 Task: Apply login hours for custom Profiles.
Action: Mouse moved to (781, 72)
Screenshot: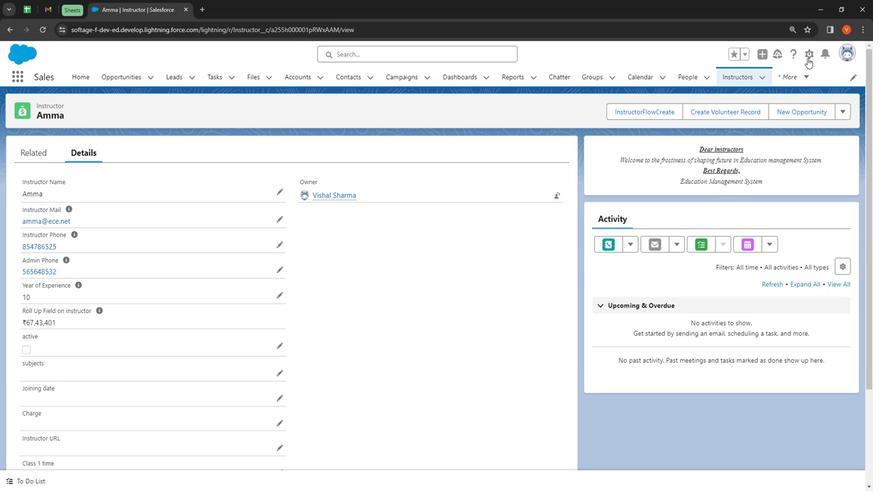 
Action: Mouse pressed left at (781, 72)
Screenshot: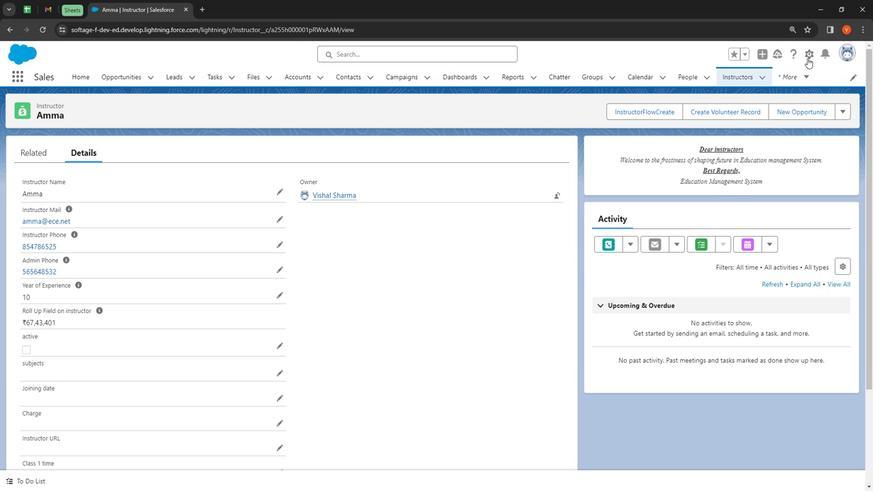 
Action: Mouse moved to (763, 101)
Screenshot: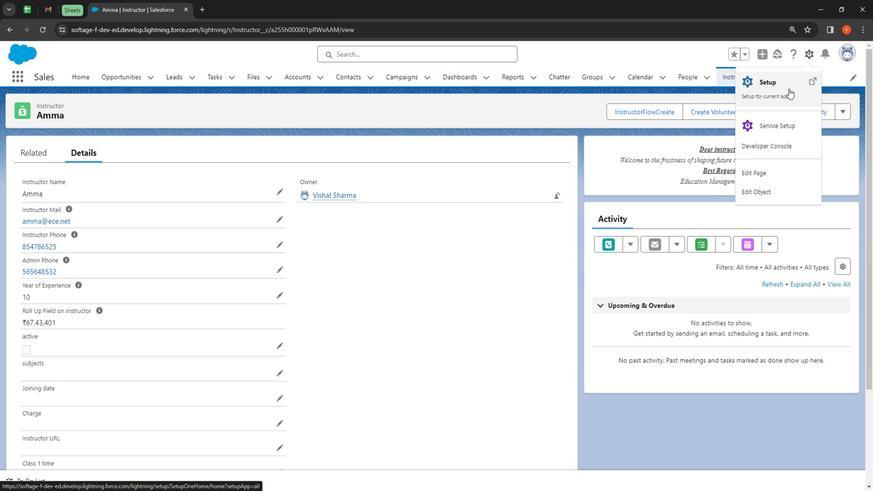 
Action: Mouse pressed left at (763, 101)
Screenshot: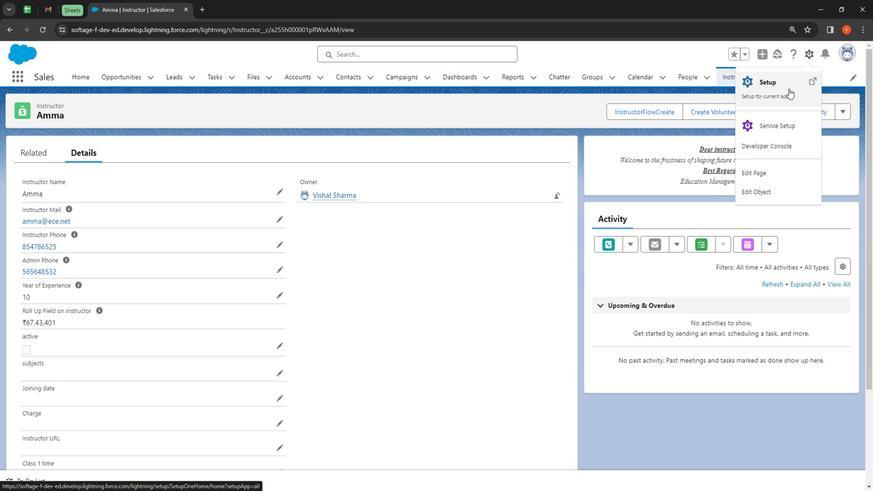 
Action: Mouse moved to (111, 289)
Screenshot: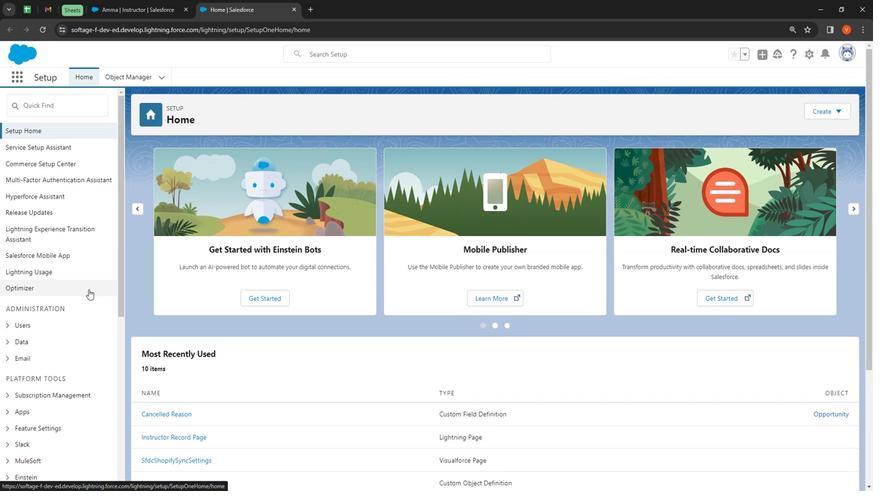 
Action: Mouse scrolled (111, 289) with delta (0, 0)
Screenshot: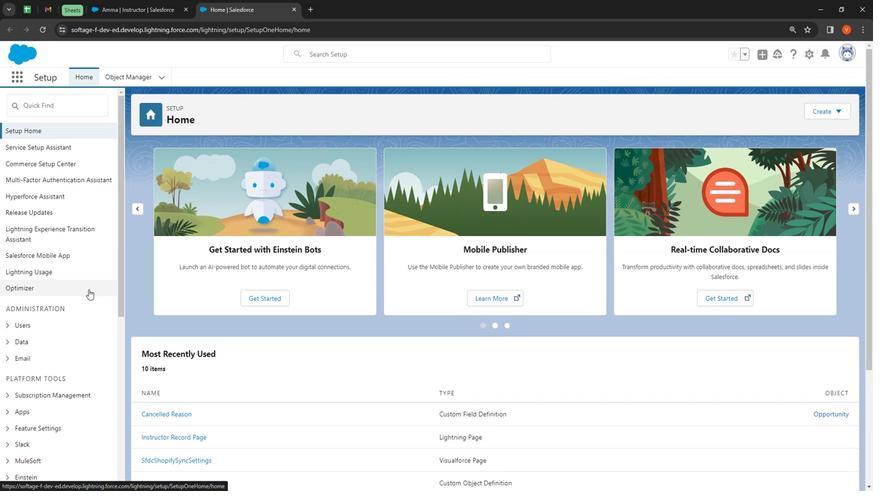 
Action: Mouse scrolled (111, 289) with delta (0, 0)
Screenshot: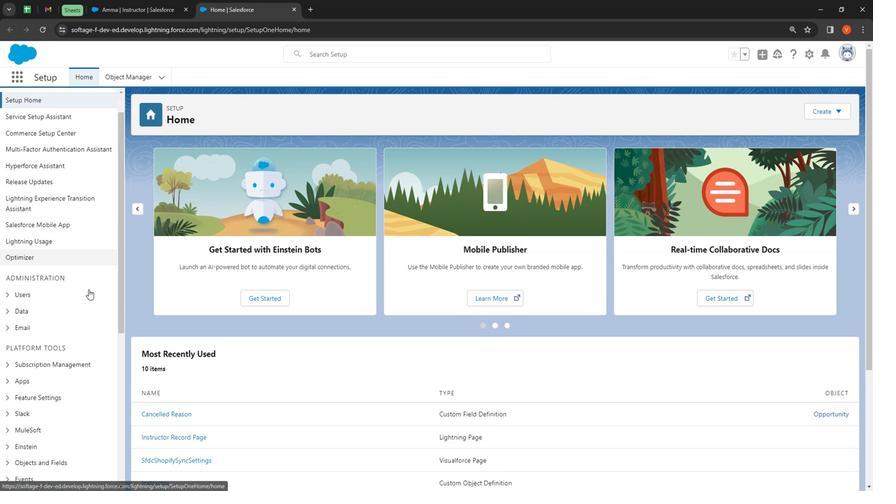 
Action: Mouse scrolled (111, 289) with delta (0, 0)
Screenshot: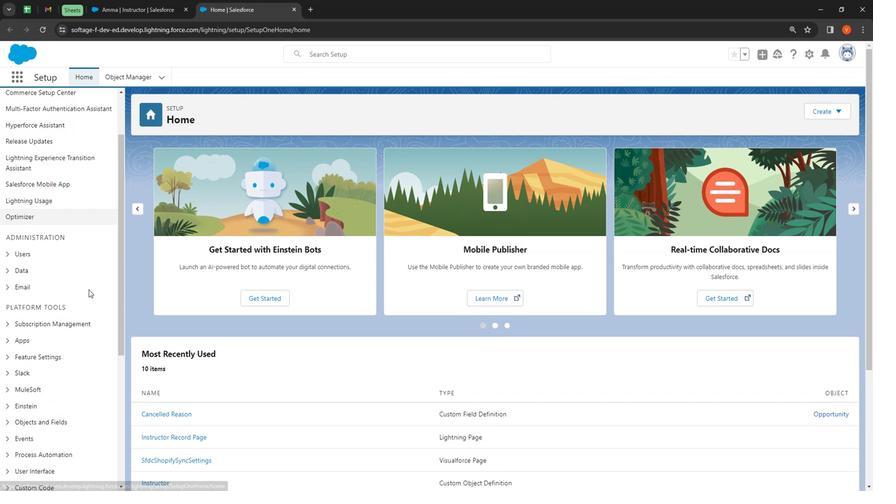 
Action: Mouse moved to (62, 335)
Screenshot: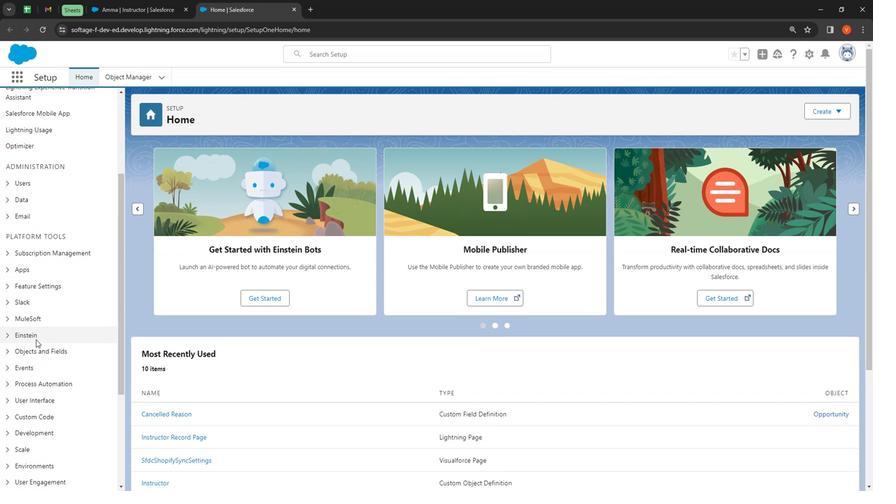 
Action: Mouse scrolled (62, 335) with delta (0, 0)
Screenshot: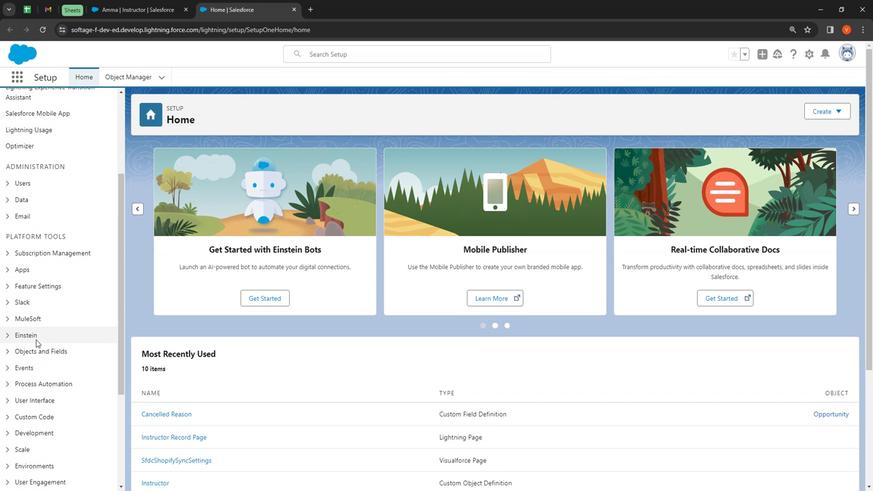 
Action: Mouse moved to (37, 144)
Screenshot: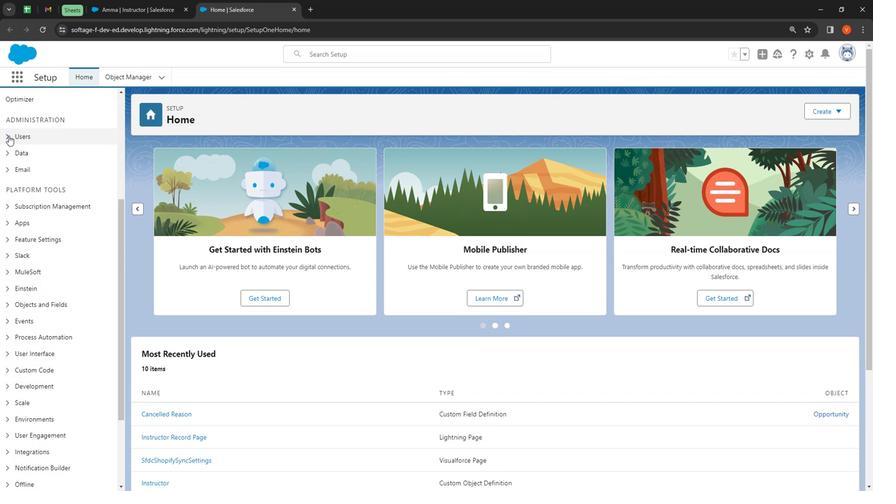 
Action: Mouse pressed left at (37, 144)
Screenshot: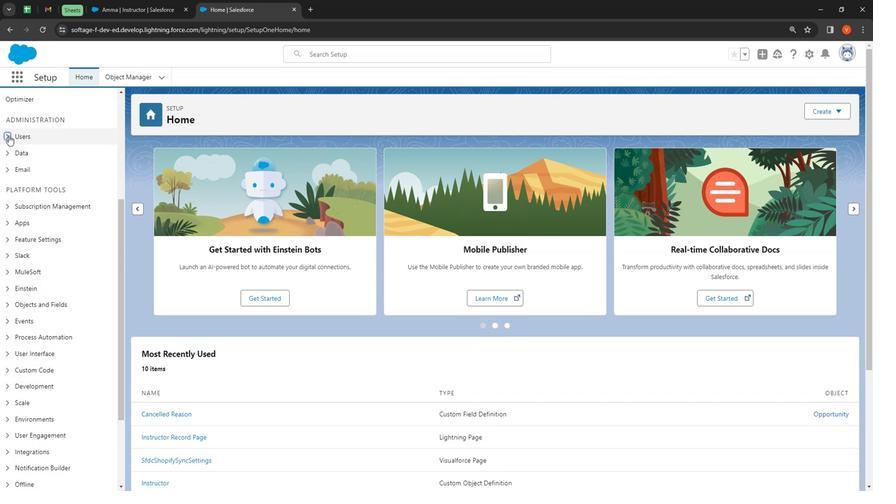 
Action: Mouse moved to (68, 189)
Screenshot: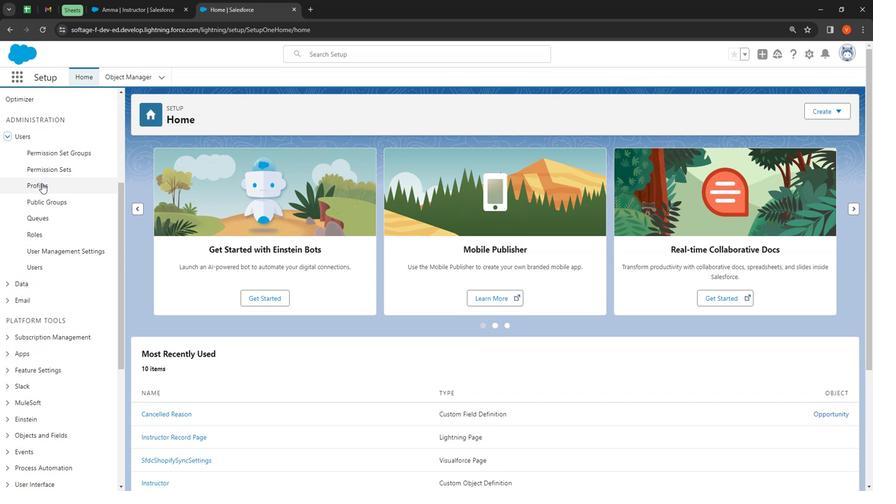 
Action: Mouse pressed left at (68, 189)
Screenshot: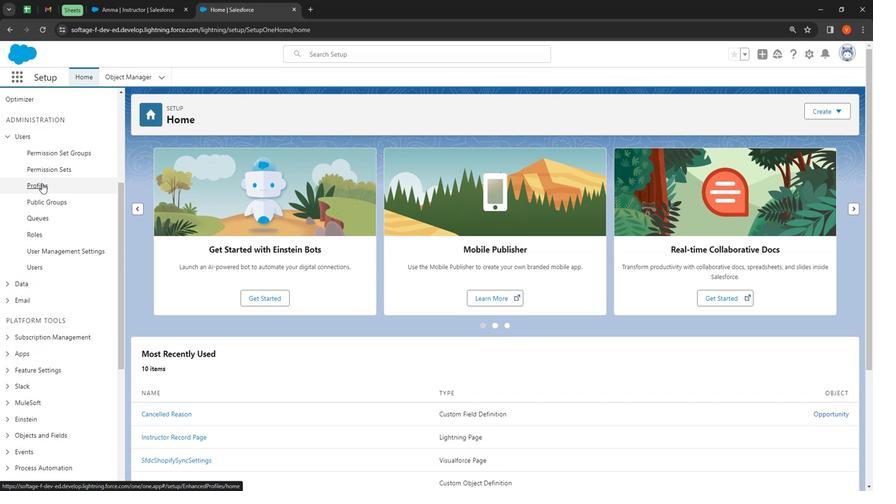 
Action: Mouse moved to (729, 202)
Screenshot: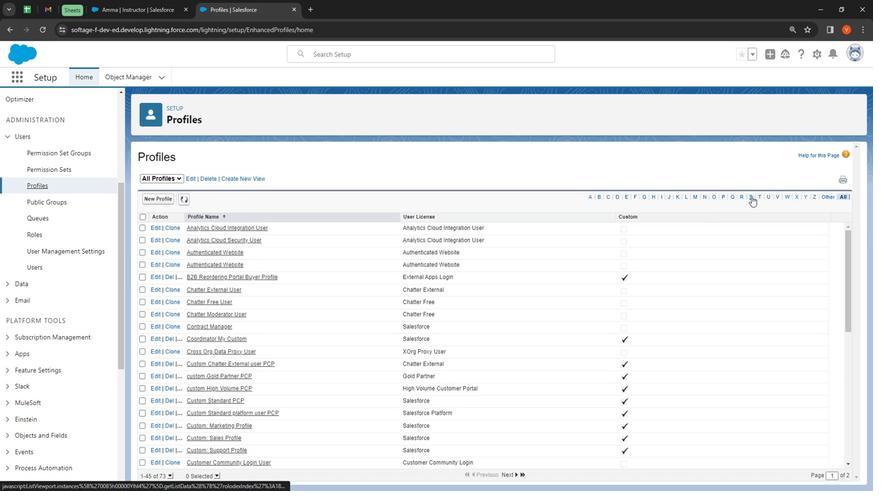 
Action: Mouse pressed left at (729, 202)
Screenshot: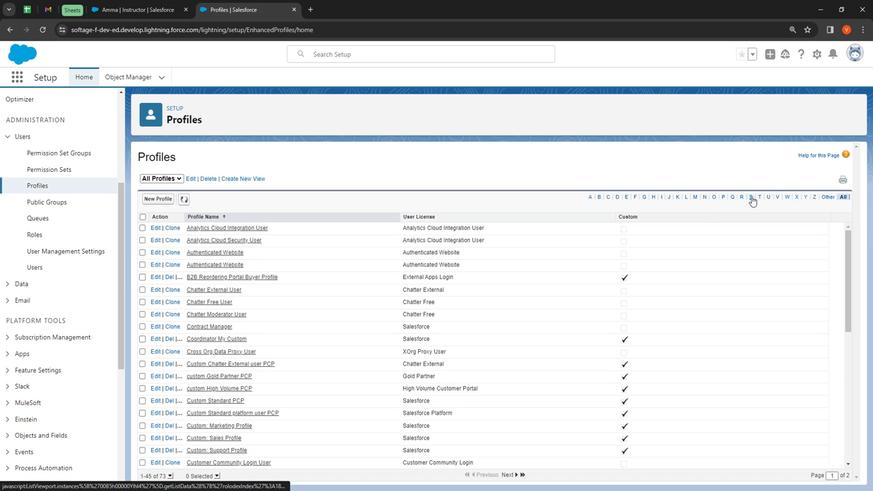 
Action: Mouse moved to (216, 311)
Screenshot: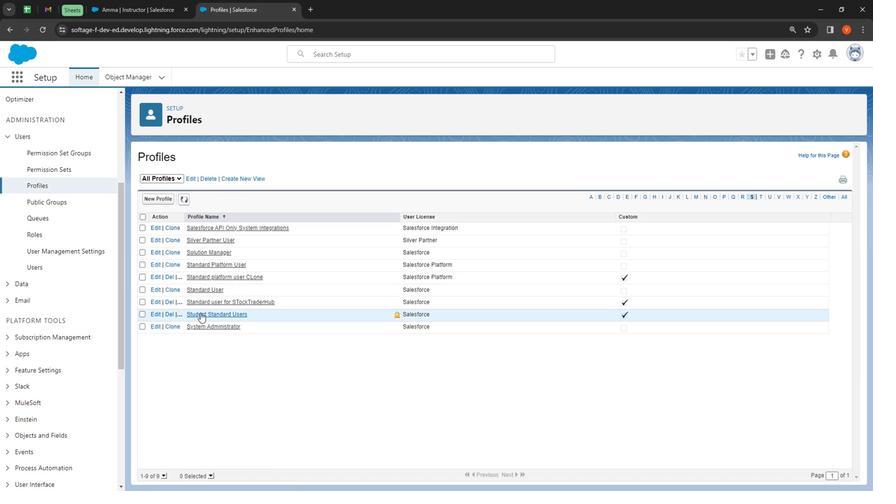 
Action: Mouse pressed left at (216, 311)
Screenshot: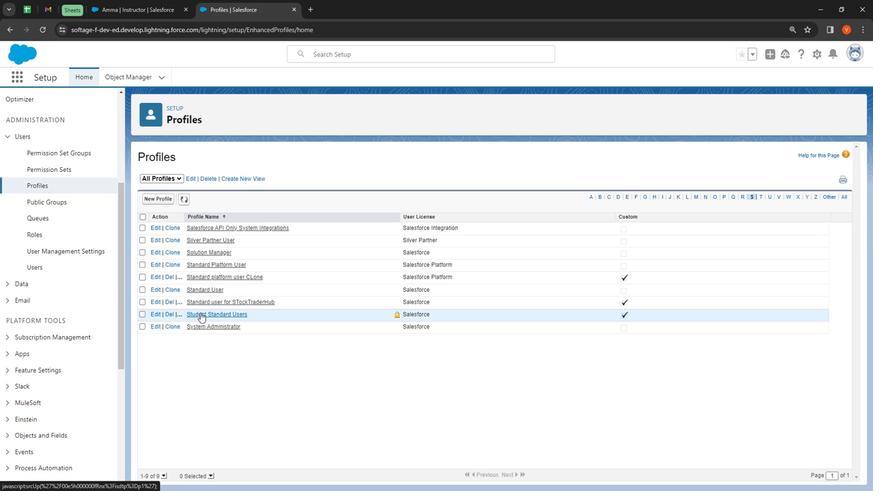 
Action: Mouse moved to (451, 287)
Screenshot: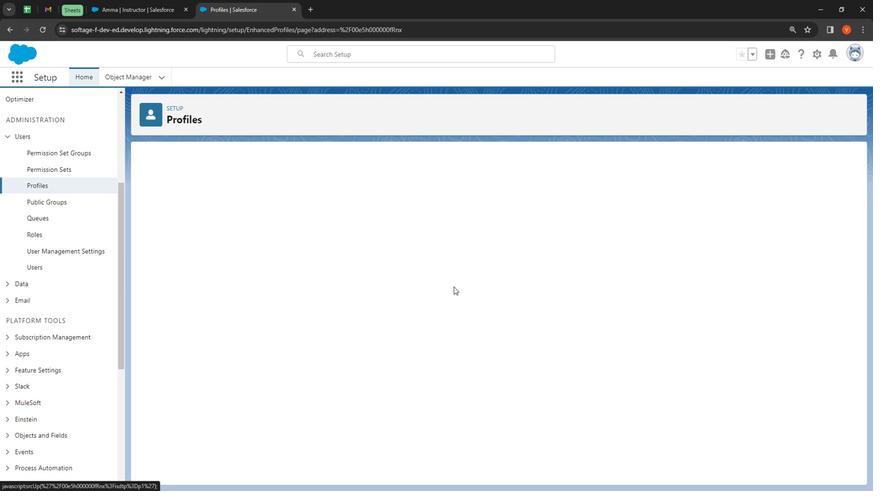 
Action: Mouse scrolled (451, 286) with delta (0, 0)
Screenshot: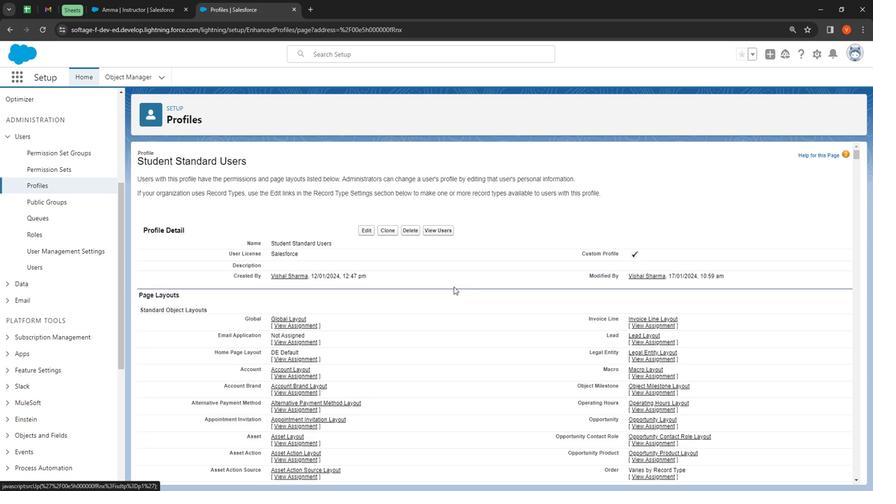 
Action: Mouse scrolled (451, 286) with delta (0, 0)
Screenshot: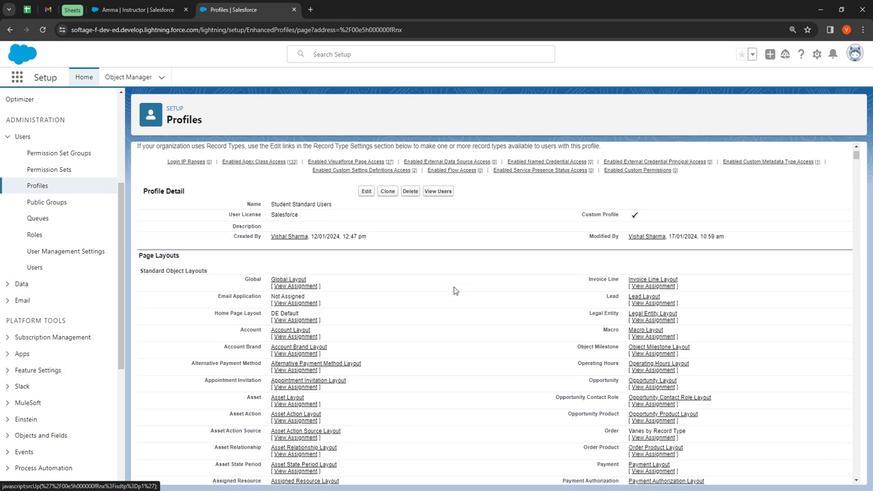 
Action: Mouse moved to (380, 246)
Screenshot: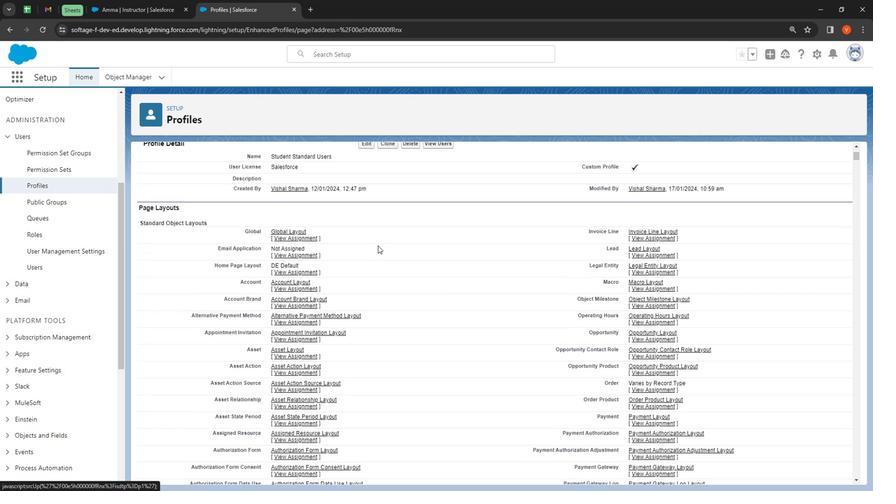 
Action: Mouse scrolled (380, 246) with delta (0, 0)
Screenshot: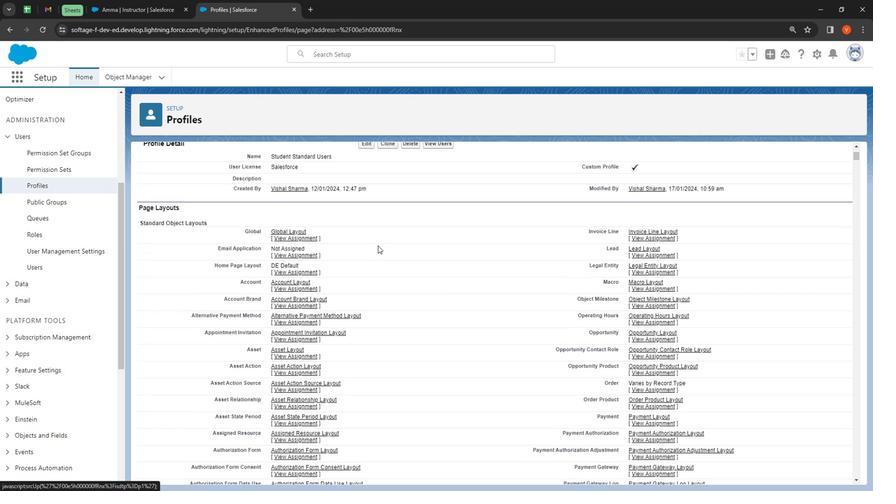 
Action: Mouse moved to (380, 248)
Screenshot: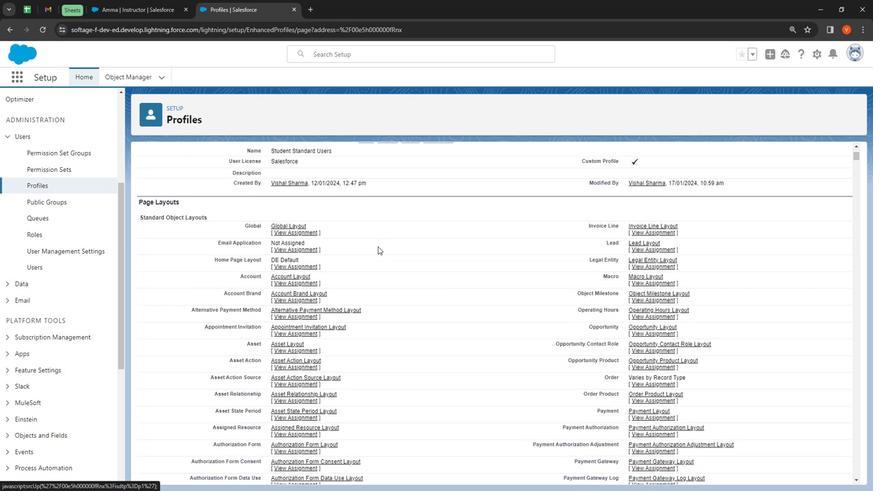 
Action: Mouse scrolled (380, 247) with delta (0, 0)
Screenshot: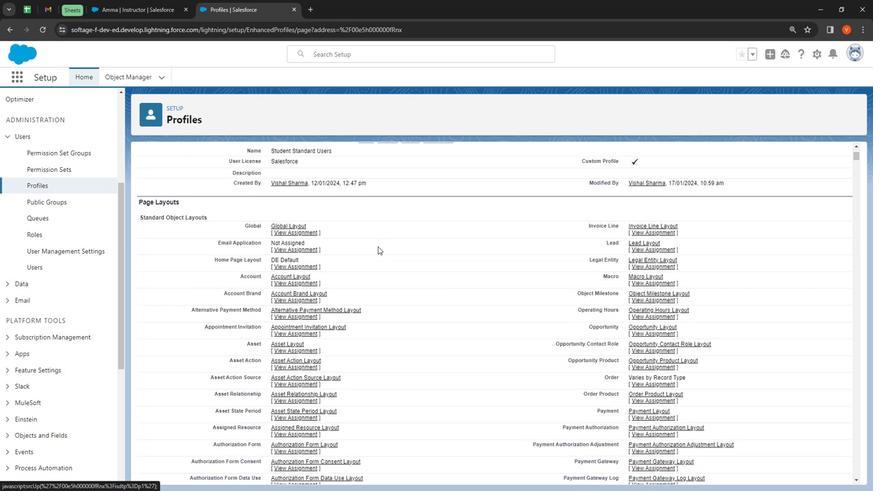 
Action: Mouse moved to (380, 249)
Screenshot: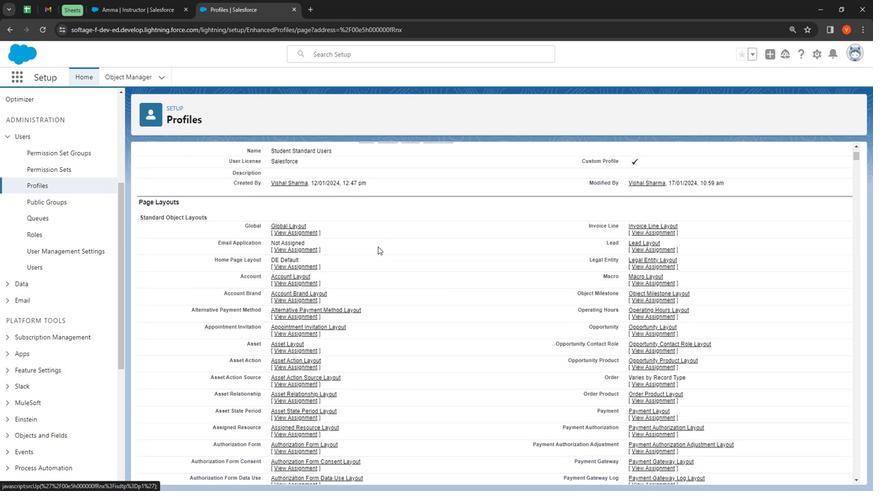 
Action: Mouse scrolled (380, 249) with delta (0, 0)
Screenshot: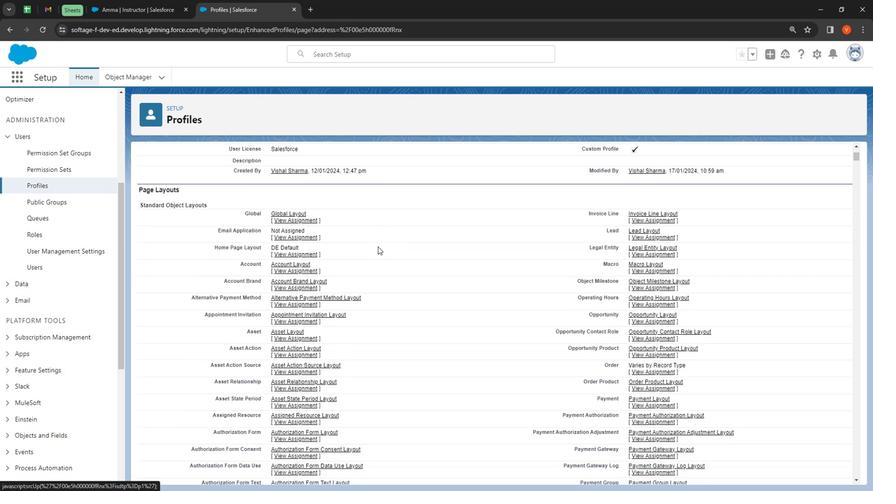 
Action: Mouse moved to (380, 250)
Screenshot: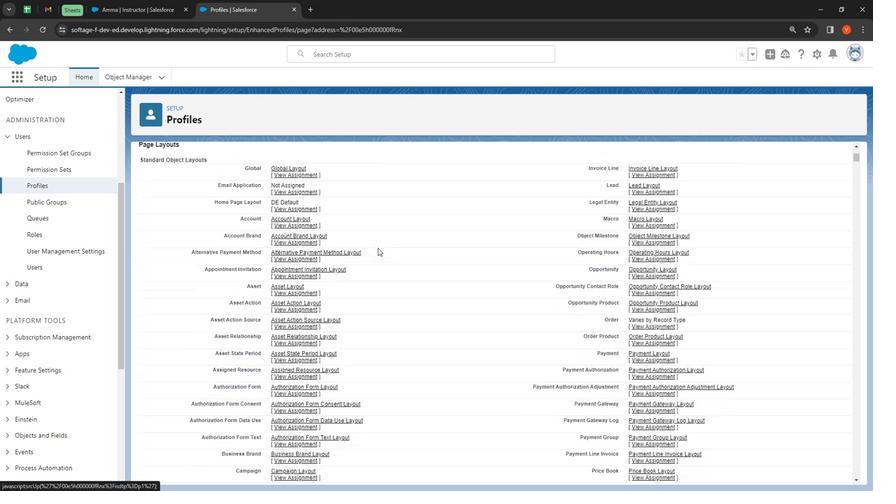 
Action: Mouse scrolled (380, 250) with delta (0, 0)
Screenshot: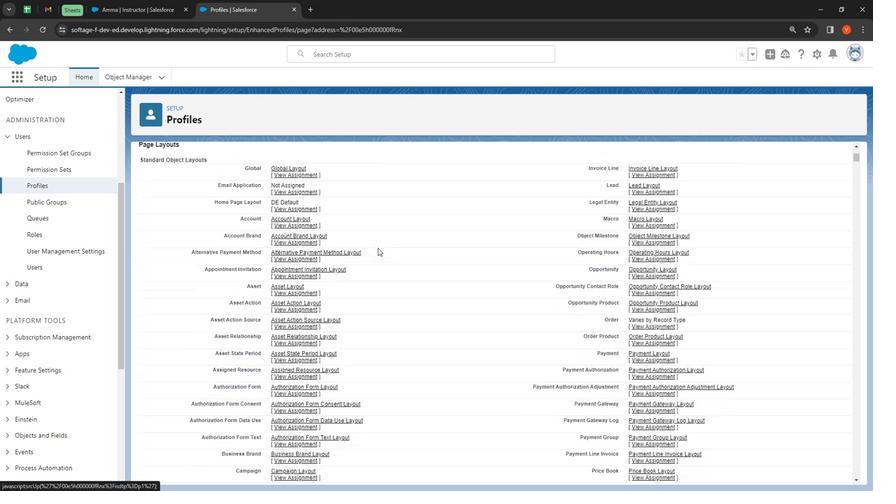 
Action: Mouse moved to (380, 251)
Screenshot: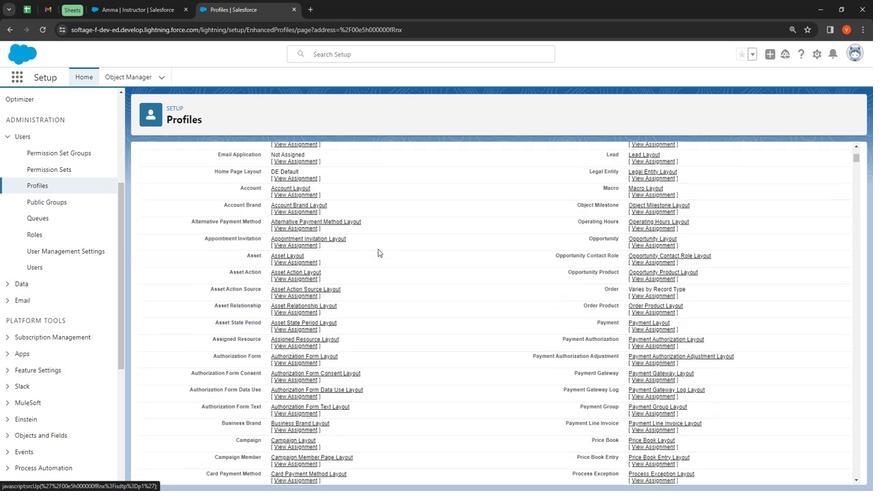 
Action: Mouse scrolled (380, 251) with delta (0, 0)
Screenshot: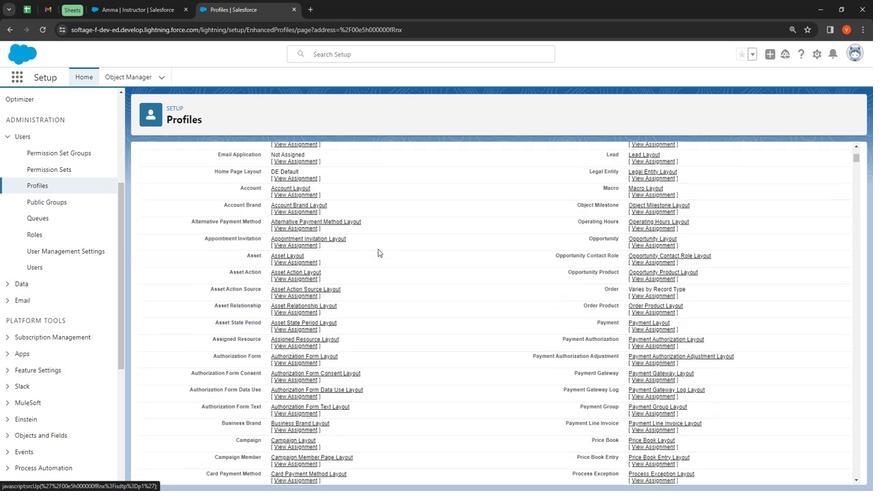 
Action: Mouse moved to (387, 258)
Screenshot: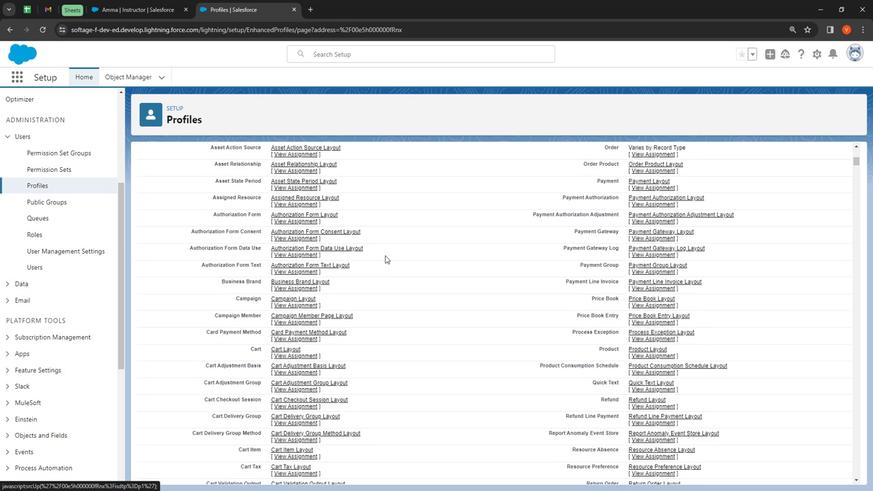 
Action: Mouse scrolled (387, 257) with delta (0, 0)
Screenshot: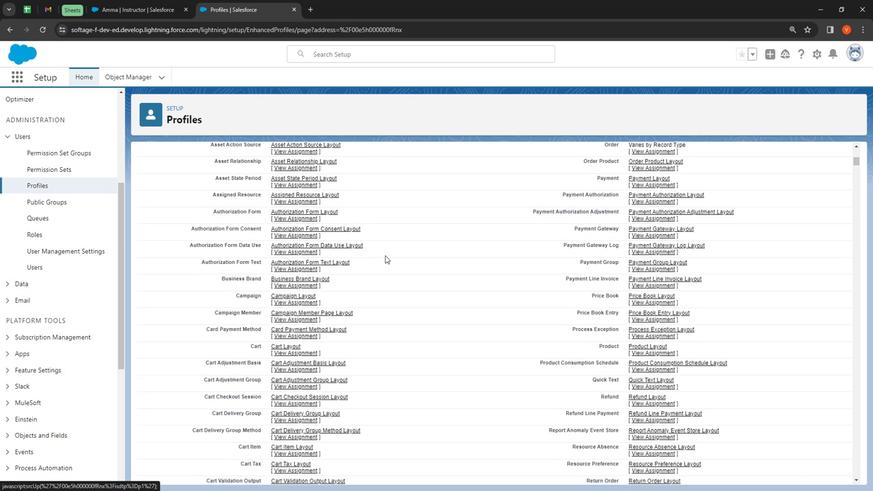 
Action: Mouse scrolled (387, 257) with delta (0, 0)
Screenshot: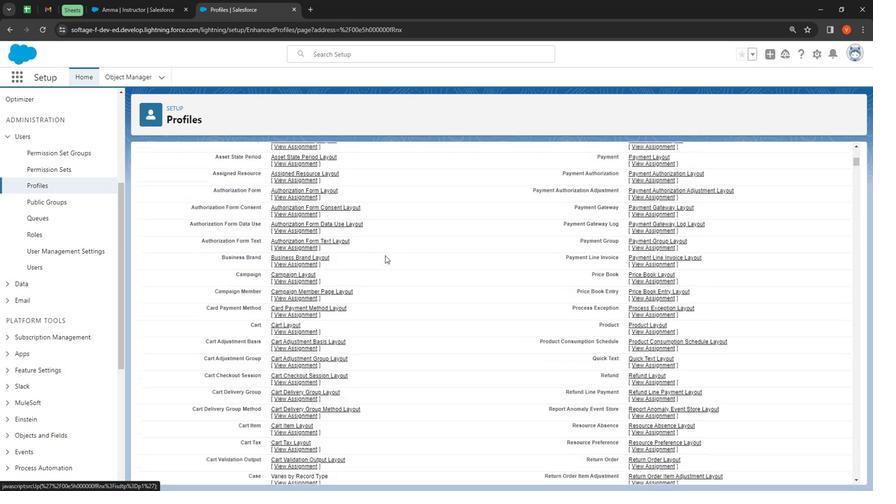 
Action: Mouse scrolled (387, 257) with delta (0, 0)
Screenshot: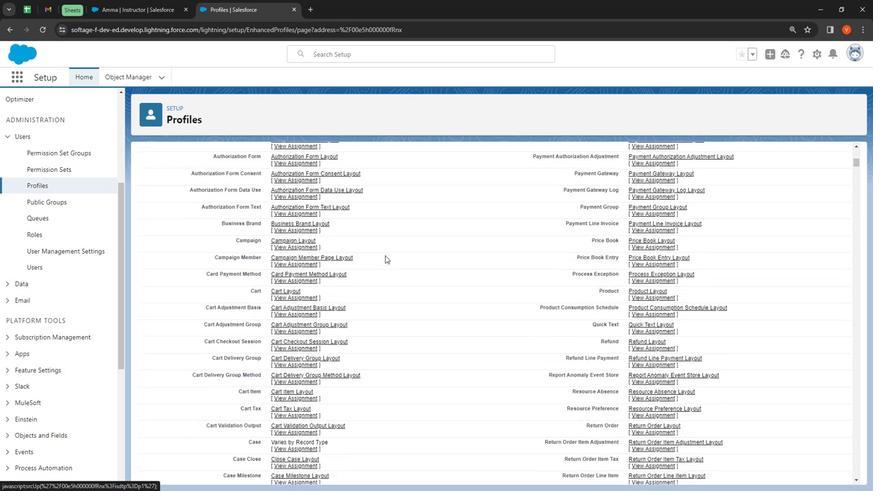 
Action: Mouse scrolled (387, 257) with delta (0, 0)
Screenshot: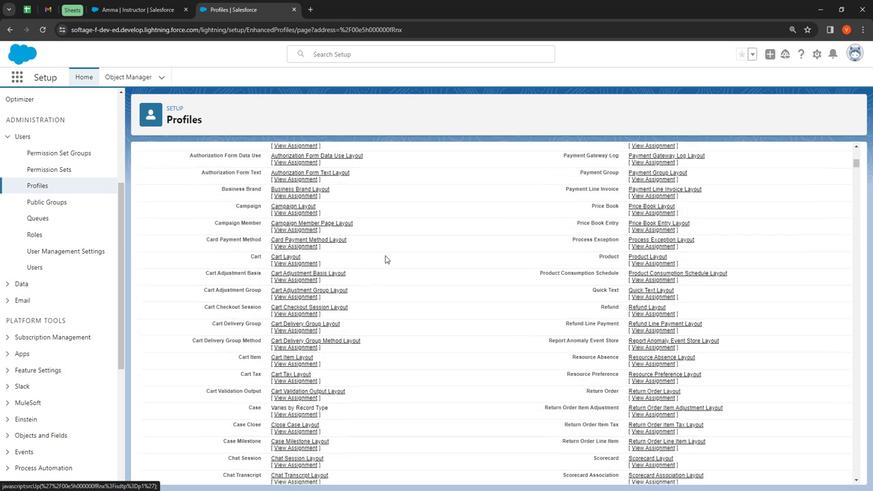 
Action: Mouse scrolled (387, 257) with delta (0, 0)
Screenshot: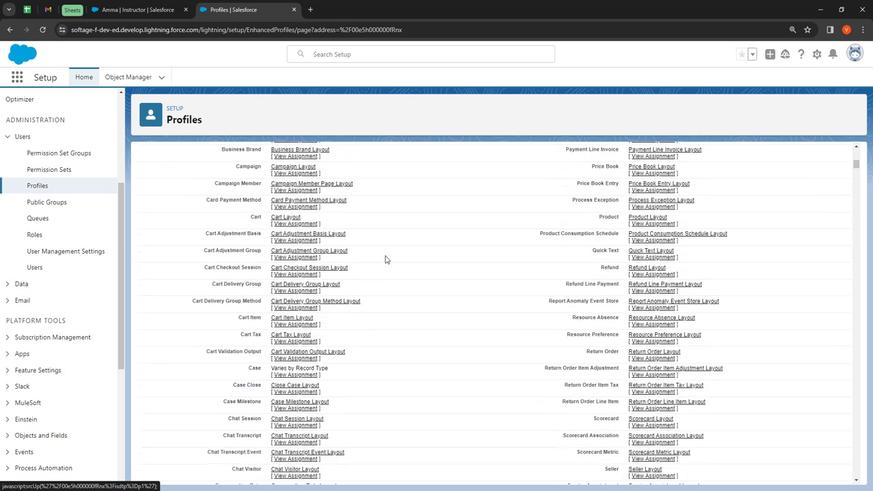 
Action: Mouse scrolled (387, 257) with delta (0, 0)
Screenshot: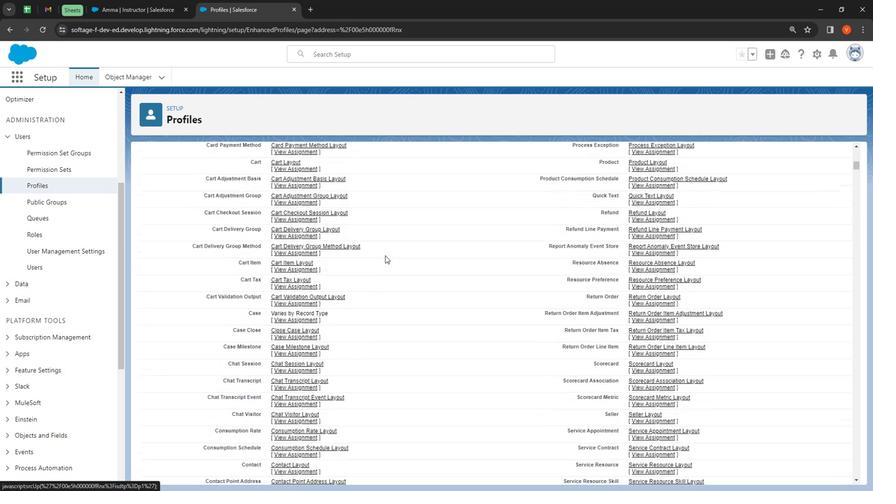 
Action: Mouse scrolled (387, 257) with delta (0, 0)
Screenshot: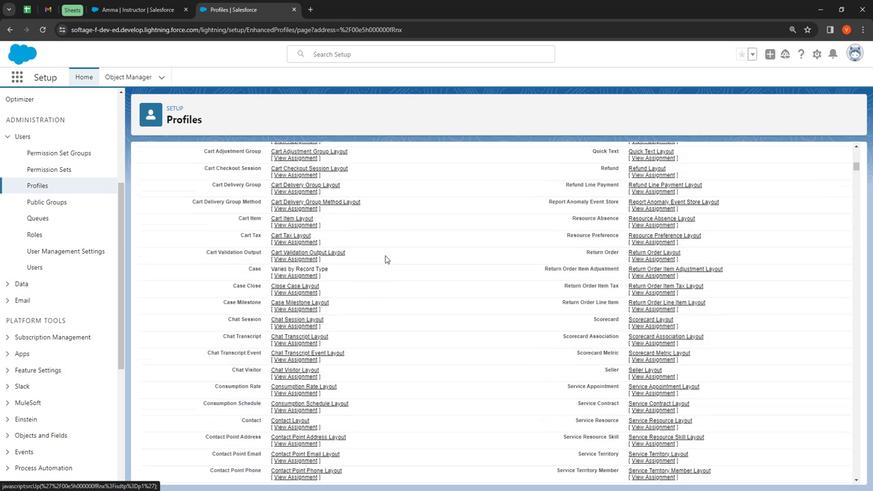 
Action: Mouse scrolled (387, 257) with delta (0, 0)
Screenshot: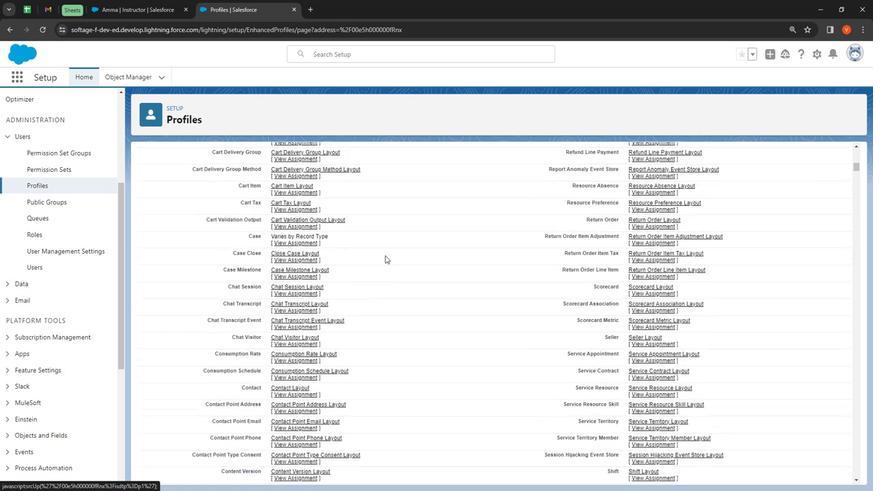 
Action: Mouse moved to (388, 258)
Screenshot: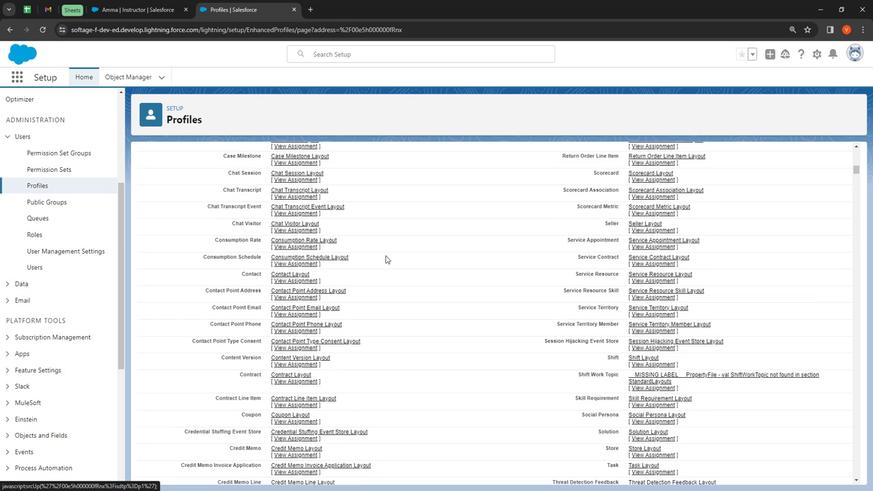 
Action: Mouse scrolled (388, 257) with delta (0, 0)
Screenshot: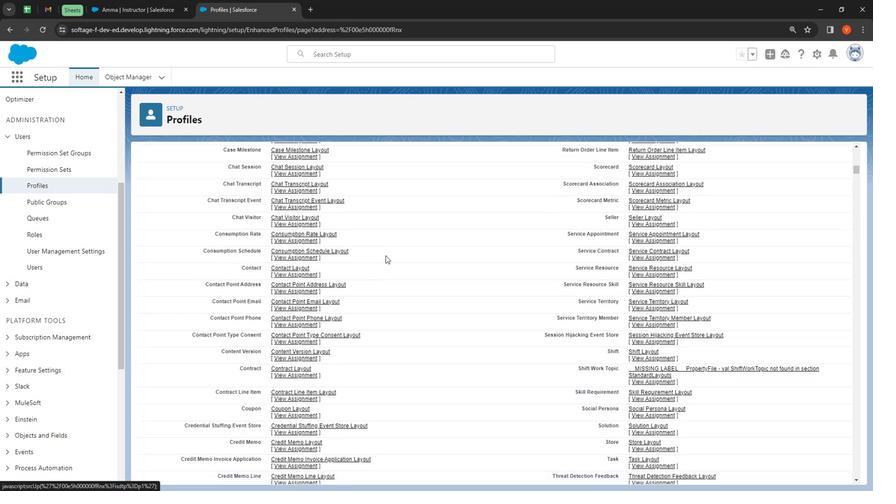 
Action: Mouse scrolled (388, 257) with delta (0, 0)
Screenshot: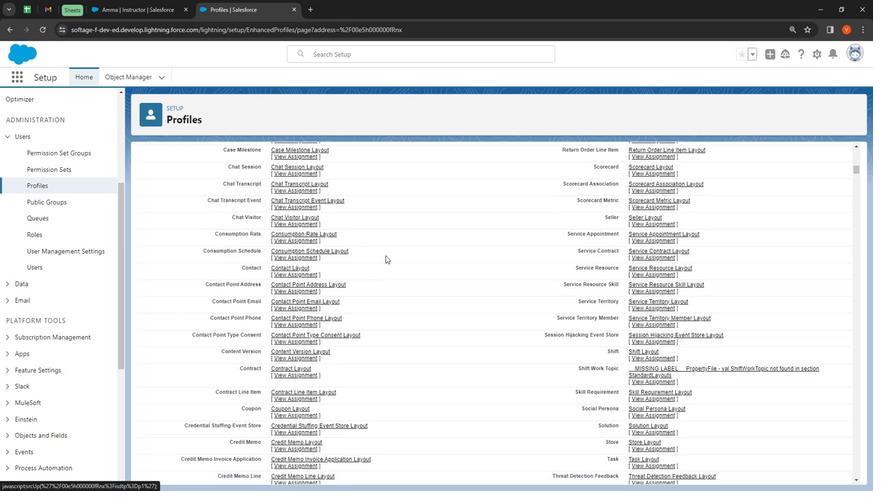 
Action: Mouse scrolled (388, 257) with delta (0, 0)
Screenshot: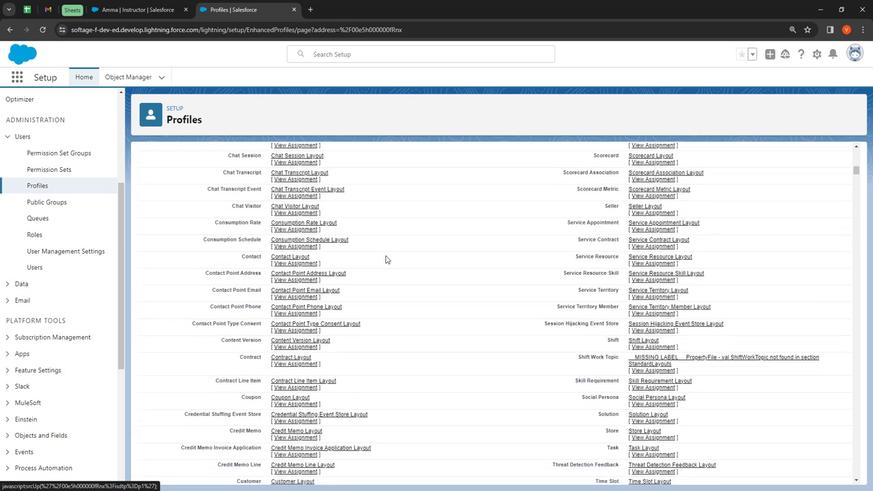 
Action: Mouse scrolled (388, 257) with delta (0, 0)
Screenshot: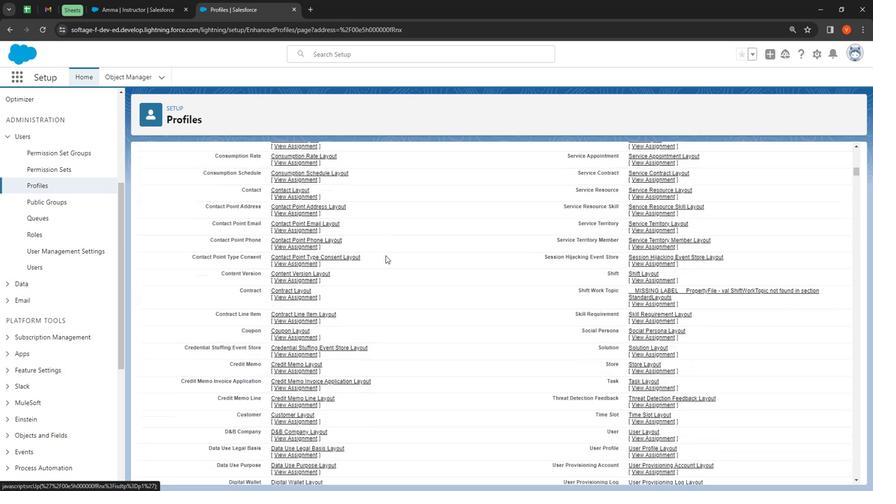 
Action: Mouse scrolled (388, 257) with delta (0, 0)
Screenshot: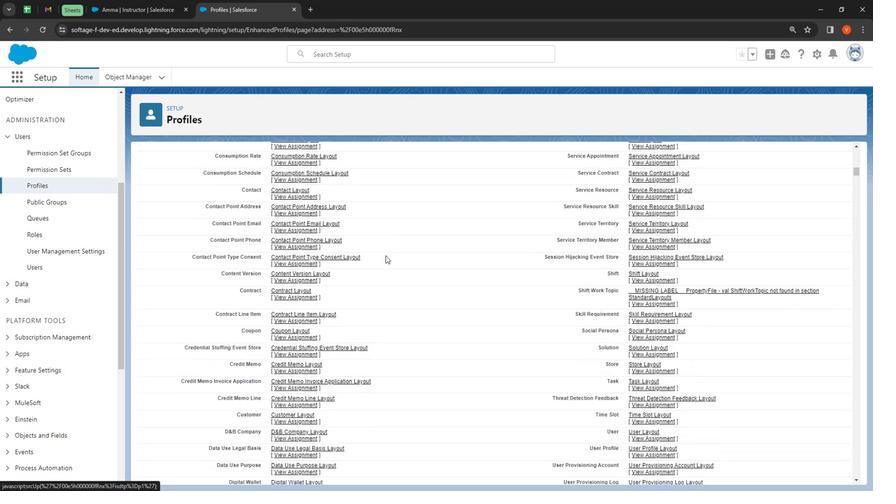 
Action: Mouse moved to (388, 258)
Screenshot: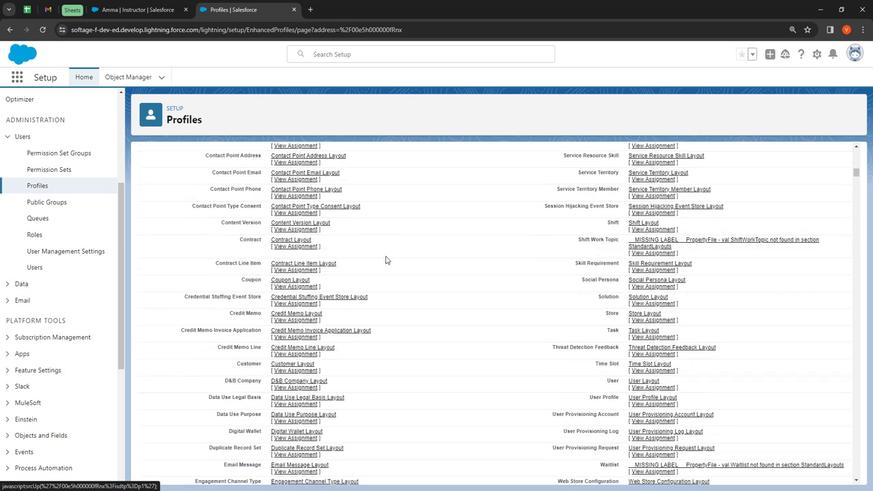 
Action: Mouse scrolled (388, 258) with delta (0, 0)
Screenshot: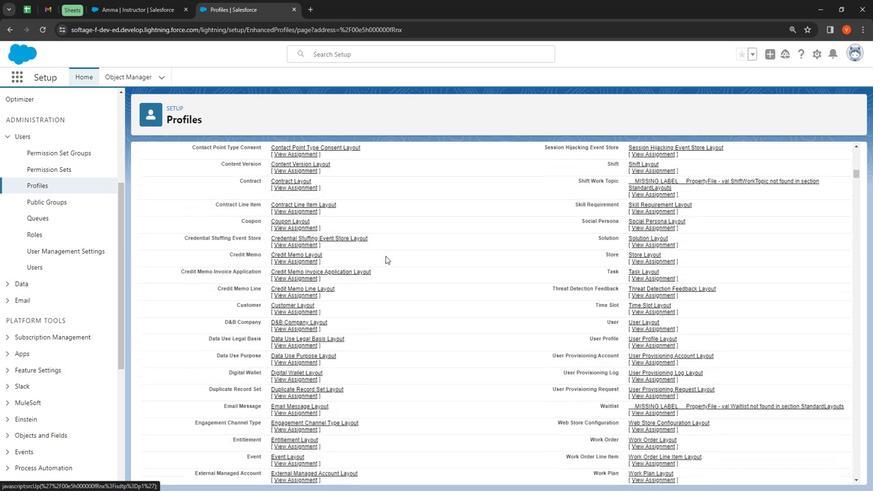 
Action: Mouse scrolled (388, 258) with delta (0, 0)
Screenshot: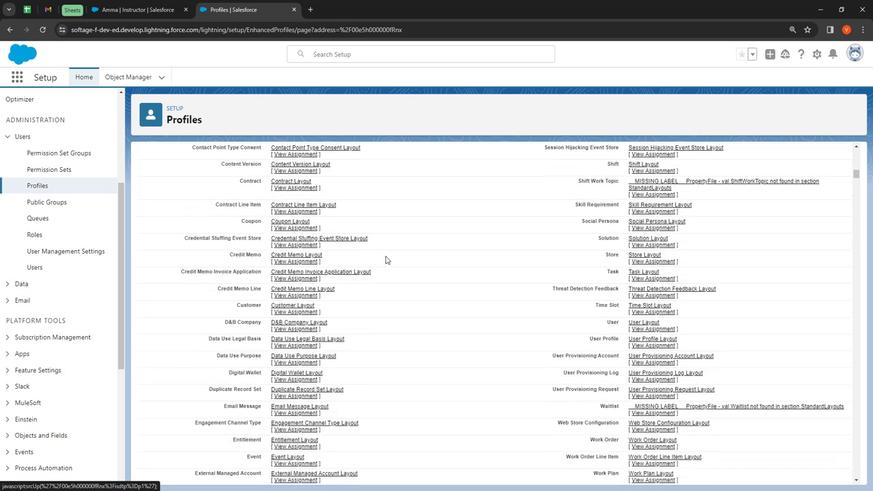 
Action: Mouse moved to (388, 258)
Screenshot: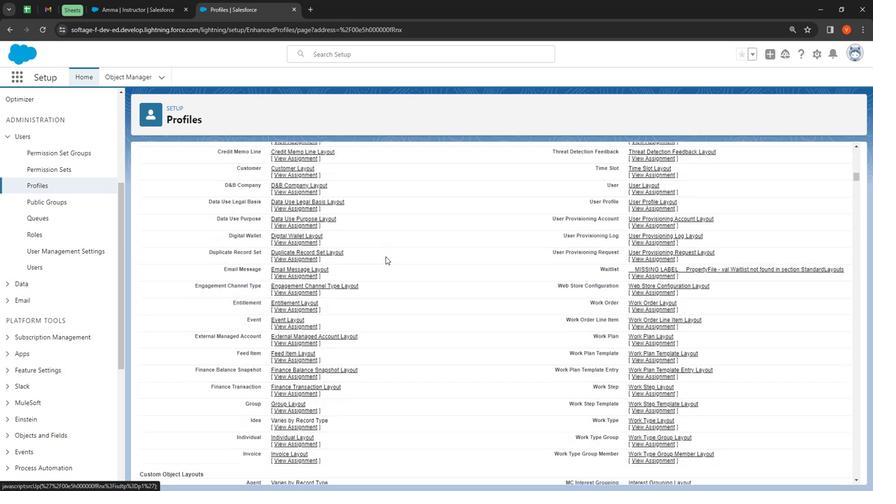 
Action: Mouse scrolled (388, 259) with delta (0, 0)
Screenshot: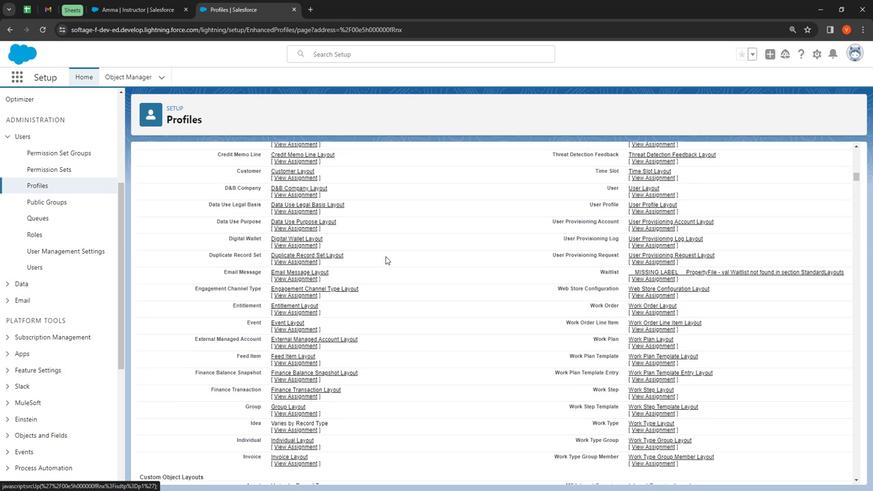 
Action: Mouse scrolled (388, 259) with delta (0, 0)
Screenshot: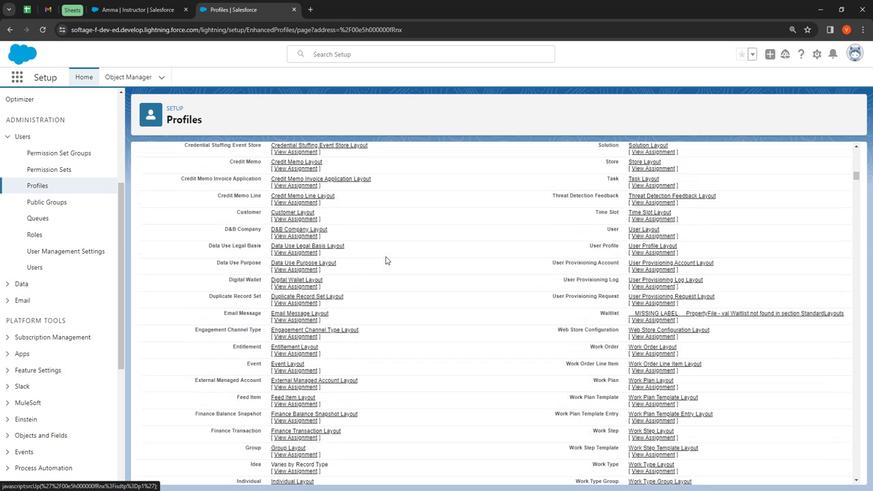 
Action: Mouse scrolled (388, 259) with delta (0, 0)
Screenshot: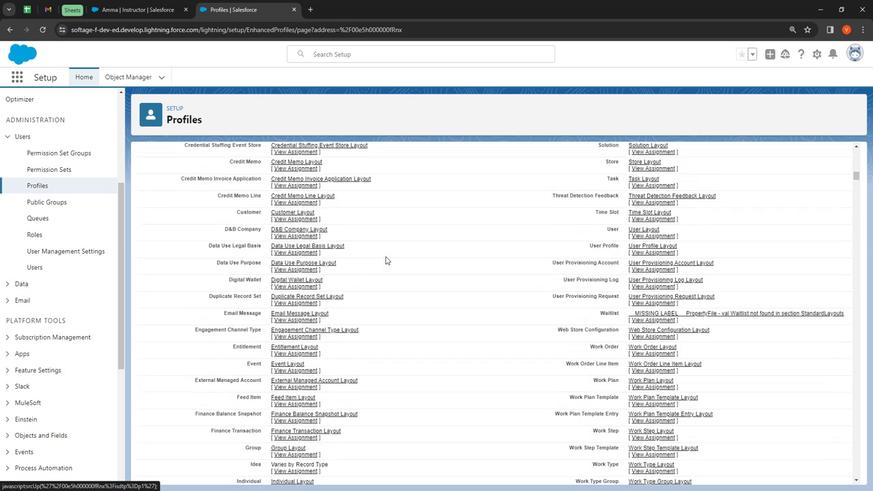 
Action: Mouse scrolled (388, 259) with delta (0, 0)
Screenshot: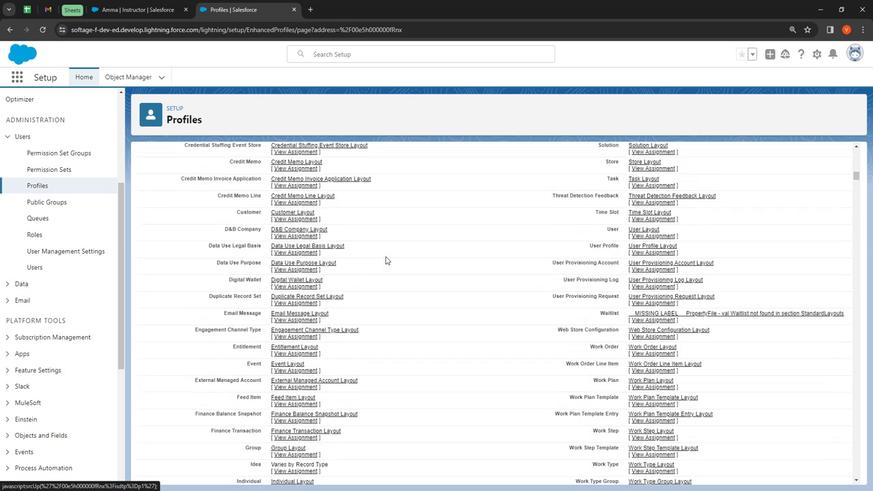 
Action: Mouse scrolled (388, 259) with delta (0, 0)
Screenshot: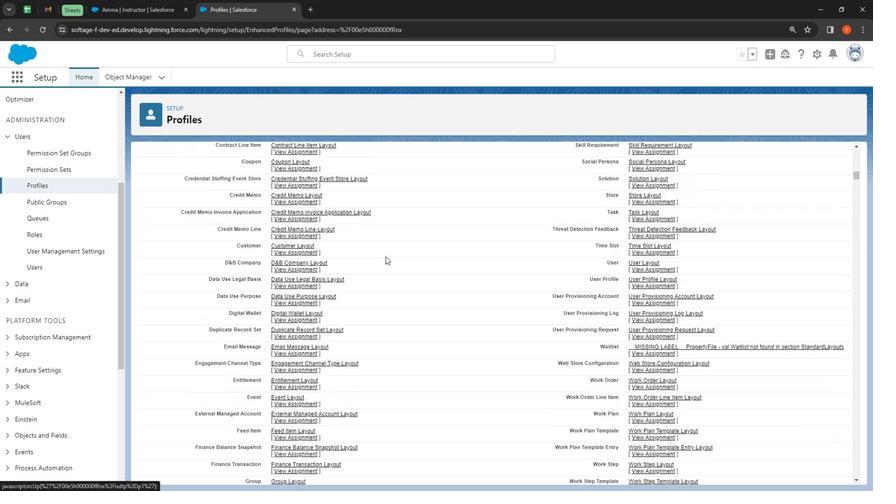 
Action: Mouse scrolled (388, 259) with delta (0, 0)
Screenshot: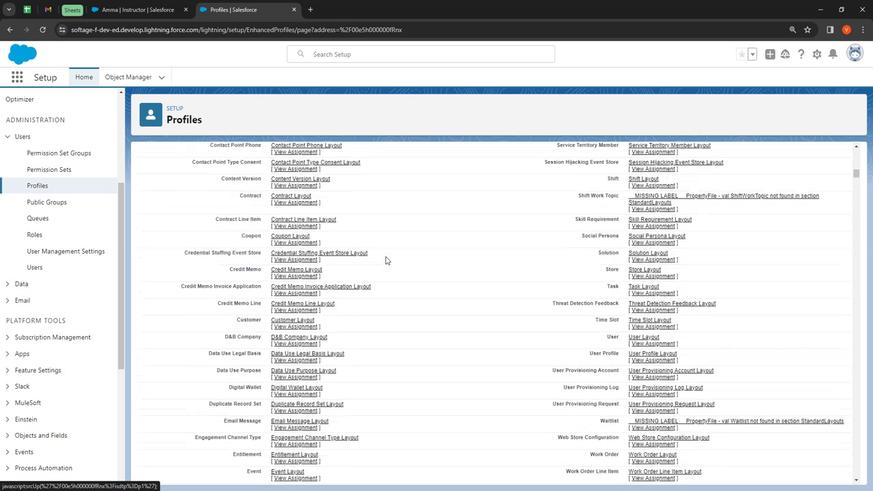 
Action: Mouse scrolled (388, 259) with delta (0, 0)
Screenshot: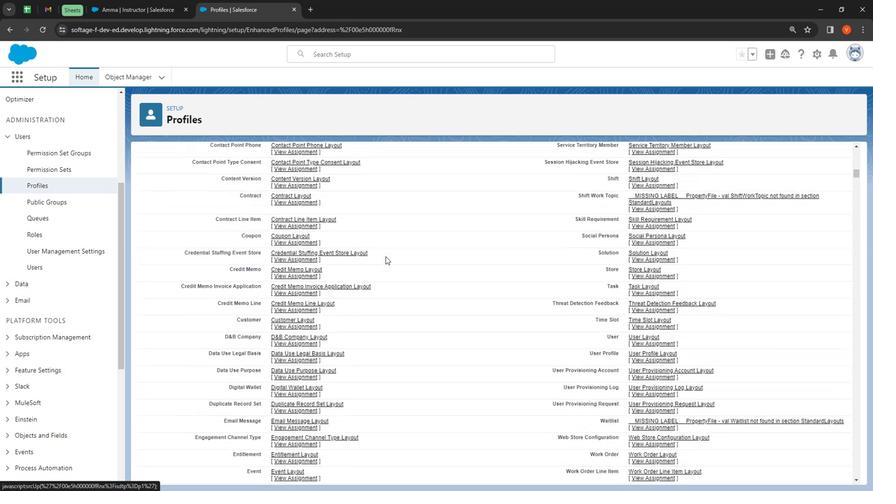 
Action: Mouse scrolled (388, 259) with delta (0, 0)
Screenshot: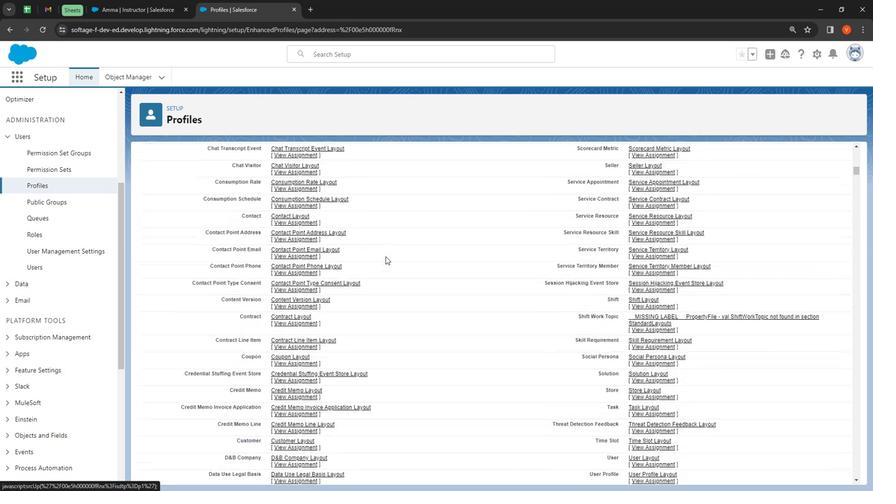 
Action: Mouse moved to (389, 260)
Screenshot: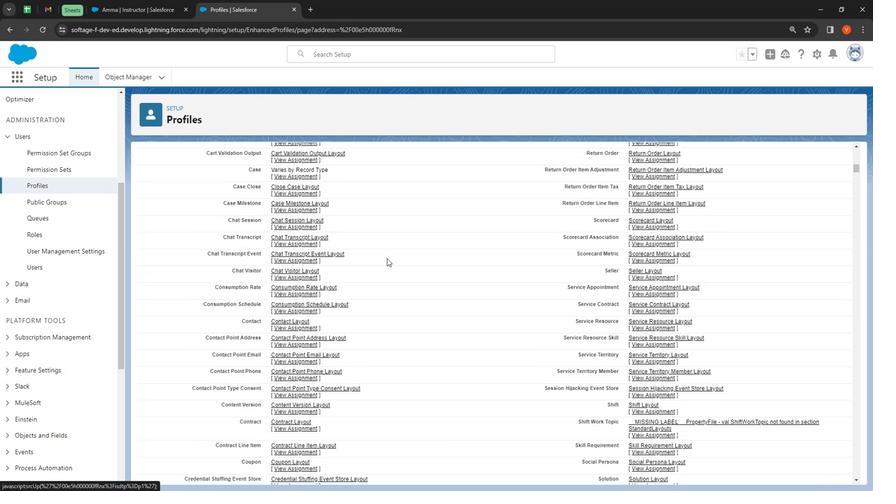 
Action: Mouse scrolled (389, 260) with delta (0, 0)
Screenshot: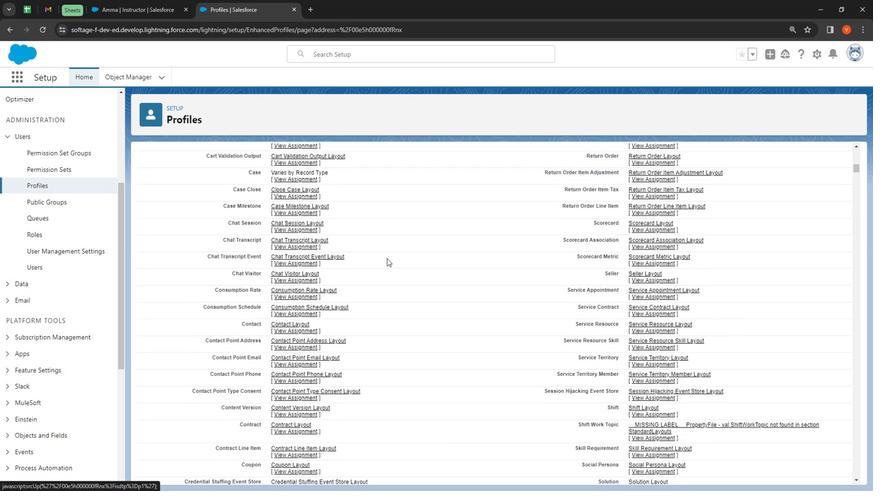 
Action: Mouse scrolled (389, 260) with delta (0, 0)
Screenshot: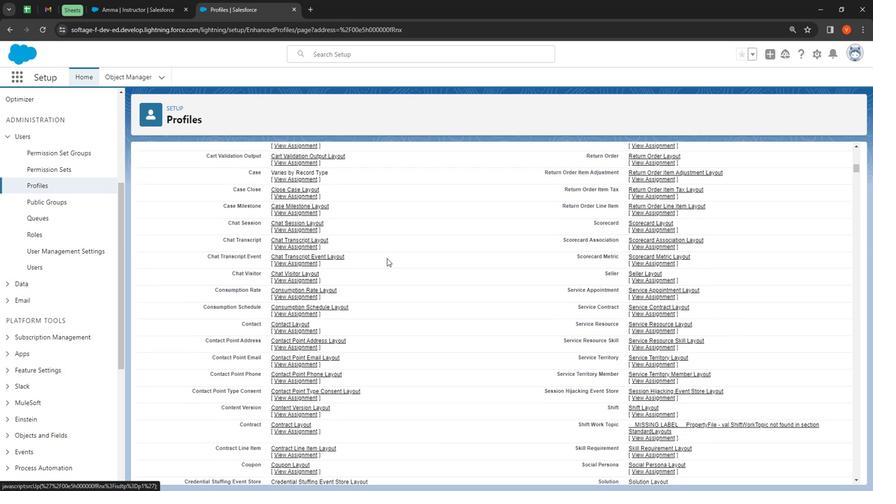 
Action: Mouse scrolled (389, 260) with delta (0, 0)
Screenshot: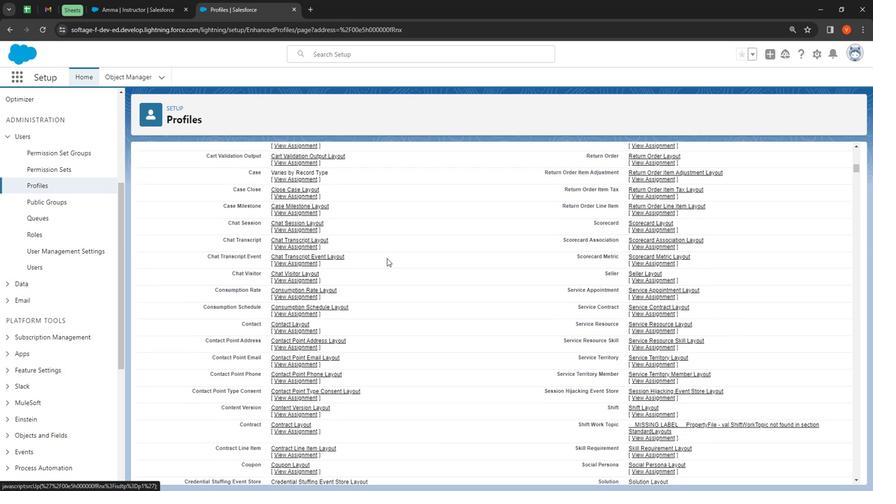 
Action: Mouse scrolled (389, 260) with delta (0, 0)
Screenshot: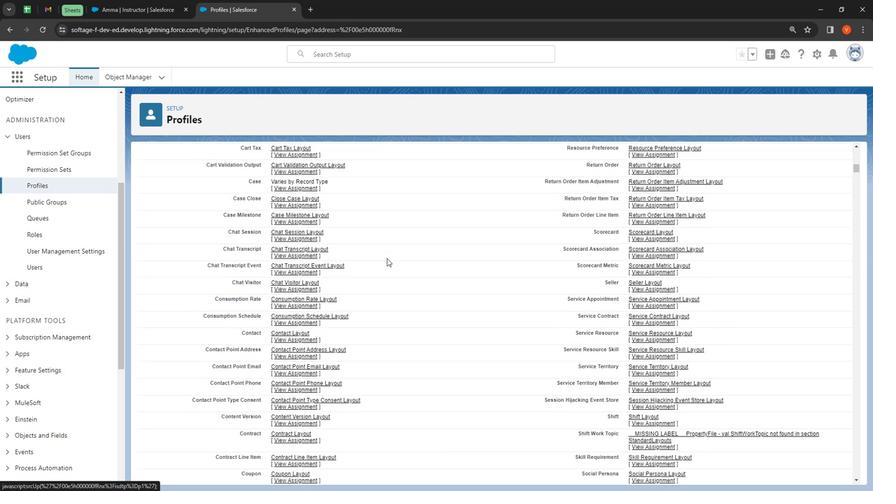 
Action: Mouse scrolled (389, 260) with delta (0, 0)
Screenshot: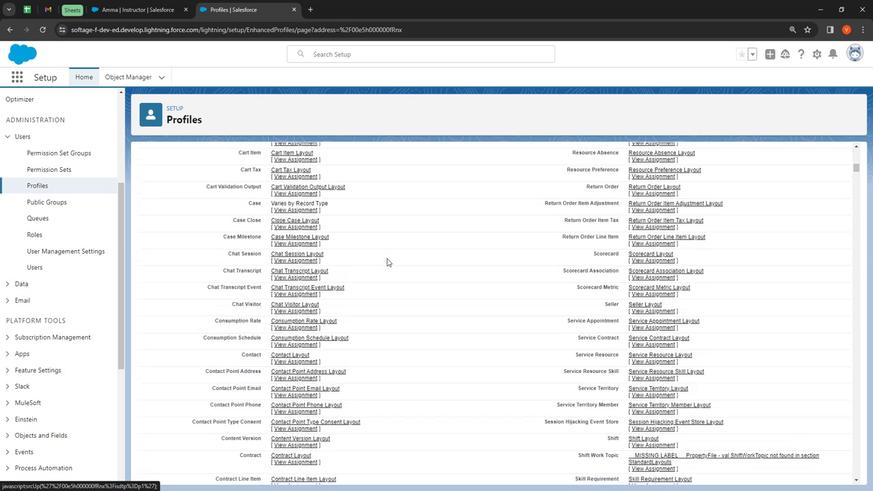 
Action: Mouse scrolled (389, 260) with delta (0, 0)
Screenshot: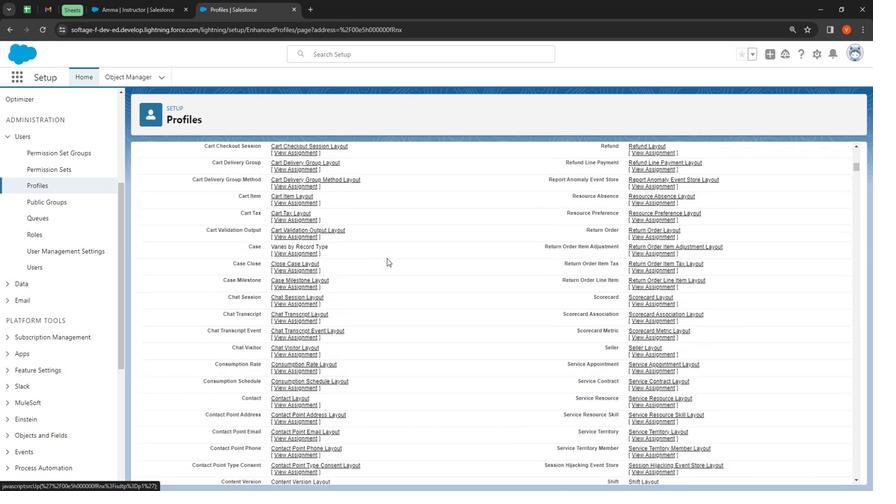 
Action: Mouse scrolled (389, 260) with delta (0, 0)
Screenshot: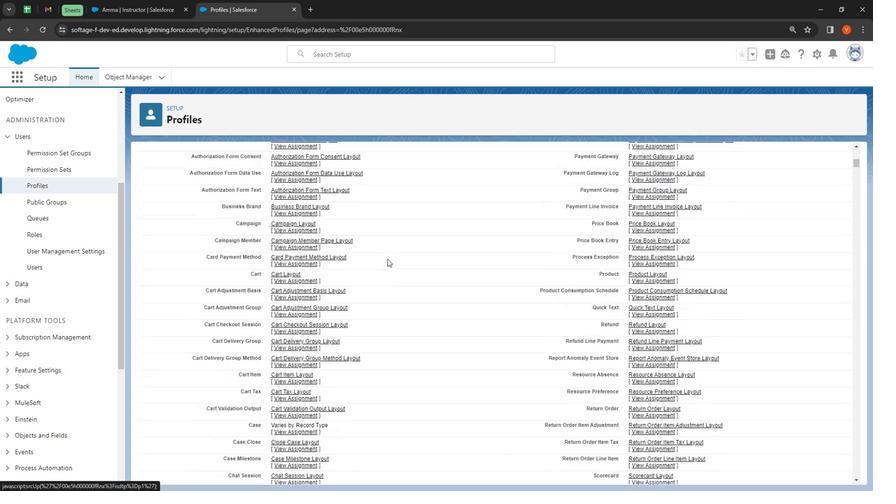 
Action: Mouse moved to (389, 260)
Screenshot: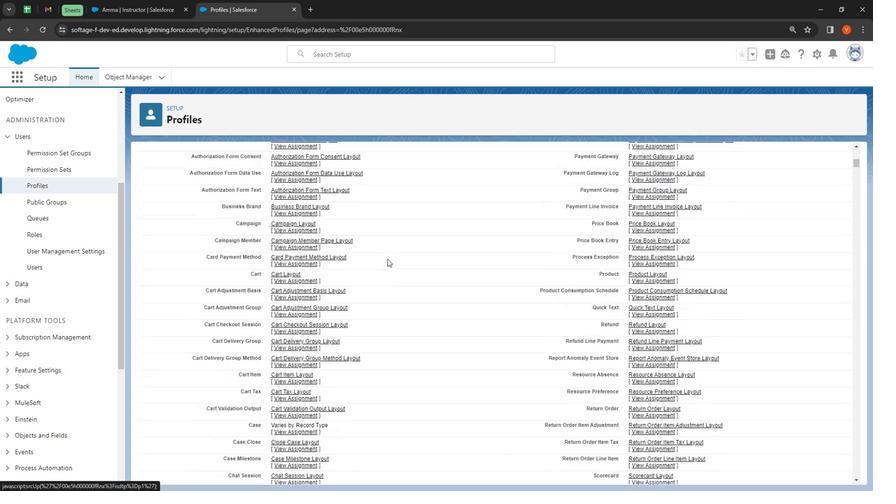 
Action: Mouse scrolled (389, 261) with delta (0, 0)
Screenshot: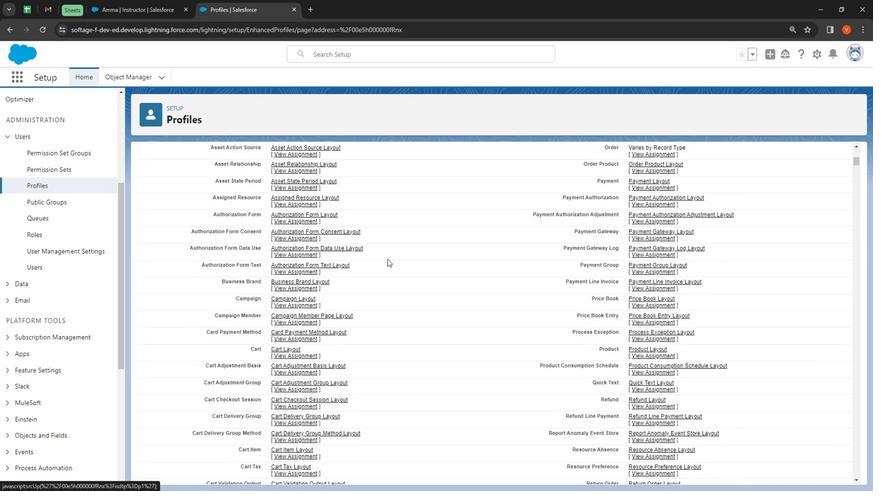
Action: Mouse scrolled (389, 261) with delta (0, 0)
Screenshot: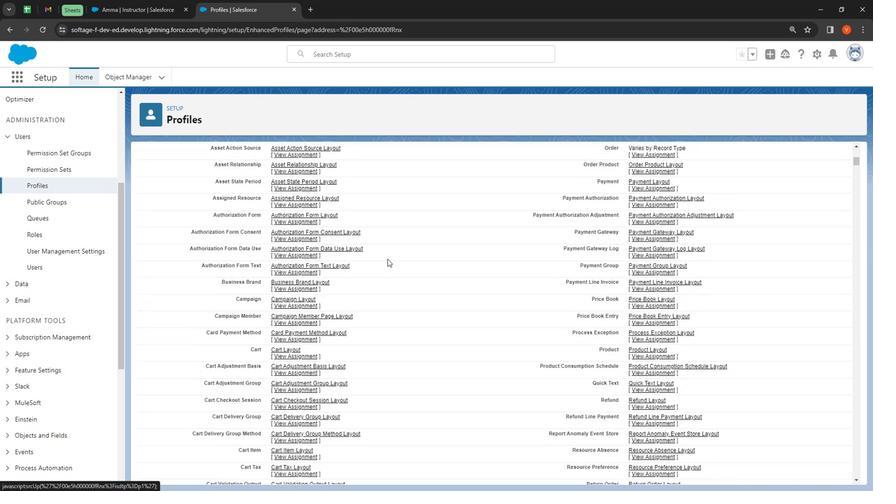 
Action: Mouse scrolled (389, 261) with delta (0, 0)
Screenshot: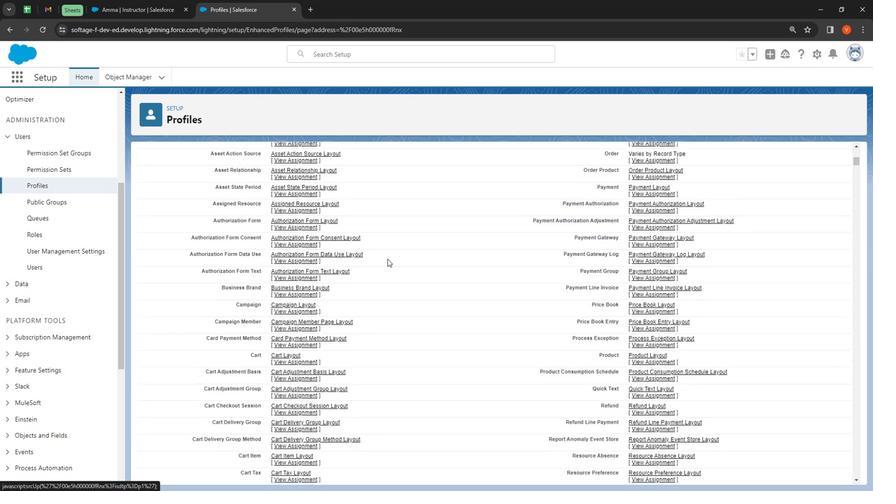 
Action: Mouse scrolled (389, 261) with delta (0, 0)
Screenshot: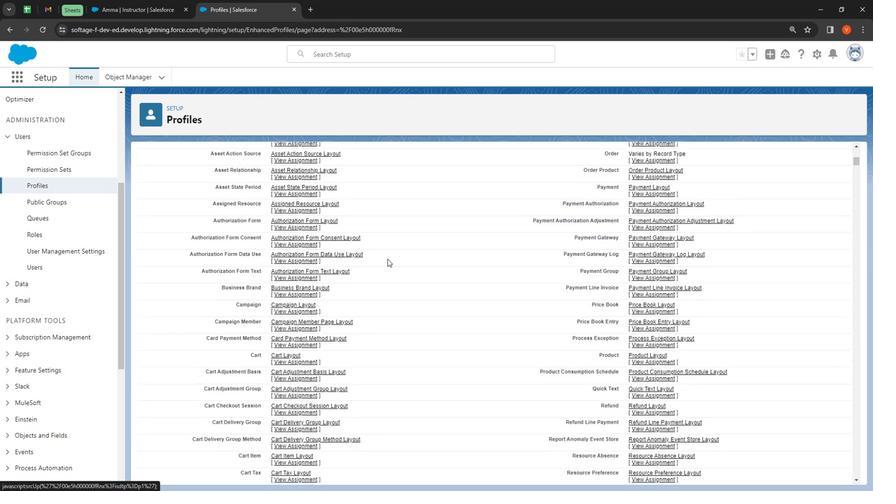 
Action: Mouse scrolled (389, 261) with delta (0, 0)
Screenshot: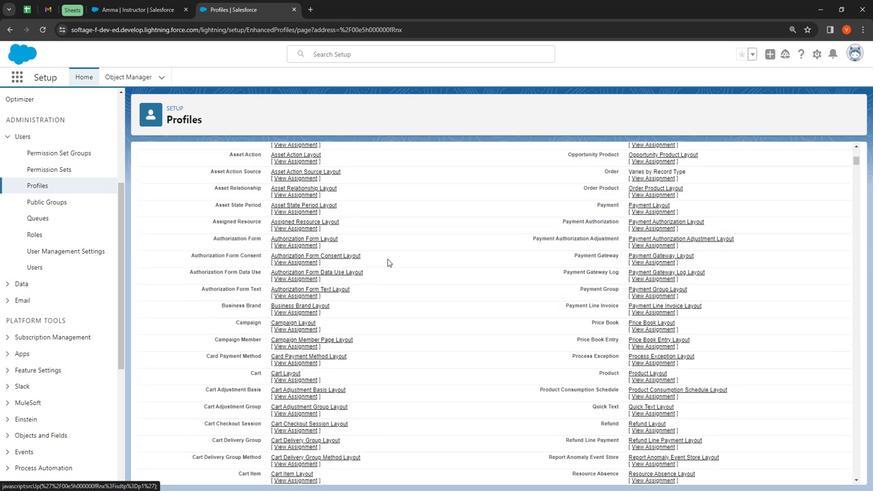 
Action: Mouse scrolled (389, 261) with delta (0, 0)
Screenshot: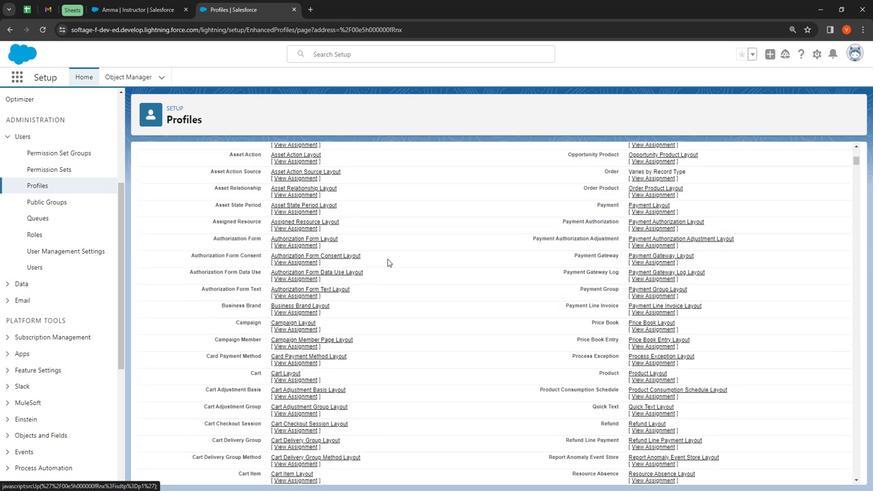 
Action: Mouse moved to (390, 260)
Screenshot: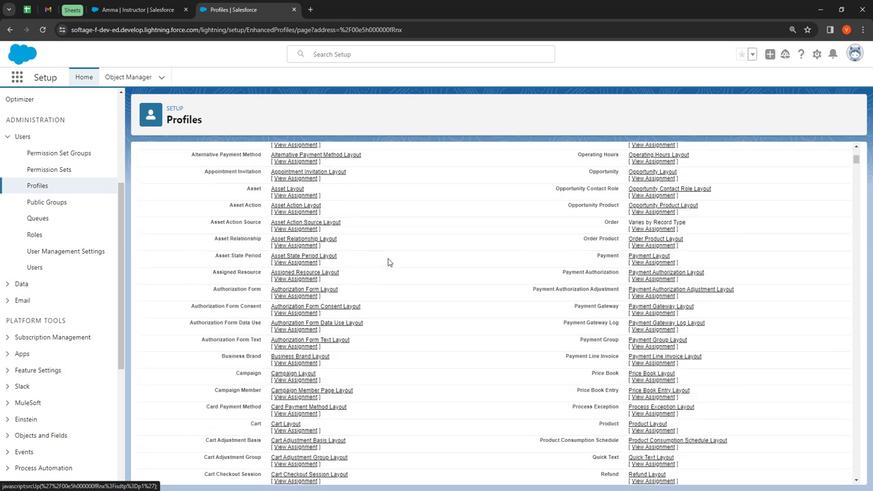
Action: Mouse scrolled (390, 260) with delta (0, 0)
Screenshot: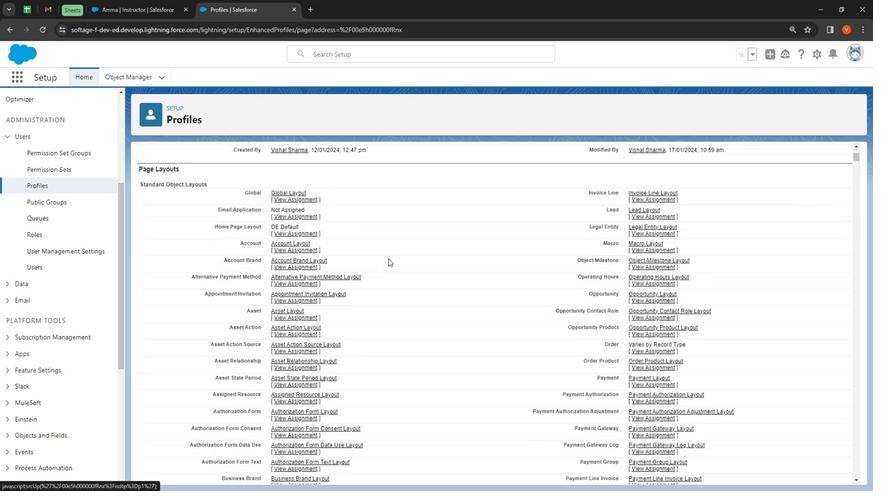 
Action: Mouse moved to (391, 259)
Screenshot: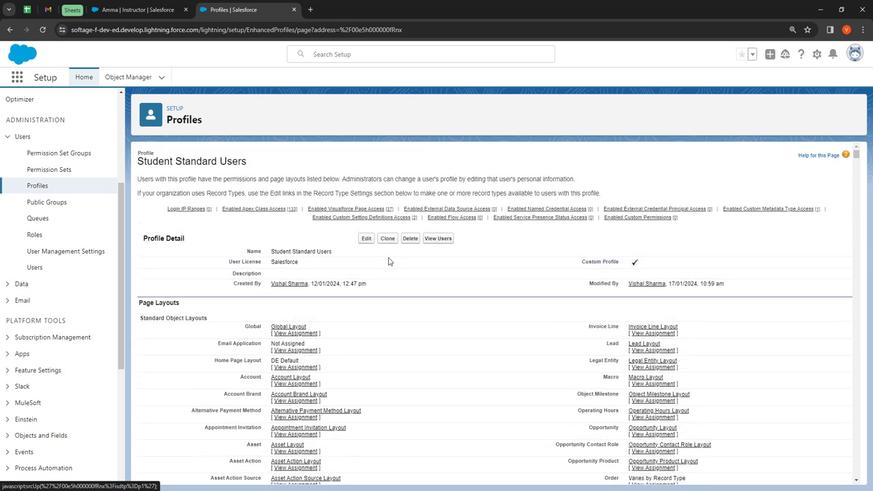 
Action: Mouse scrolled (391, 260) with delta (0, 0)
Screenshot: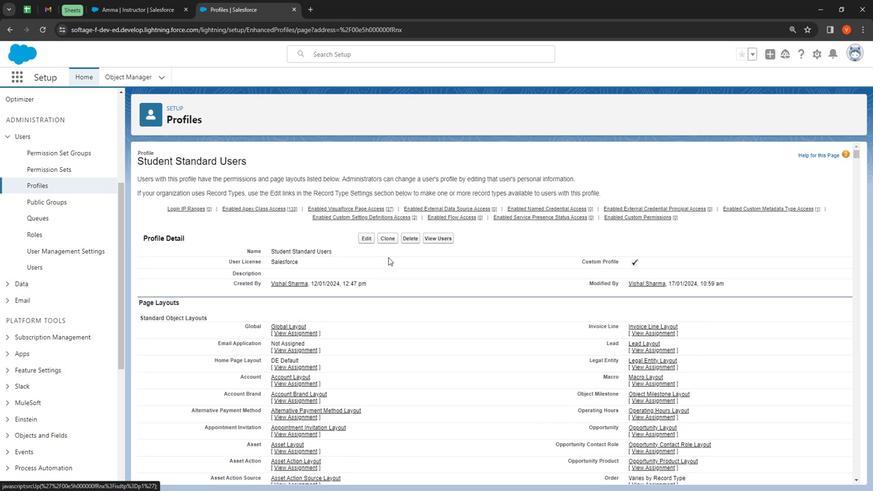 
Action: Mouse scrolled (391, 260) with delta (0, 0)
Screenshot: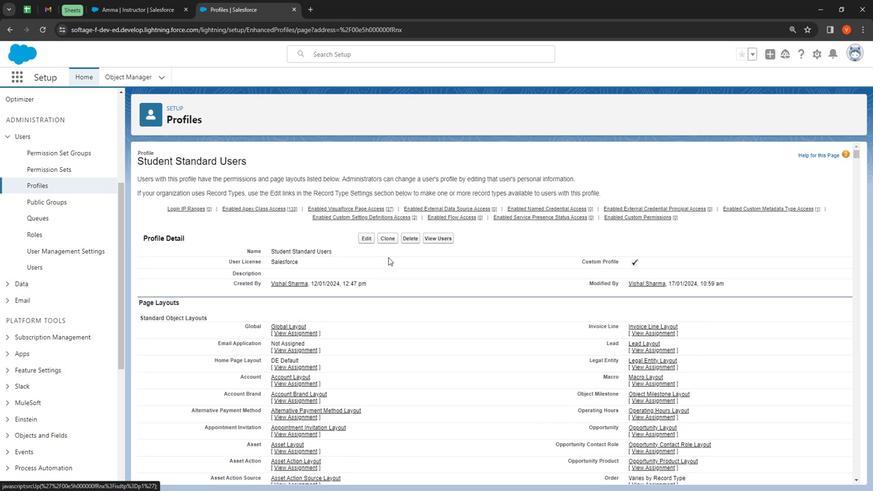 
Action: Mouse scrolled (391, 260) with delta (0, 0)
Screenshot: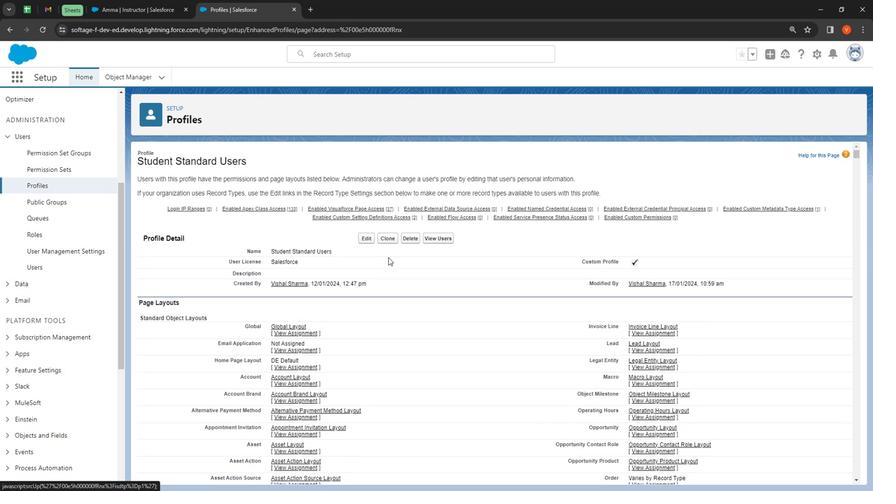 
Action: Mouse moved to (368, 245)
Screenshot: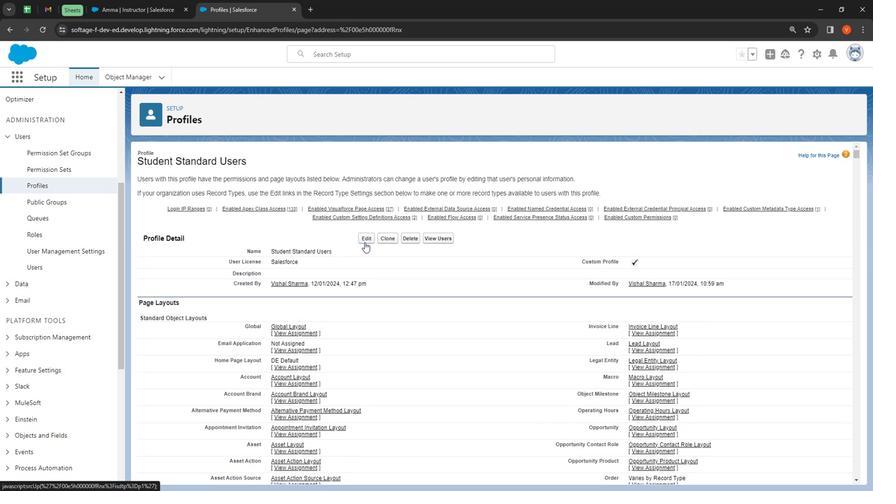 
Action: Mouse pressed left at (368, 245)
Screenshot: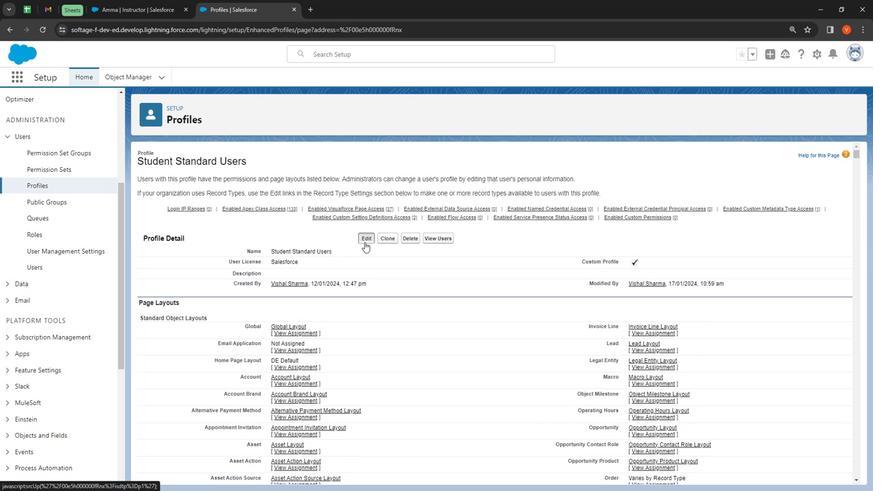 
Action: Mouse moved to (67, 190)
Screenshot: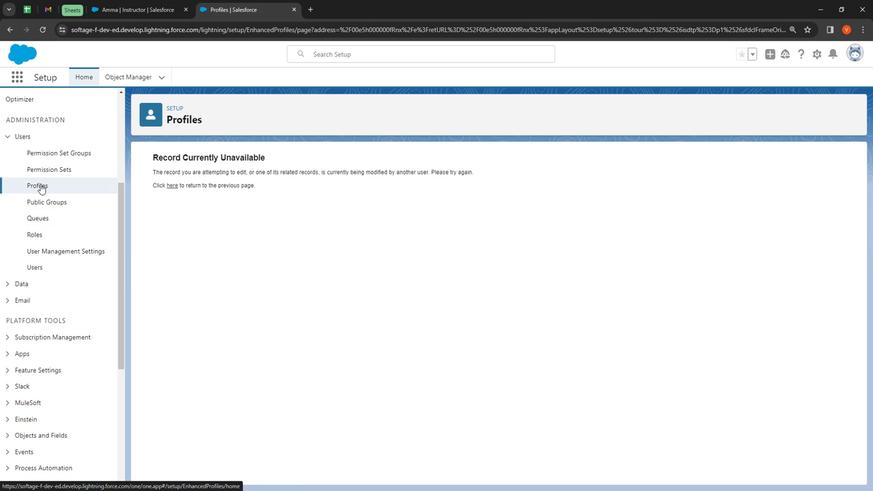 
Action: Mouse pressed left at (67, 190)
Screenshot: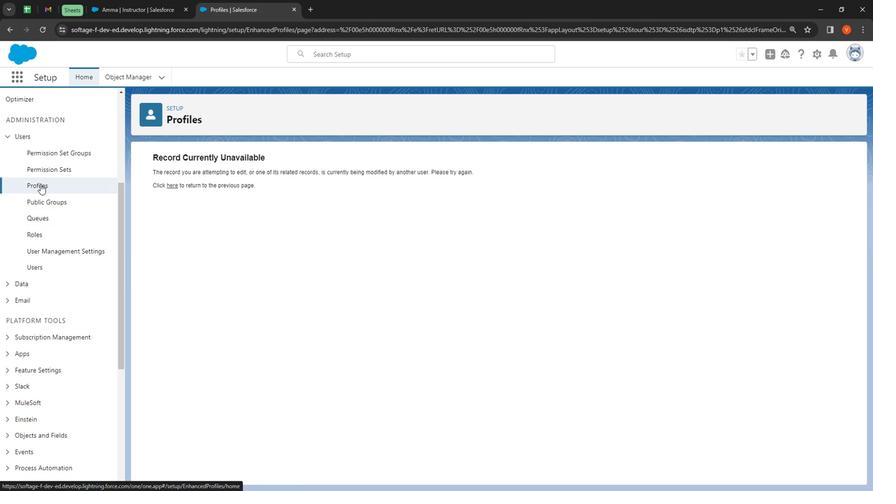 
Action: Mouse moved to (727, 203)
Screenshot: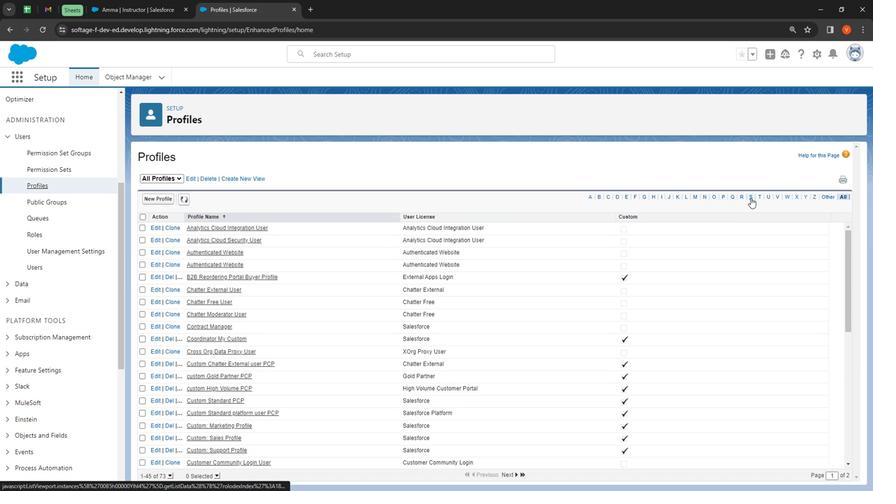 
Action: Mouse pressed left at (727, 203)
Screenshot: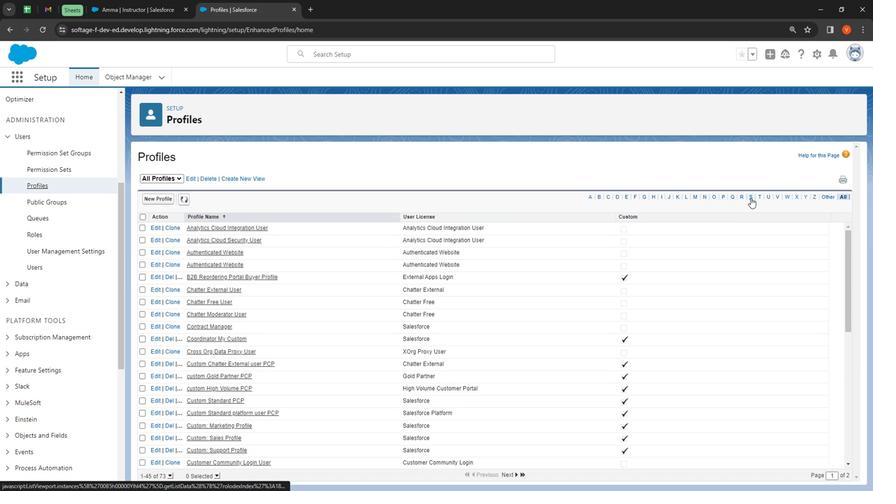 
Action: Mouse moved to (176, 312)
Screenshot: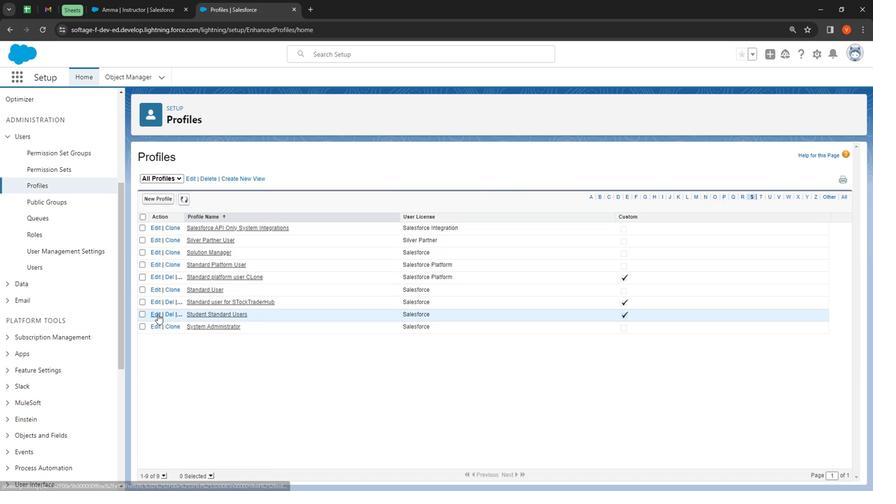 
Action: Mouse pressed left at (176, 312)
Screenshot: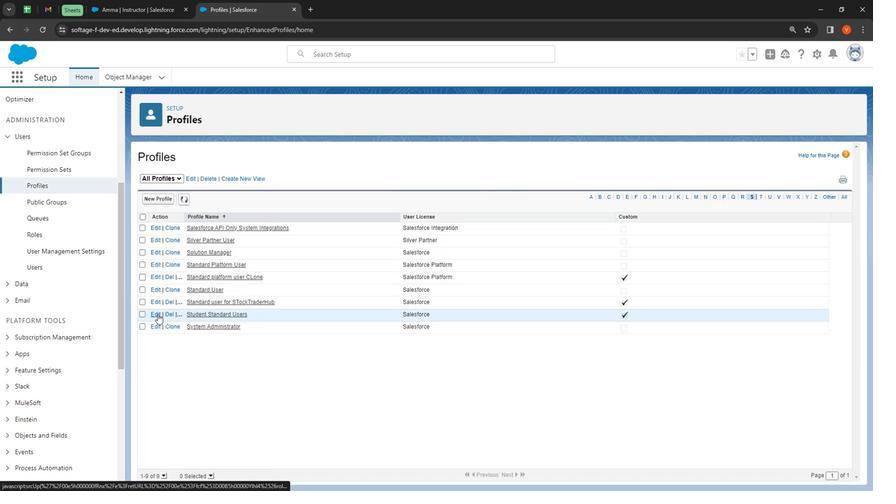 
Action: Mouse moved to (58, 189)
Screenshot: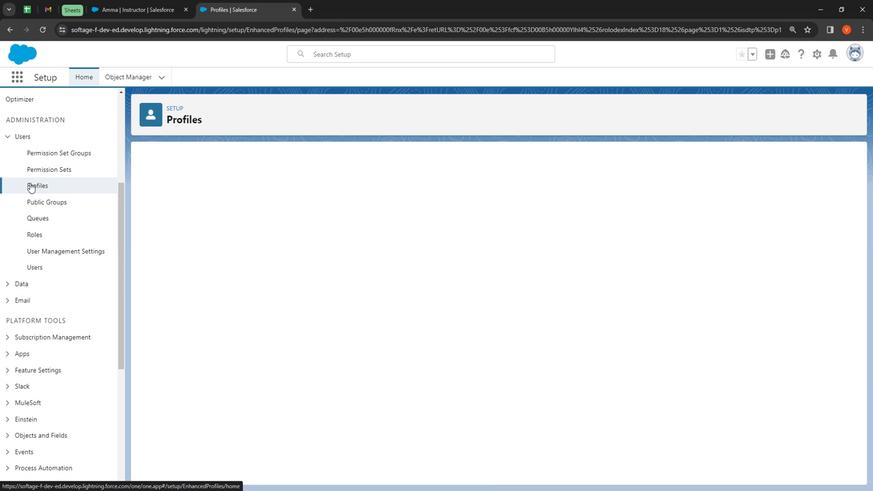
Action: Mouse pressed left at (58, 189)
Screenshot: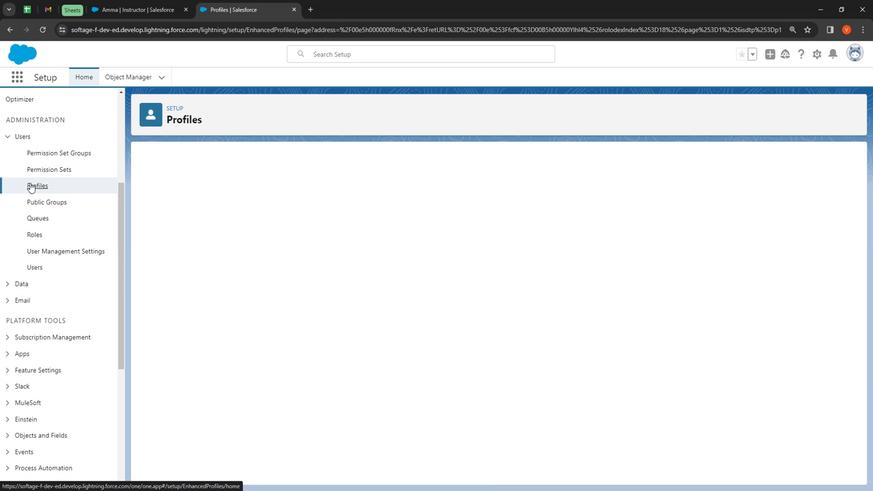 
Action: Mouse moved to (729, 202)
Screenshot: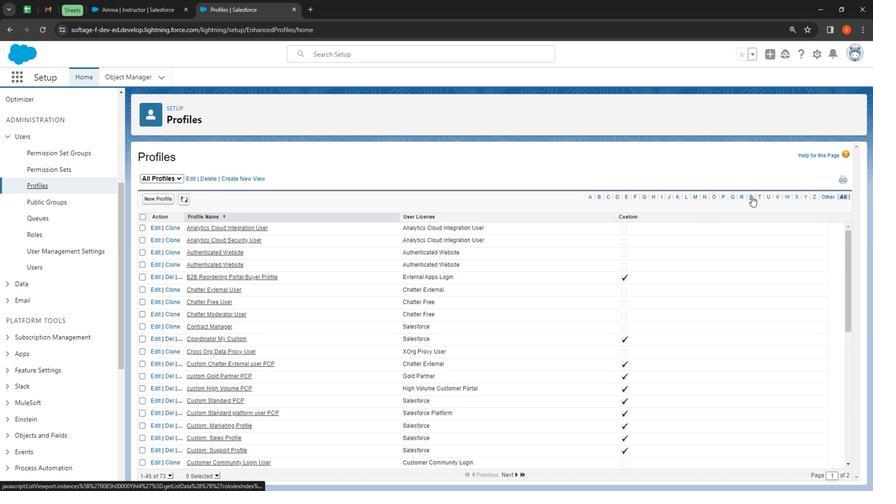 
Action: Mouse pressed left at (729, 202)
Screenshot: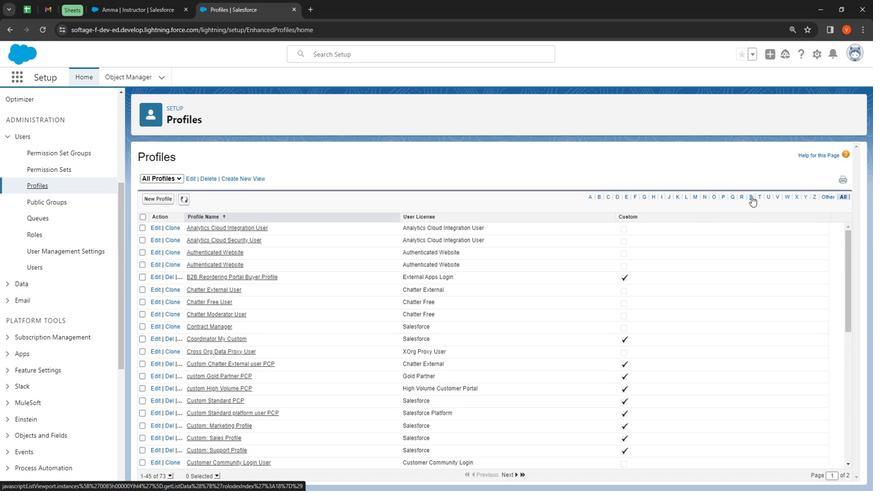 
Action: Mouse moved to (647, 200)
Screenshot: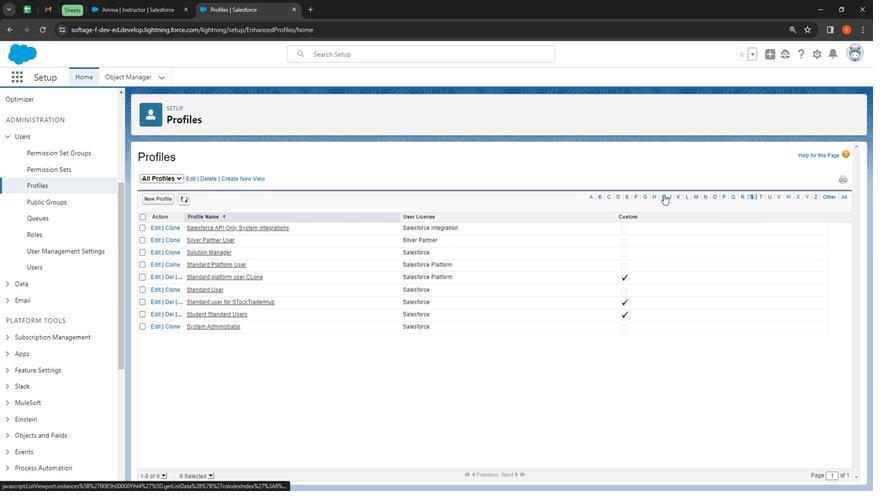 
Action: Mouse pressed left at (647, 200)
Screenshot: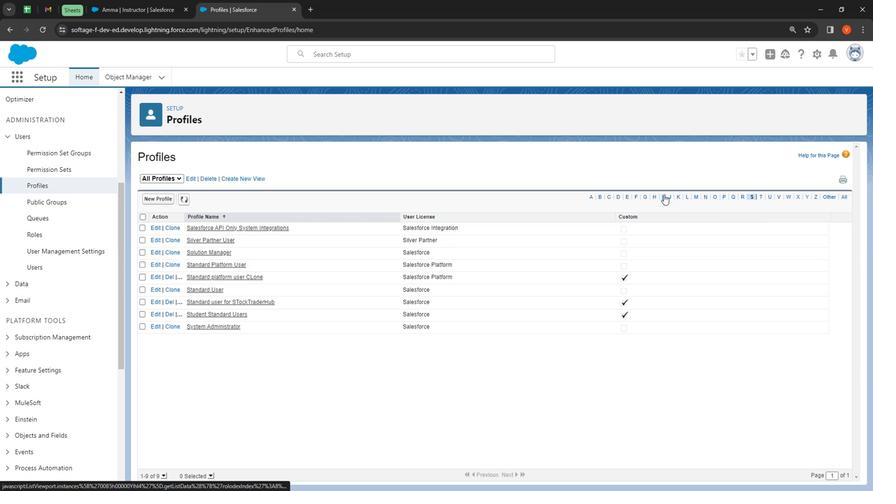 
Action: Mouse moved to (213, 243)
Screenshot: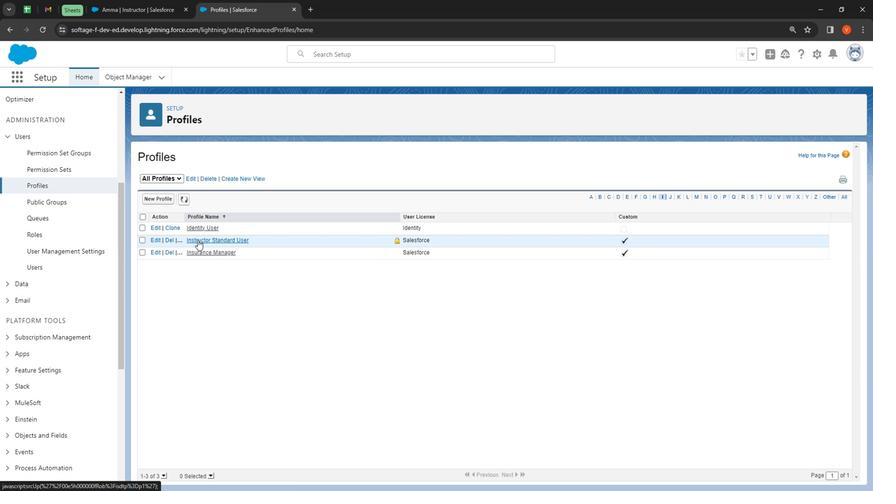 
Action: Mouse pressed left at (213, 243)
Screenshot: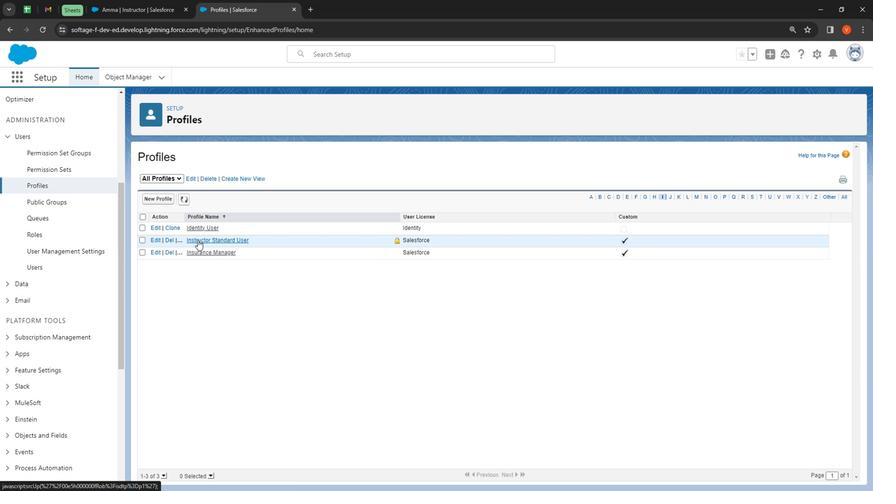 
Action: Mouse moved to (373, 239)
Screenshot: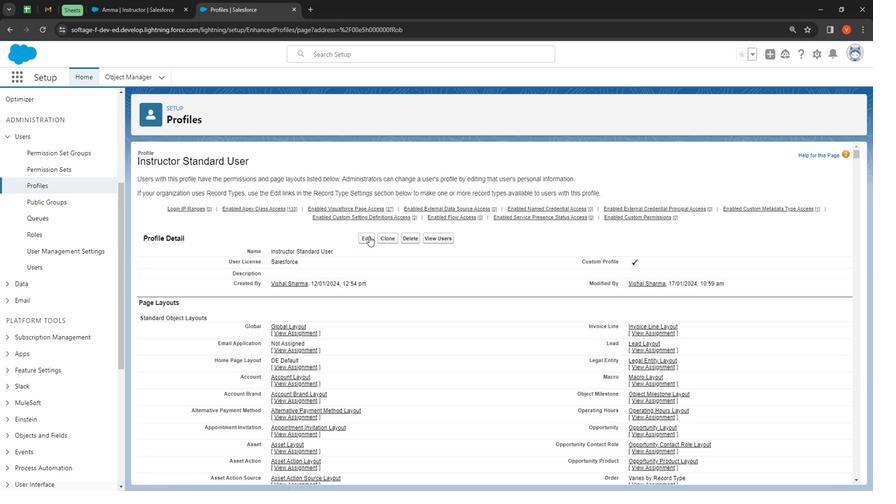 
Action: Mouse pressed left at (373, 239)
Screenshot: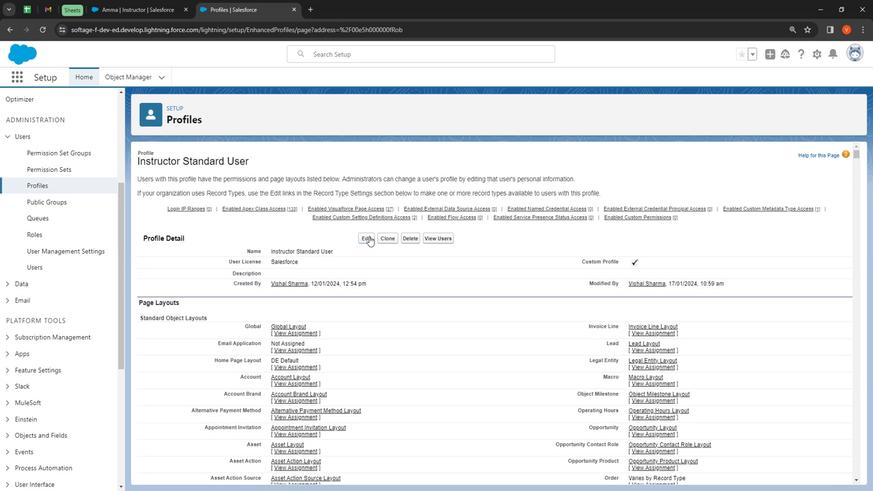 
Action: Mouse moved to (189, 194)
Screenshot: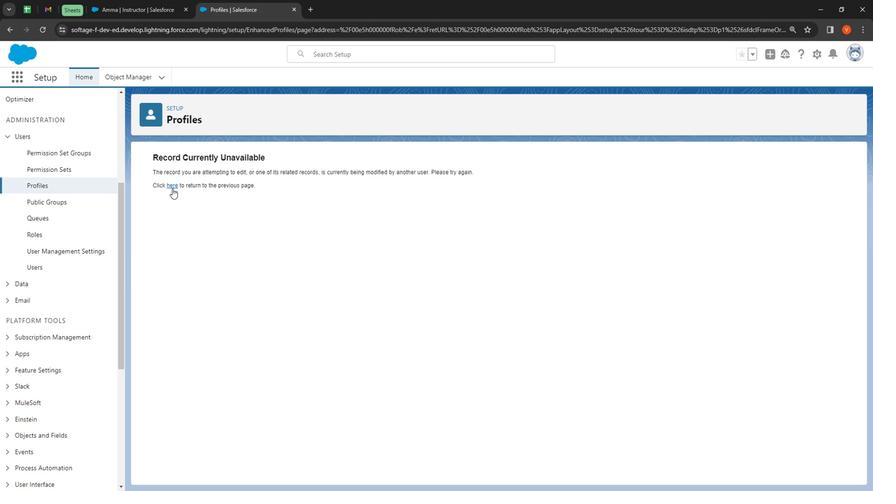 
Action: Mouse pressed left at (189, 194)
Screenshot: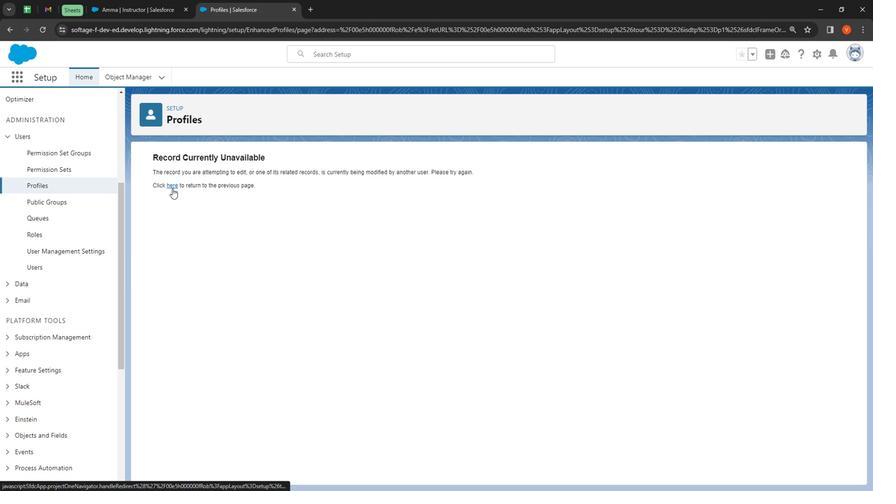 
Action: Mouse moved to (65, 193)
Screenshot: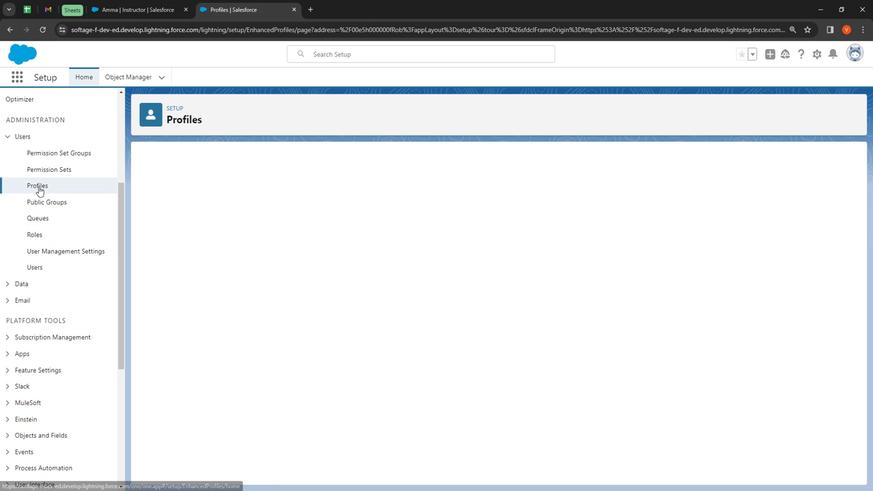 
Action: Mouse pressed left at (65, 193)
Screenshot: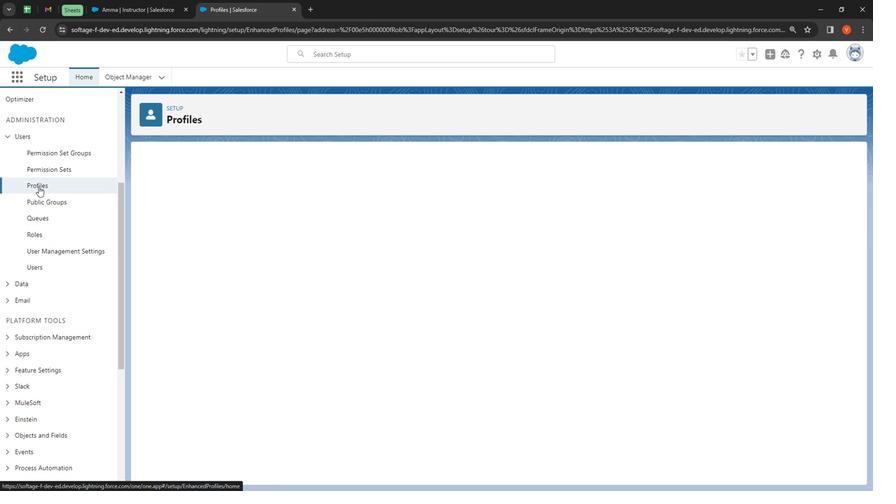 
Action: Mouse moved to (727, 204)
Screenshot: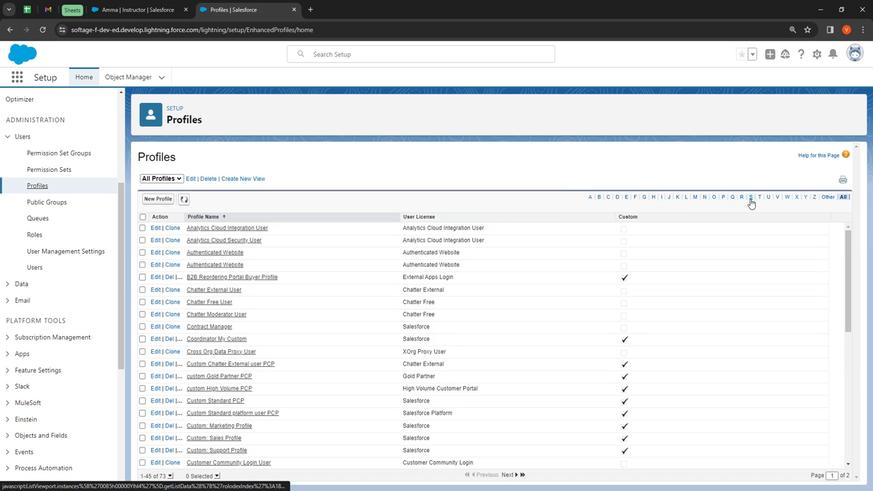 
Action: Mouse pressed left at (727, 204)
Screenshot: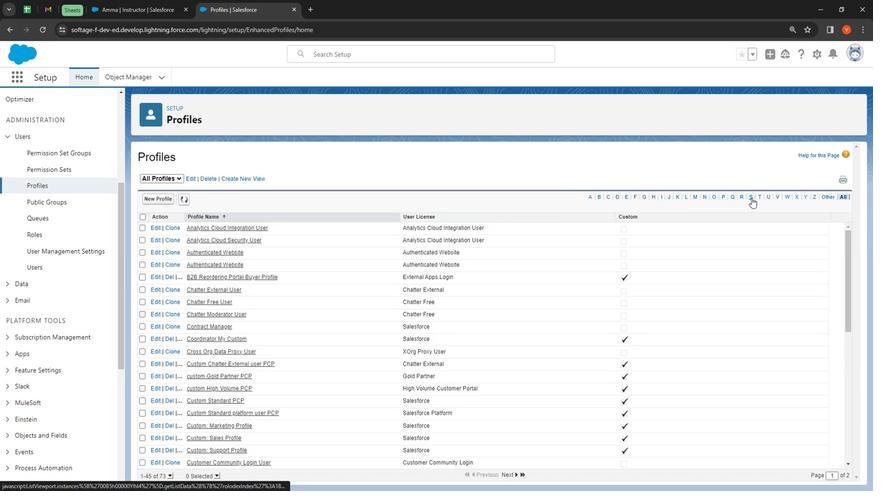 
Action: Mouse moved to (729, 203)
Screenshot: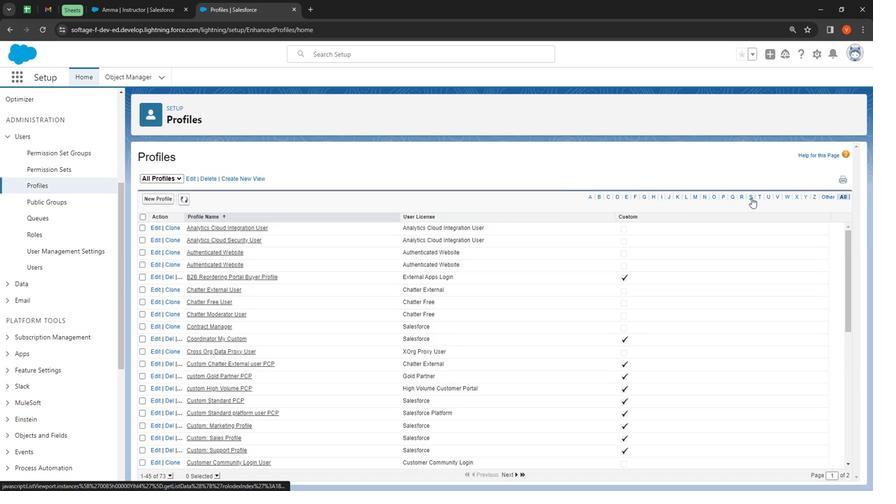 
Action: Mouse pressed left at (729, 203)
Screenshot: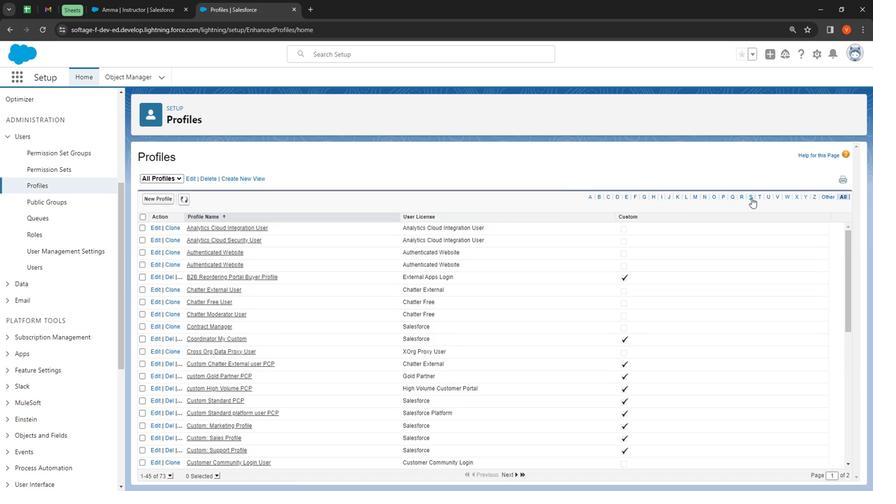 
Action: Mouse moved to (247, 300)
Screenshot: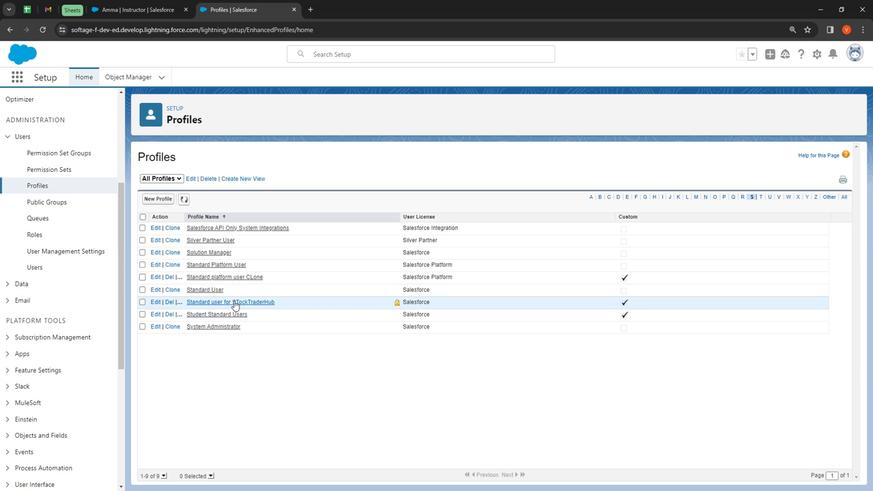 
Action: Mouse pressed left at (247, 300)
Screenshot: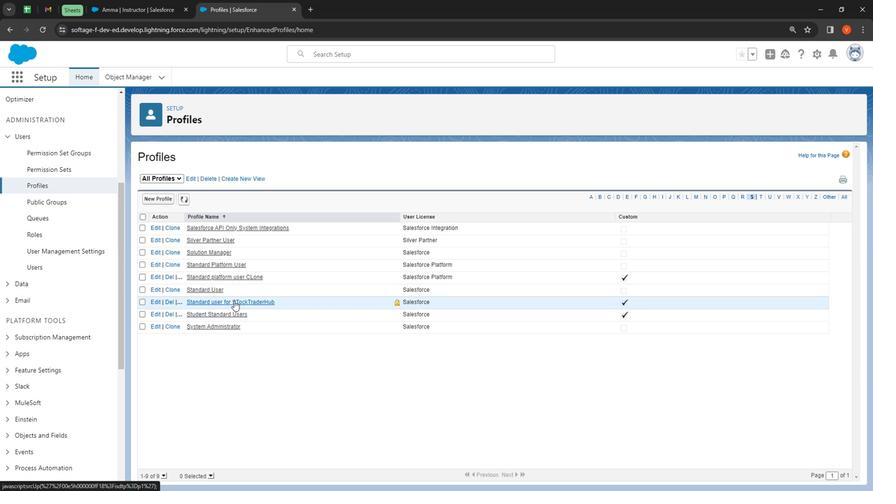 
Action: Mouse moved to (431, 349)
Screenshot: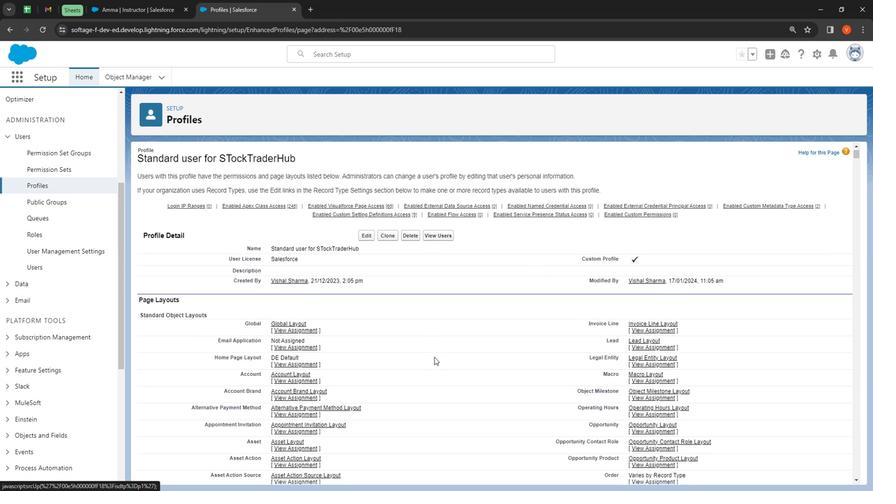 
Action: Mouse scrolled (431, 348) with delta (0, 0)
Screenshot: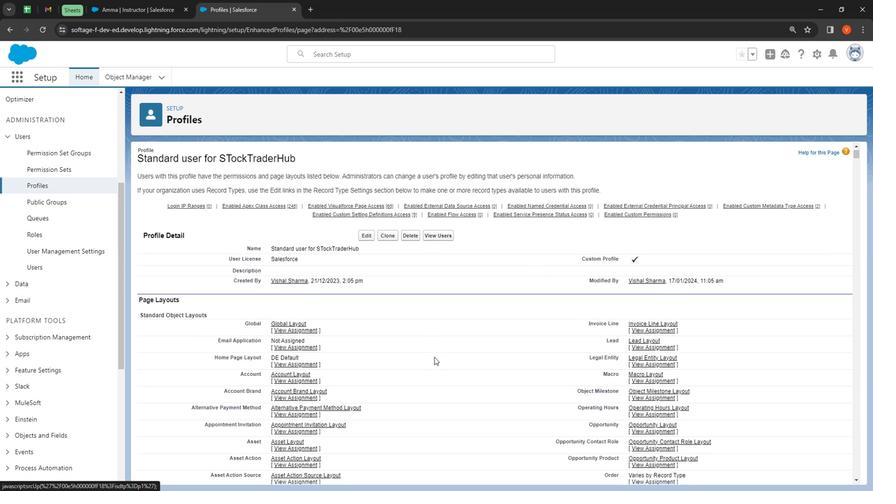 
Action: Mouse moved to (432, 352)
Screenshot: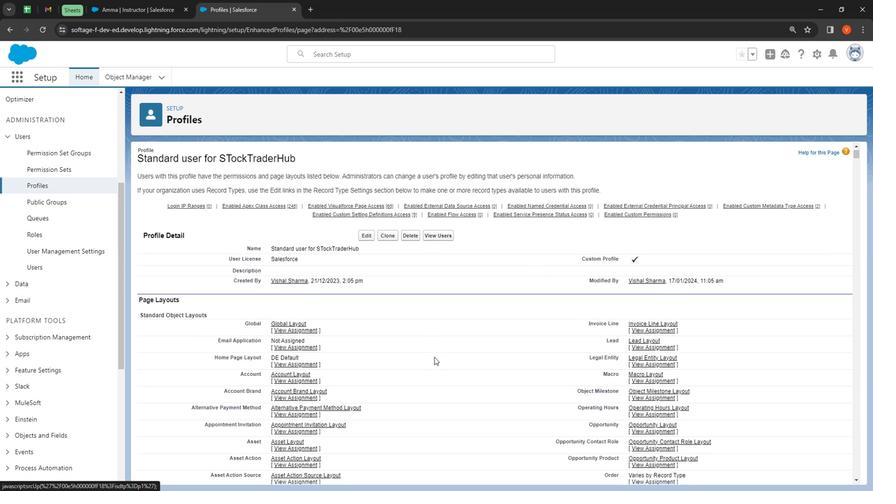 
Action: Mouse scrolled (432, 352) with delta (0, 0)
Screenshot: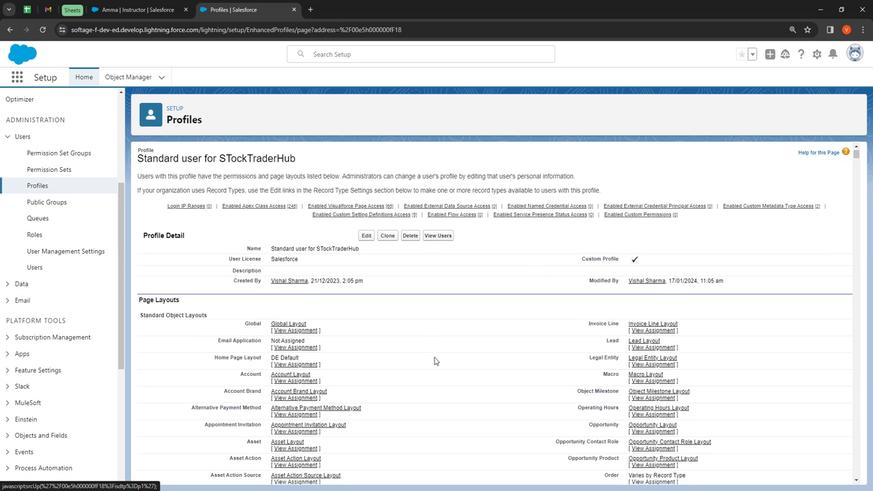 
Action: Mouse moved to (433, 353)
Screenshot: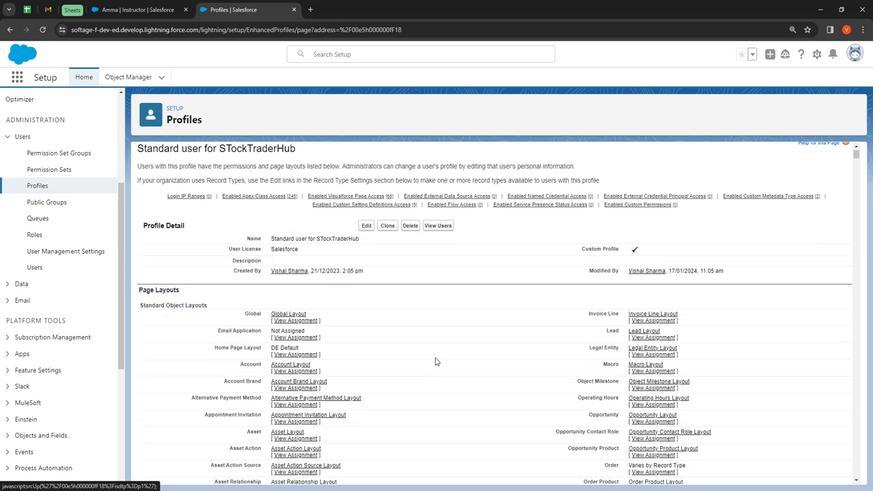 
Action: Mouse scrolled (433, 352) with delta (0, 0)
Screenshot: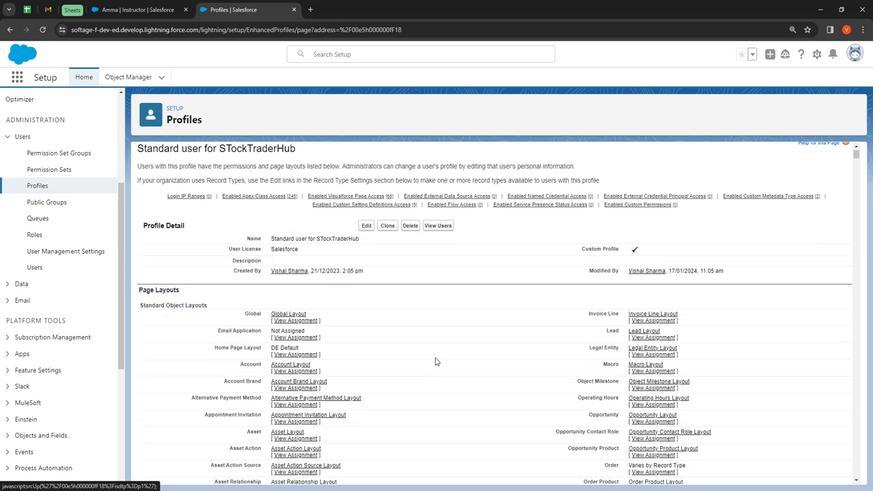 
Action: Mouse moved to (434, 353)
Screenshot: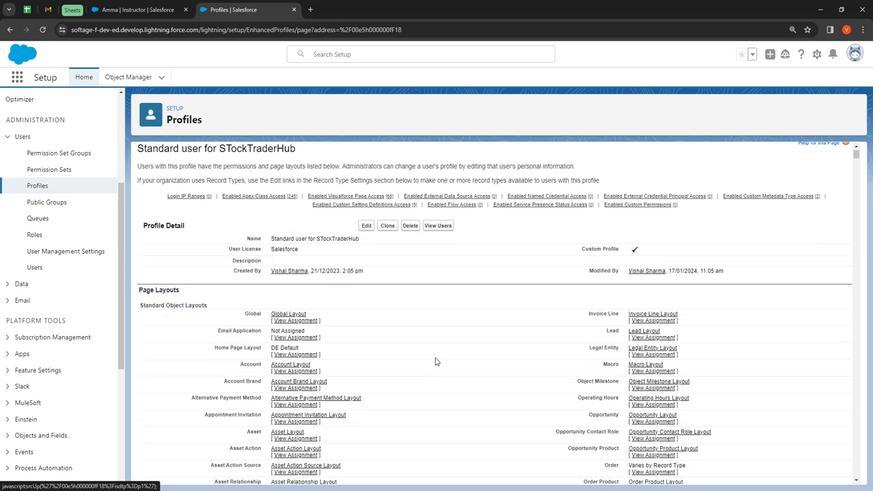 
Action: Mouse scrolled (434, 352) with delta (0, 0)
Screenshot: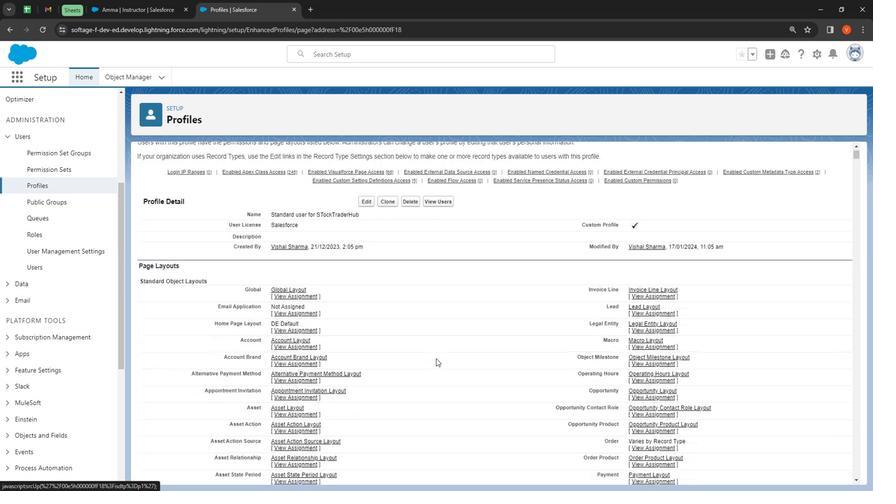 
Action: Mouse moved to (435, 354)
Screenshot: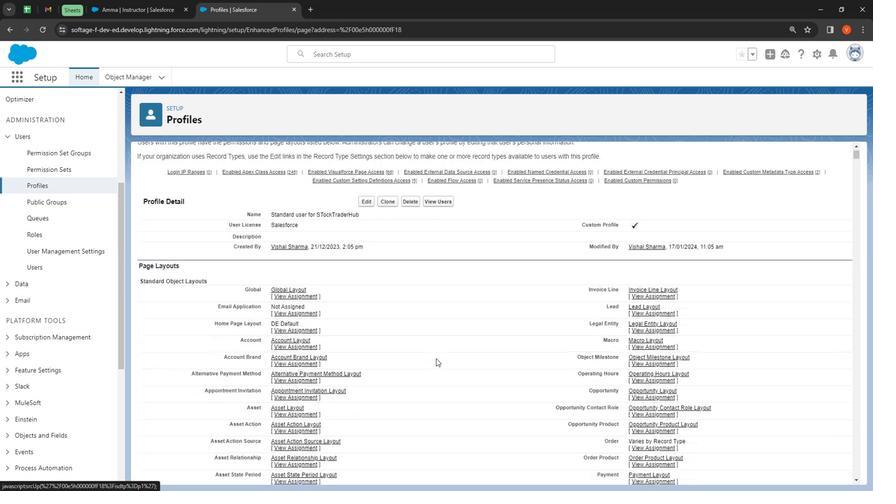 
Action: Mouse scrolled (435, 354) with delta (0, 0)
Screenshot: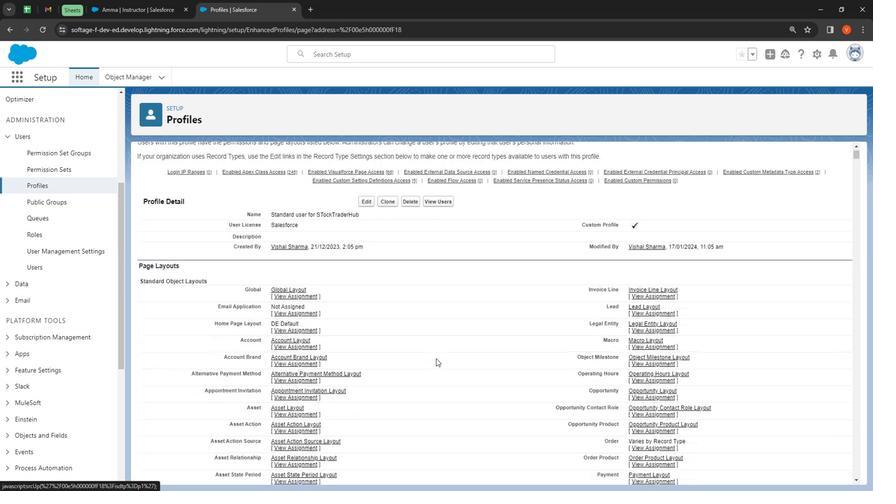 
Action: Mouse moved to (436, 358)
Screenshot: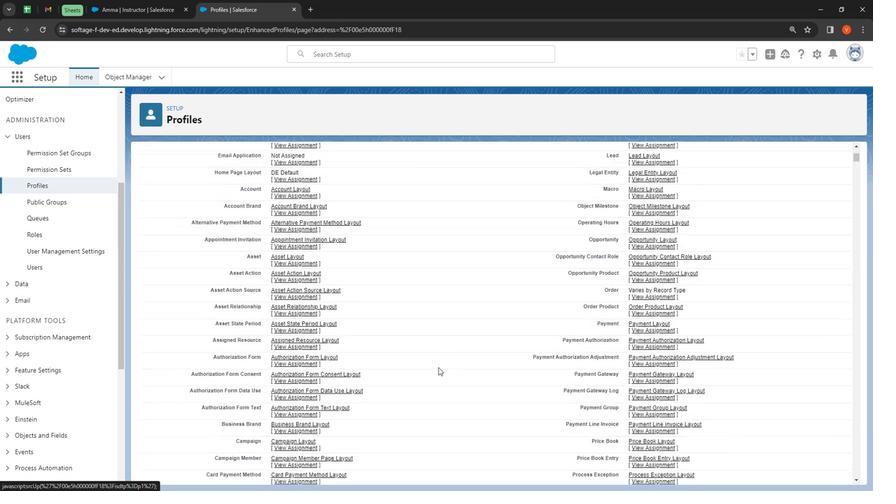 
Action: Mouse scrolled (436, 357) with delta (0, 0)
Screenshot: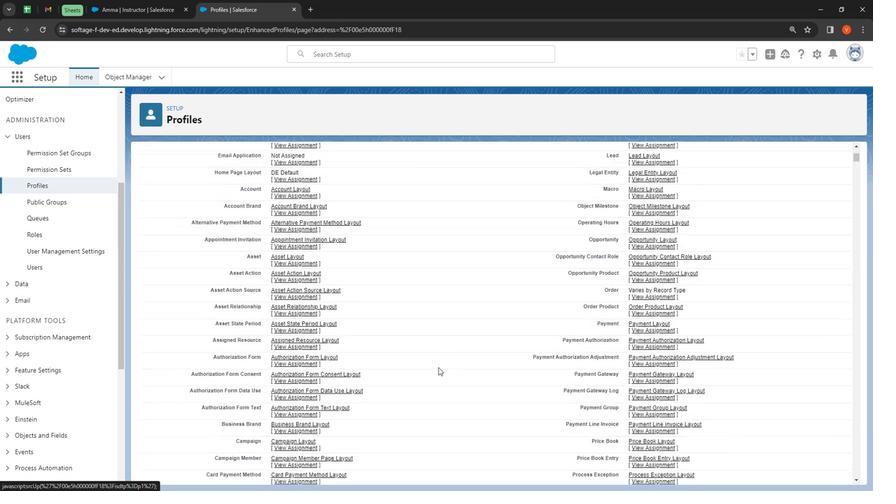 
Action: Mouse moved to (440, 361)
Screenshot: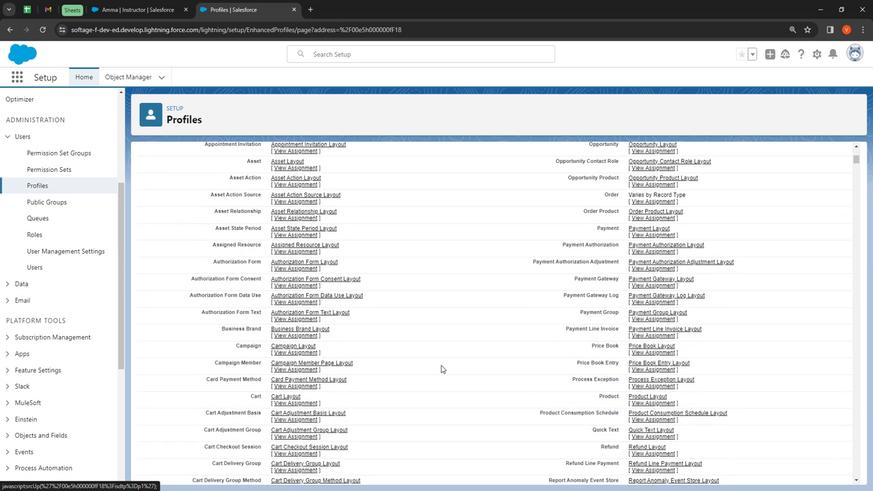 
Action: Mouse scrolled (440, 360) with delta (0, 0)
Screenshot: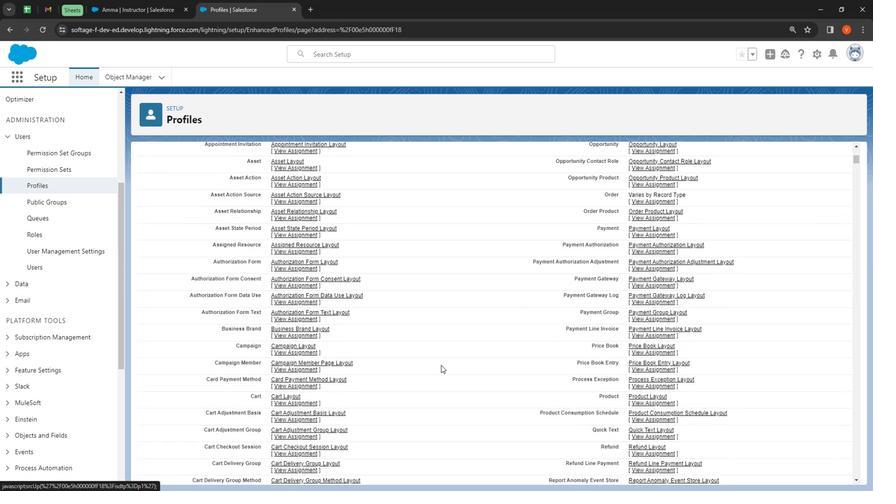 
Action: Mouse scrolled (440, 360) with delta (0, 0)
Screenshot: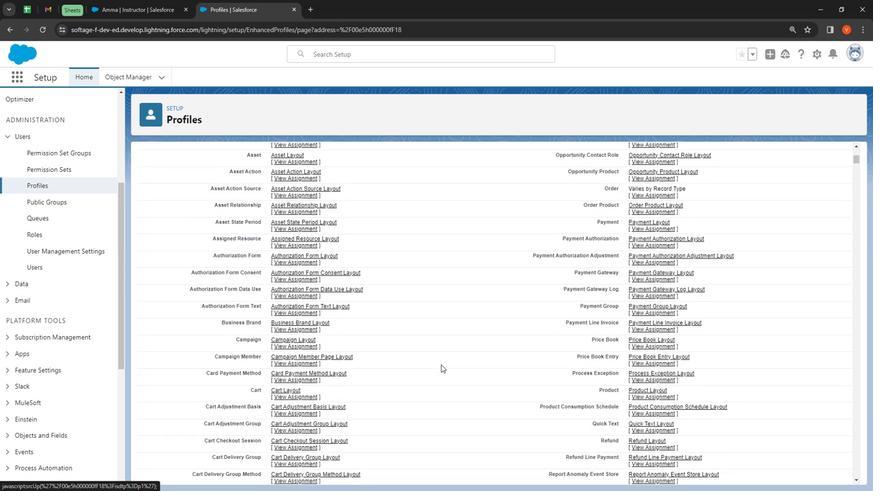 
Action: Mouse scrolled (440, 360) with delta (0, 0)
Screenshot: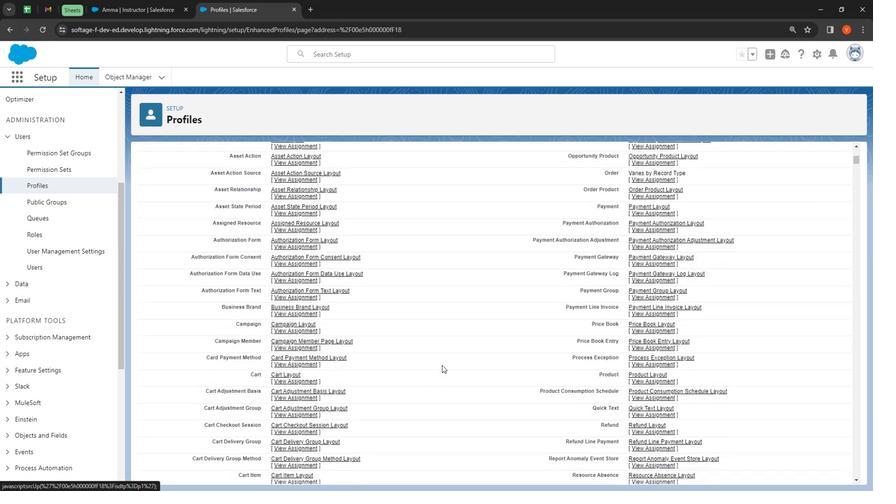 
Action: Mouse moved to (440, 360)
Screenshot: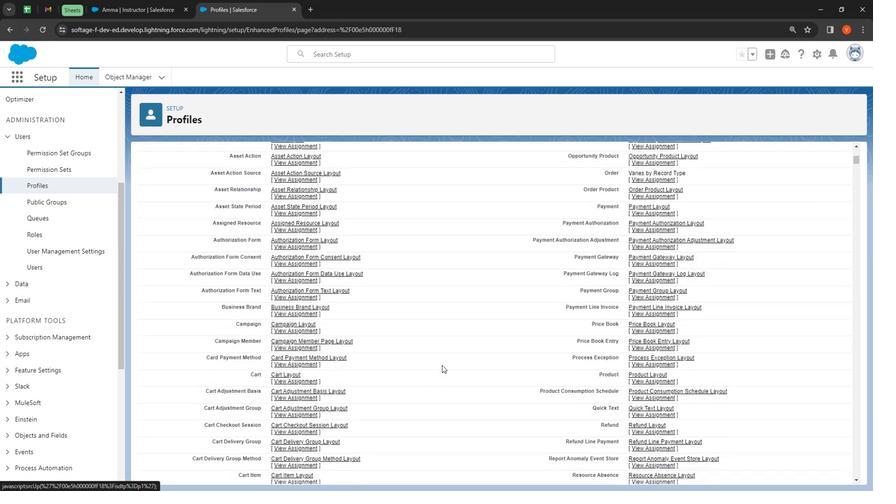 
Action: Mouse scrolled (440, 359) with delta (0, 0)
Screenshot: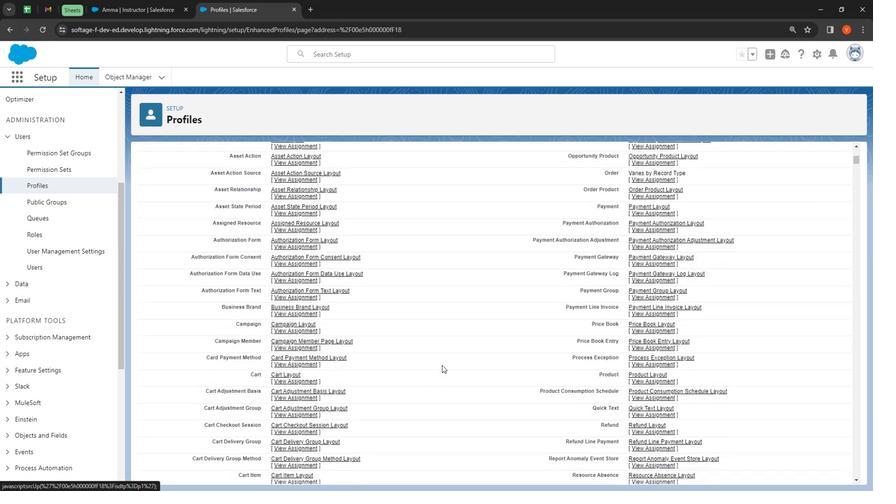 
Action: Mouse scrolled (440, 359) with delta (0, 0)
Screenshot: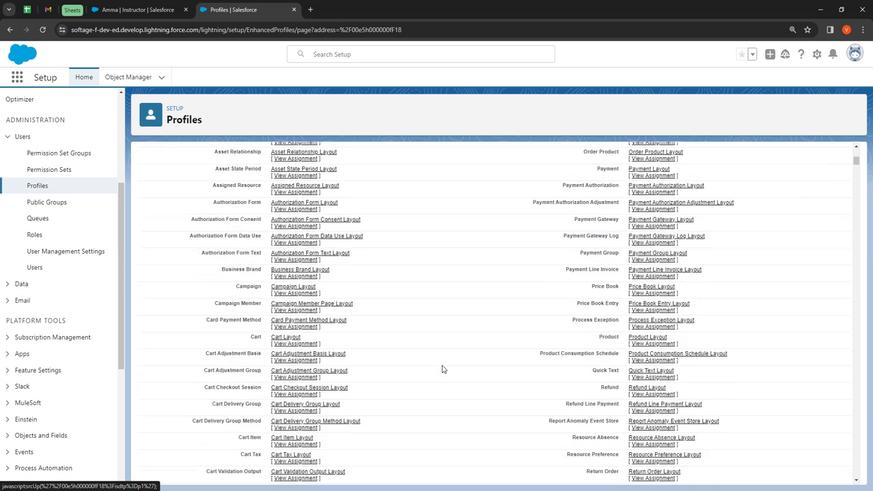 
Action: Mouse moved to (441, 361)
Screenshot: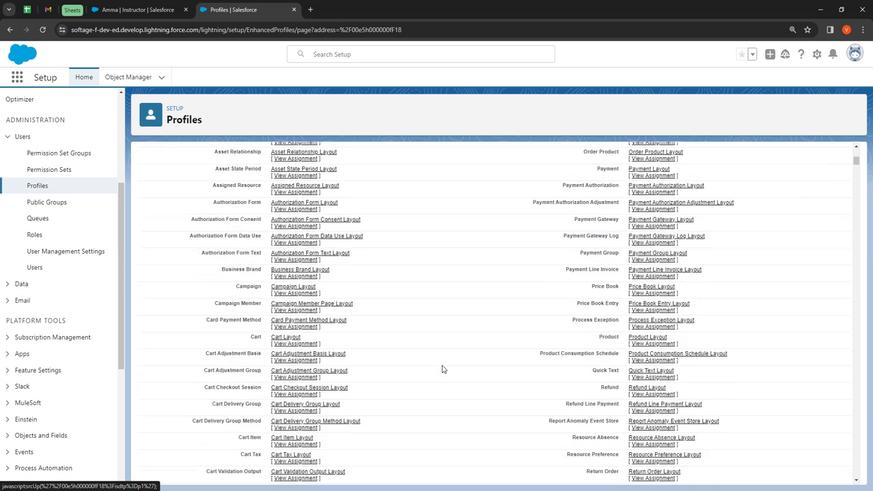 
Action: Mouse scrolled (441, 360) with delta (0, 0)
Screenshot: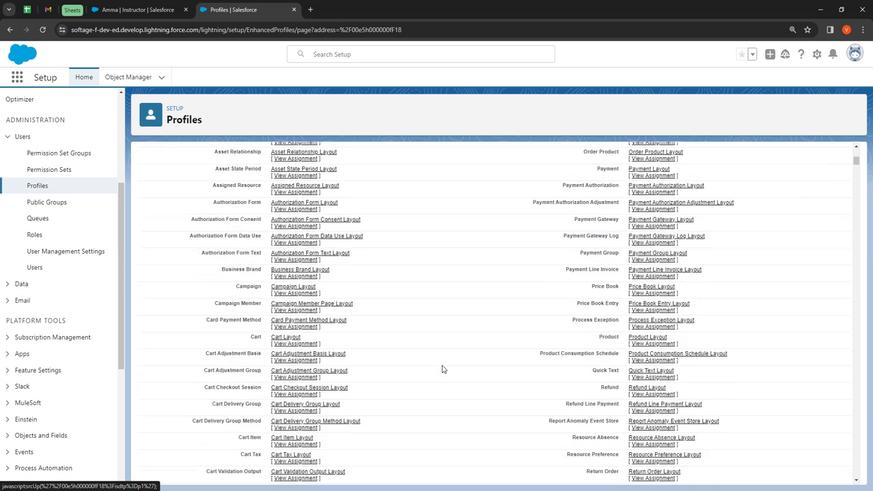 
Action: Mouse moved to (441, 361)
Screenshot: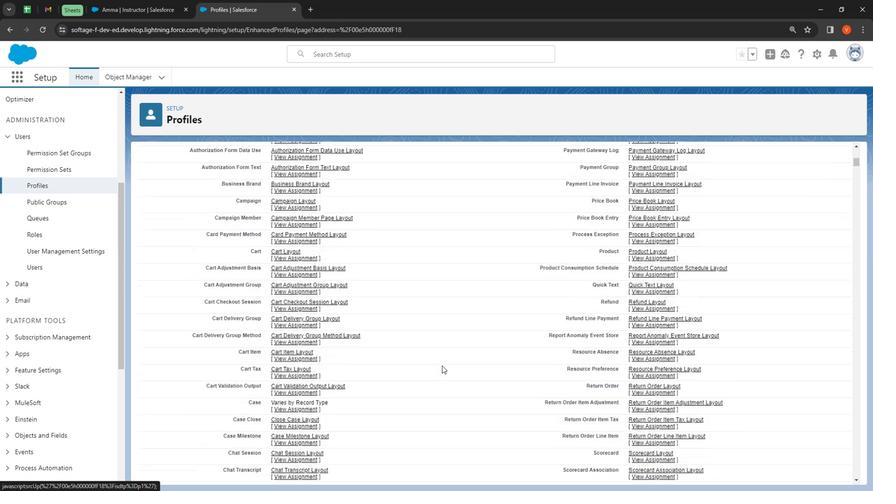 
Action: Mouse scrolled (441, 360) with delta (0, 0)
Screenshot: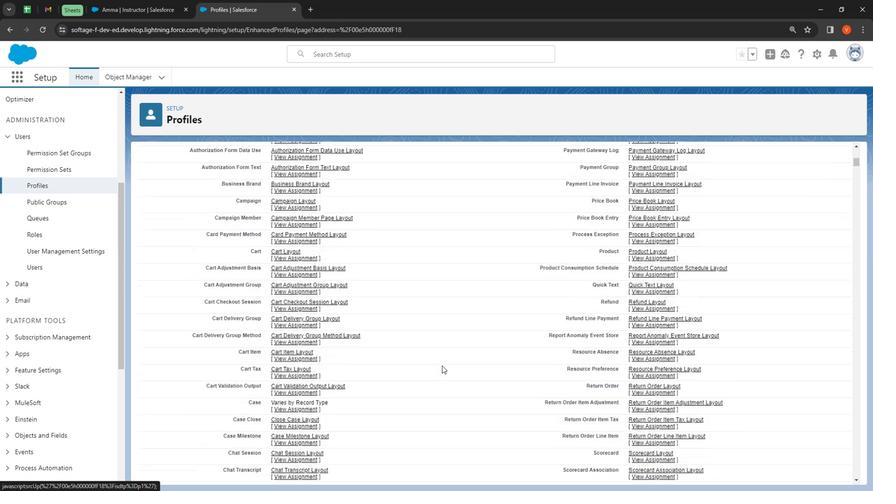 
Action: Mouse scrolled (441, 360) with delta (0, 0)
Screenshot: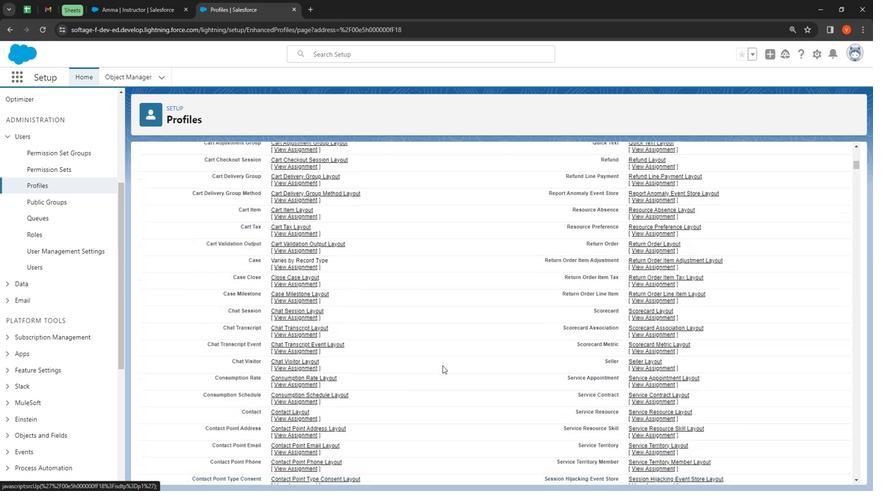 
Action: Mouse moved to (441, 361)
Screenshot: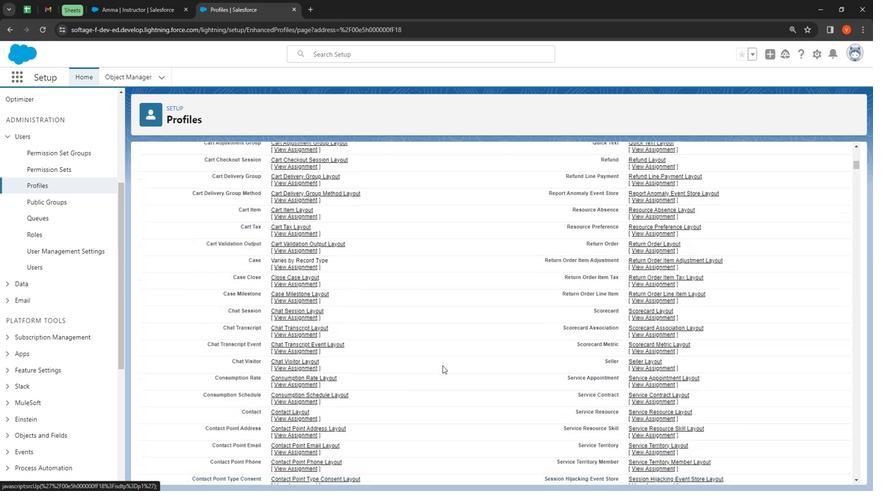 
Action: Mouse scrolled (441, 361) with delta (0, 0)
Screenshot: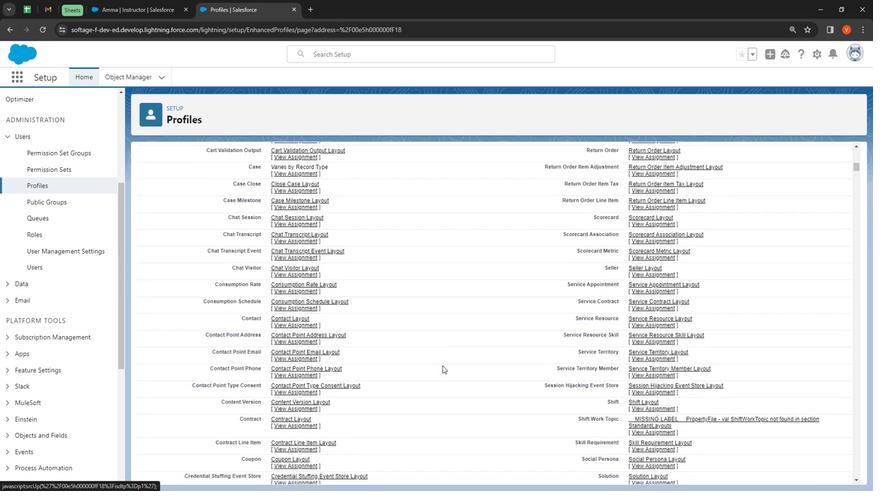 
Action: Mouse scrolled (441, 361) with delta (0, 0)
Screenshot: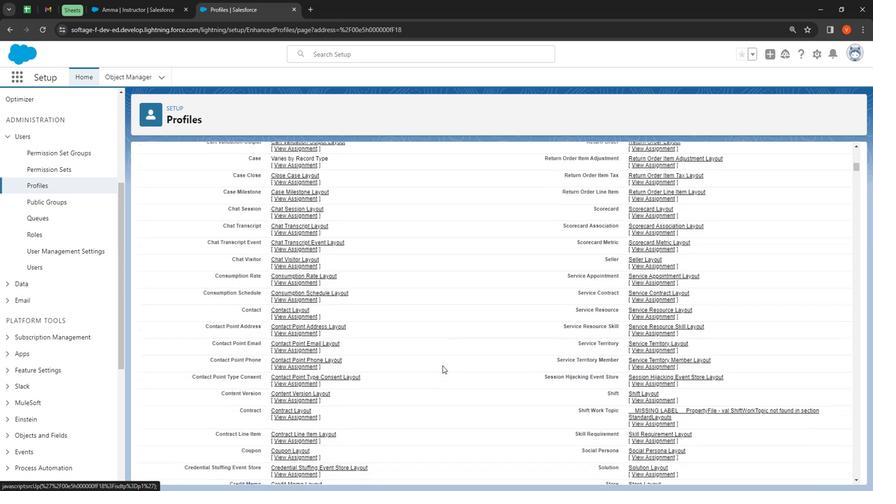 
Action: Mouse scrolled (441, 361) with delta (0, 0)
Screenshot: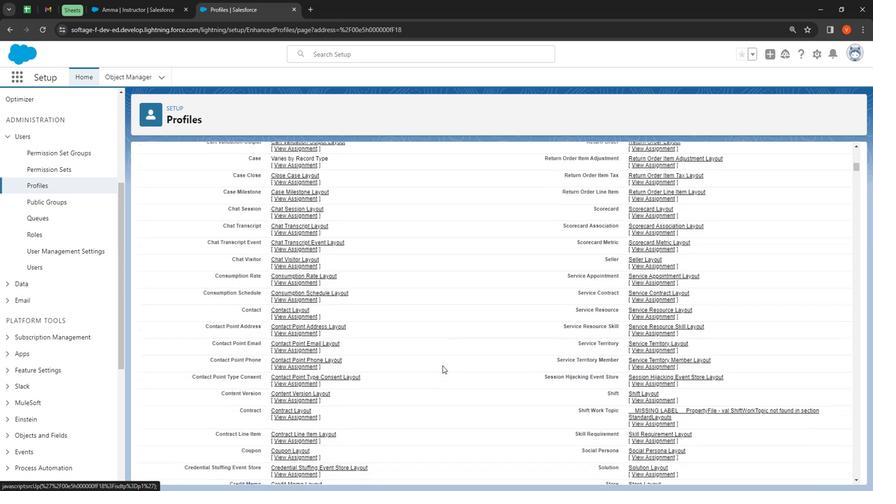 
Action: Mouse scrolled (441, 361) with delta (0, 0)
Screenshot: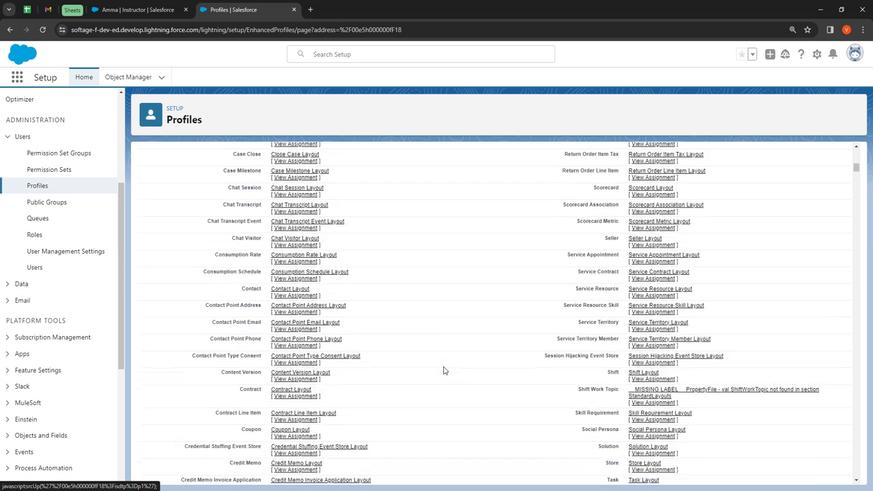
Action: Mouse scrolled (441, 361) with delta (0, 0)
Screenshot: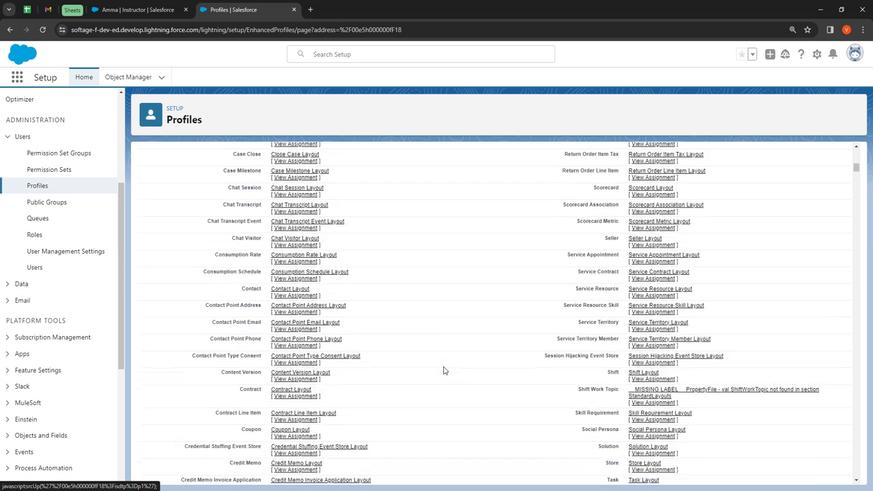 
Action: Mouse scrolled (441, 361) with delta (0, 0)
Screenshot: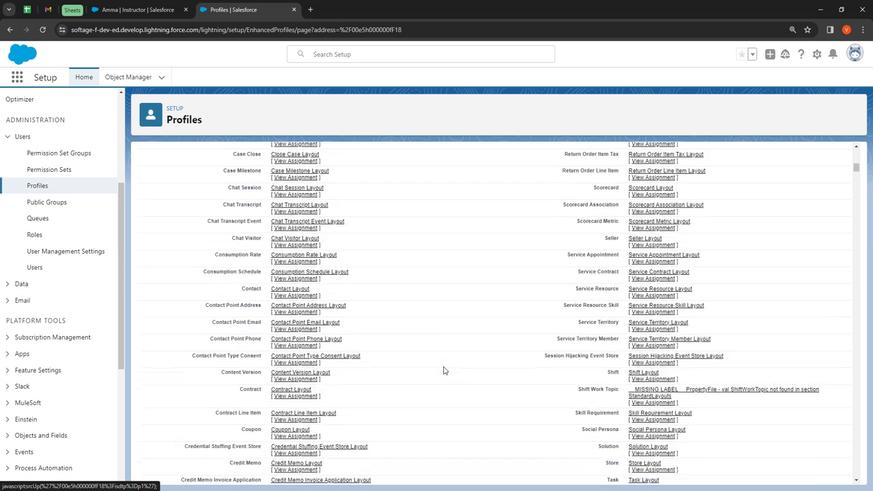 
Action: Mouse moved to (442, 361)
Screenshot: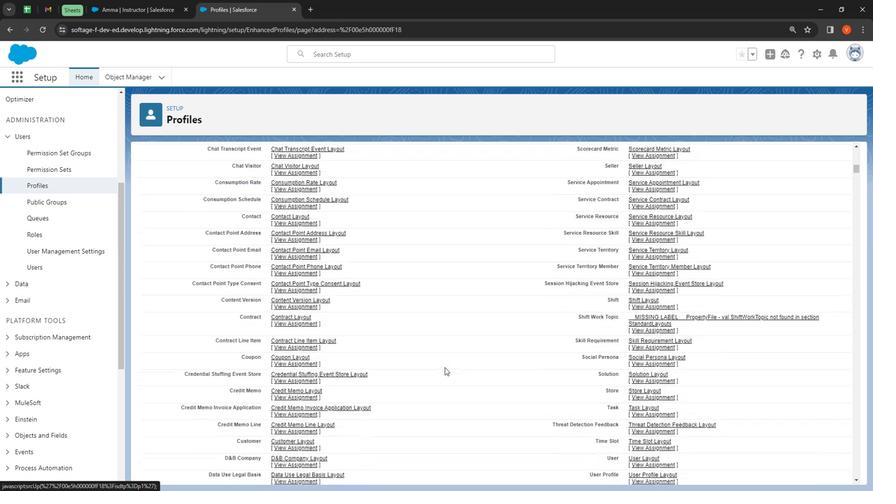 
Action: Mouse scrolled (442, 361) with delta (0, 0)
Screenshot: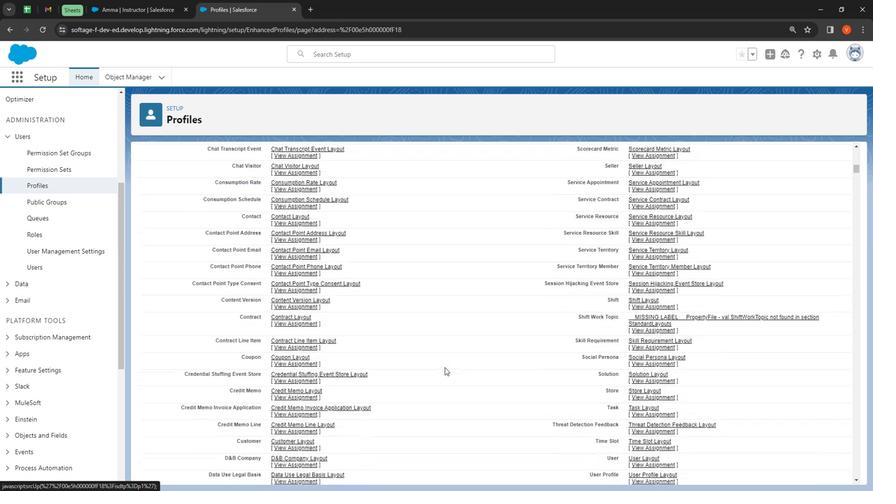 
Action: Mouse moved to (442, 362)
Screenshot: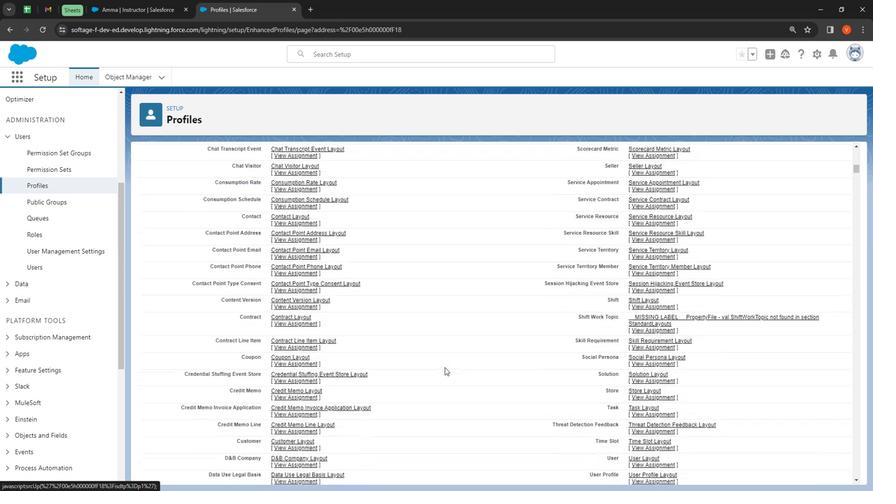 
Action: Mouse scrolled (442, 361) with delta (0, 0)
Screenshot: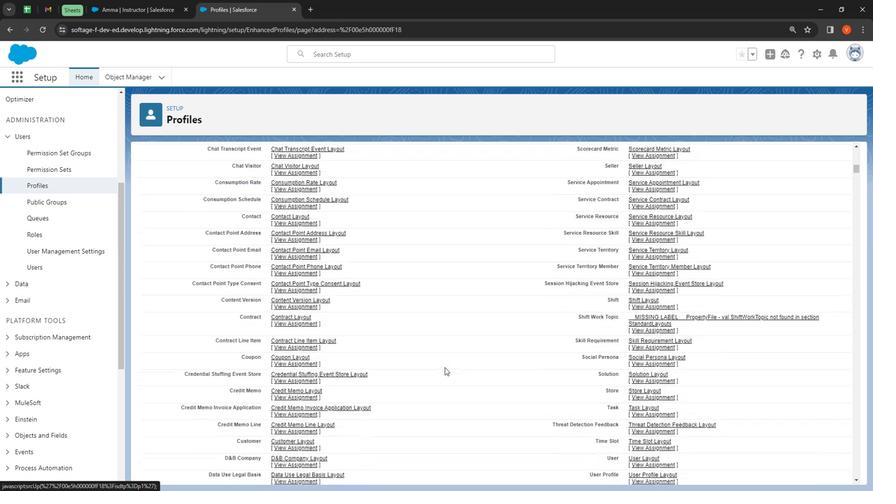 
Action: Mouse moved to (443, 363)
Screenshot: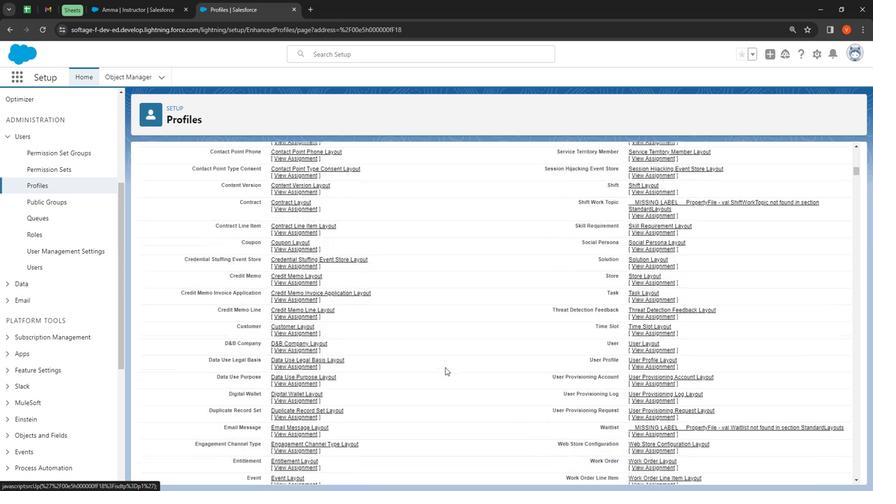 
Action: Mouse scrolled (443, 362) with delta (0, 0)
Screenshot: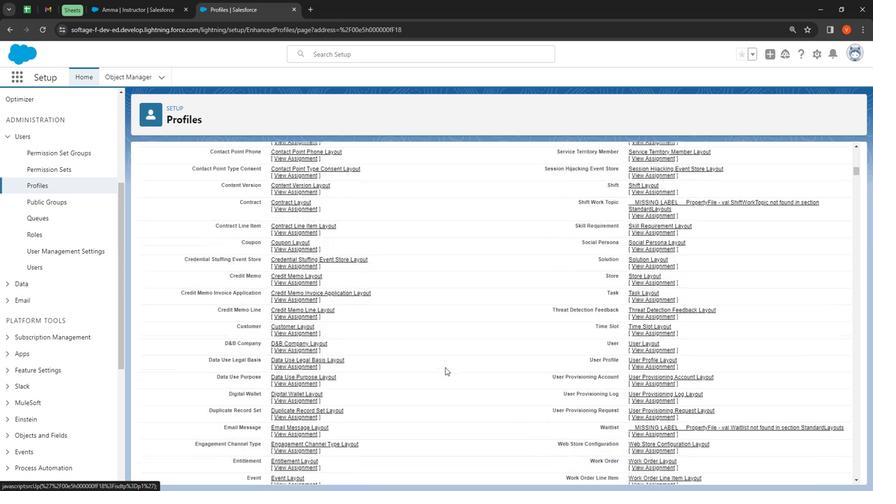 
Action: Mouse moved to (447, 358)
Screenshot: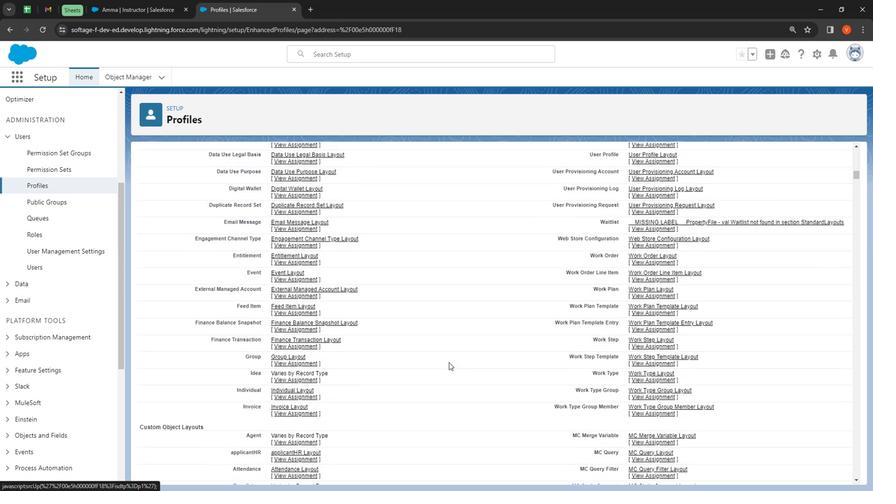 
Action: Mouse scrolled (447, 357) with delta (0, 0)
Screenshot: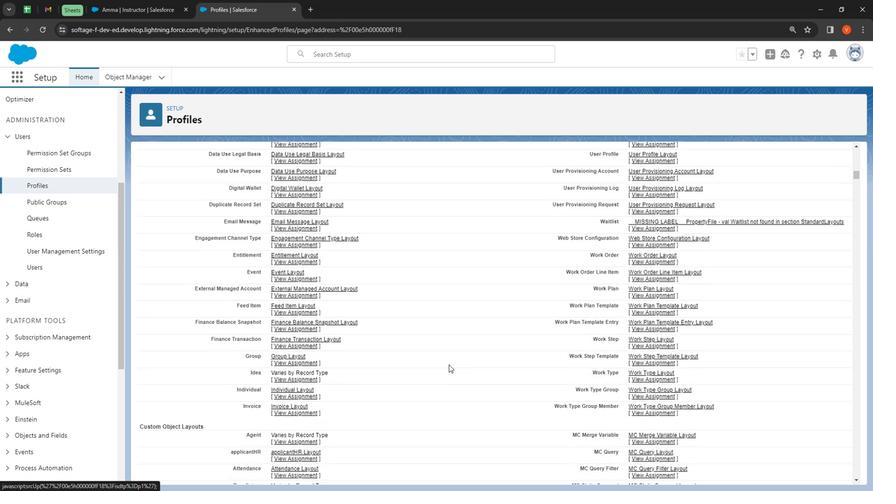 
Action: Mouse scrolled (447, 357) with delta (0, 0)
Screenshot: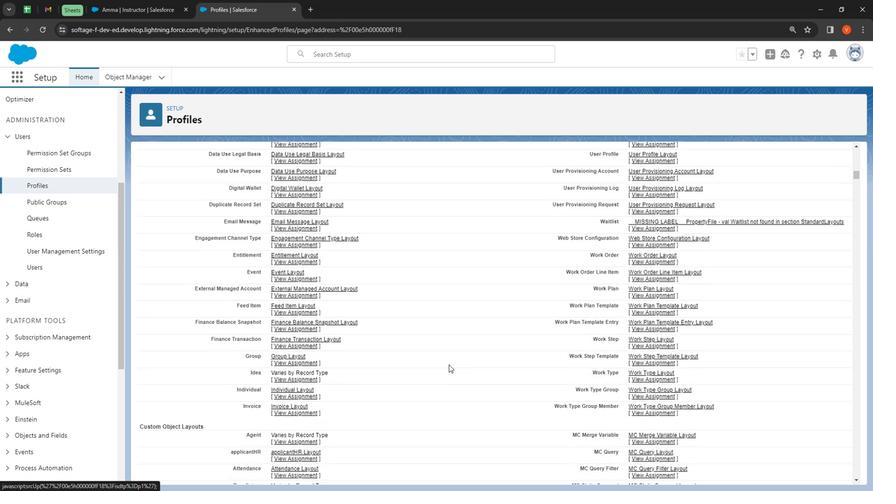 
Action: Mouse scrolled (447, 357) with delta (0, 0)
Screenshot: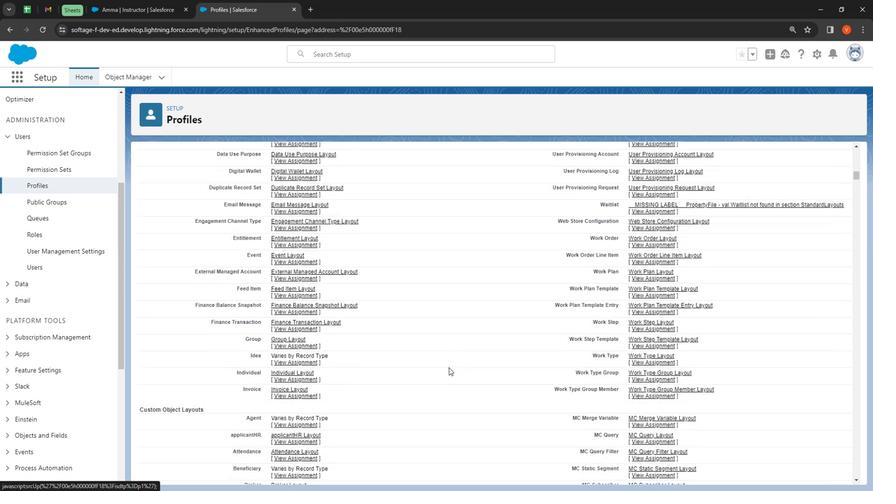 
Action: Mouse moved to (447, 358)
Screenshot: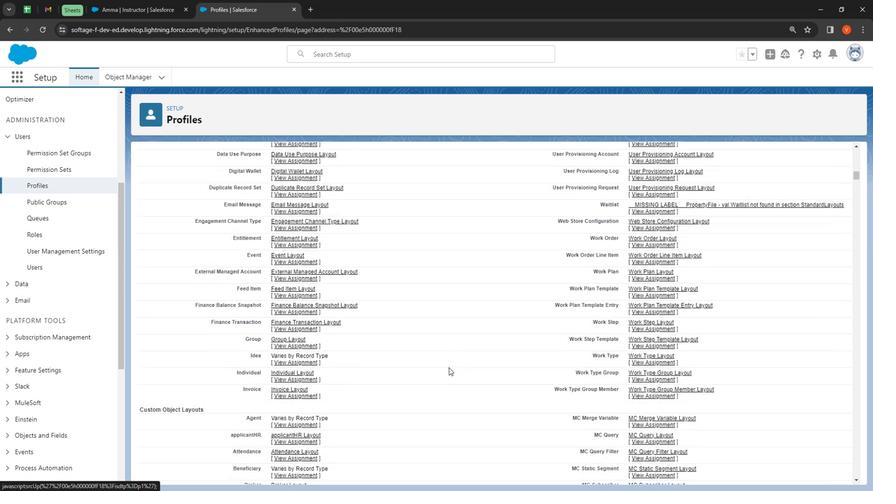 
Action: Mouse scrolled (447, 357) with delta (0, 0)
Screenshot: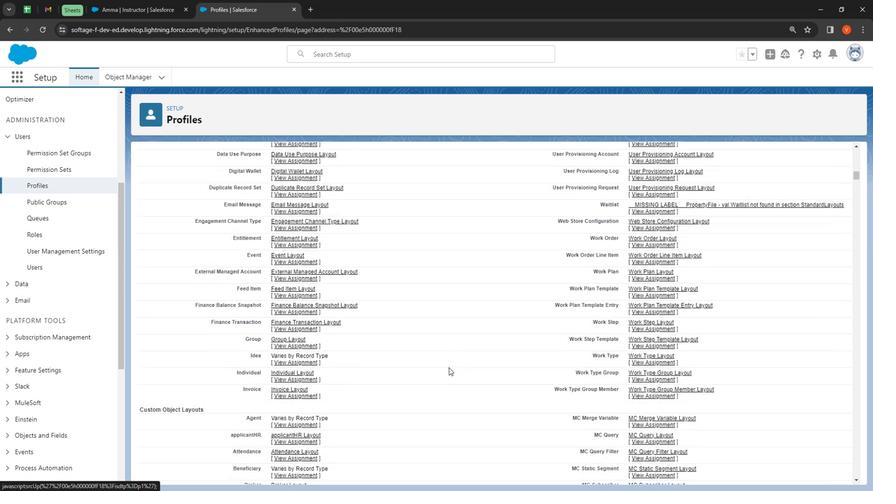 
Action: Mouse moved to (447, 360)
Screenshot: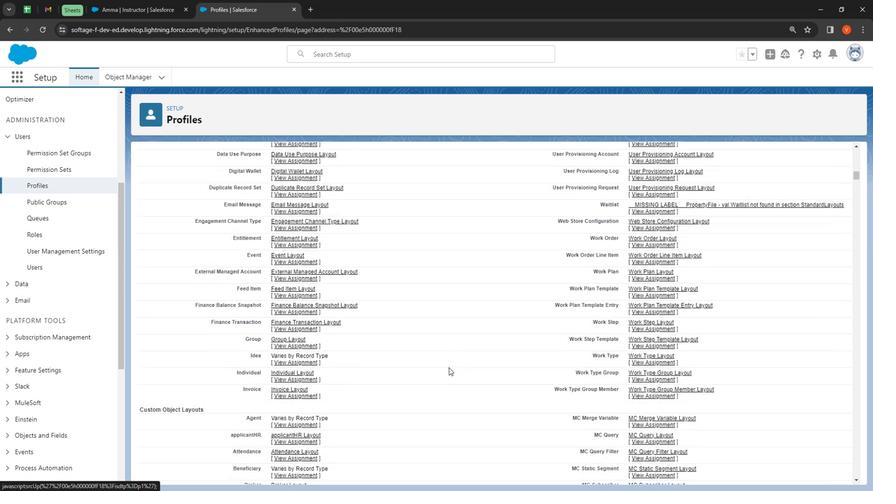 
Action: Mouse scrolled (447, 359) with delta (0, 0)
Screenshot: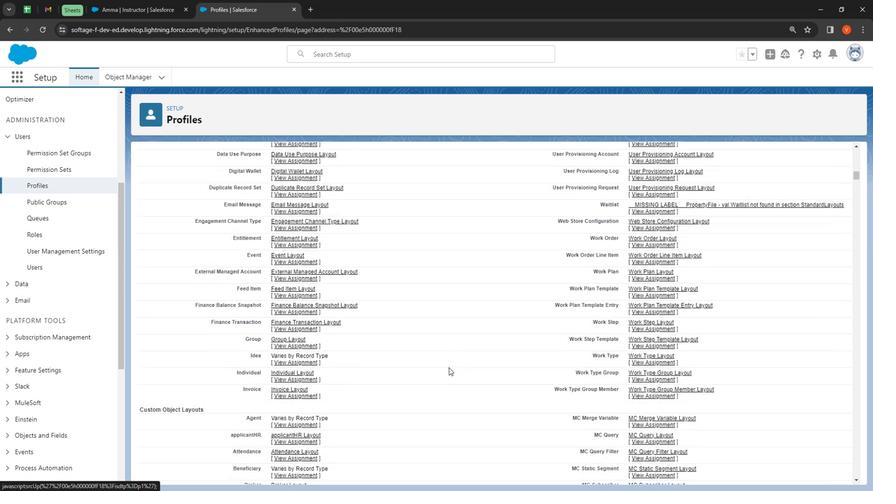 
Action: Mouse moved to (447, 361)
Screenshot: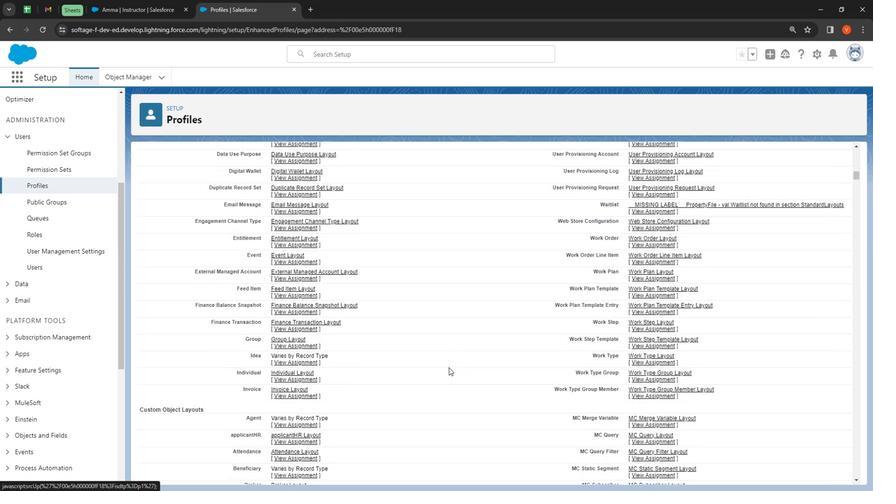 
Action: Mouse scrolled (447, 361) with delta (0, 0)
Screenshot: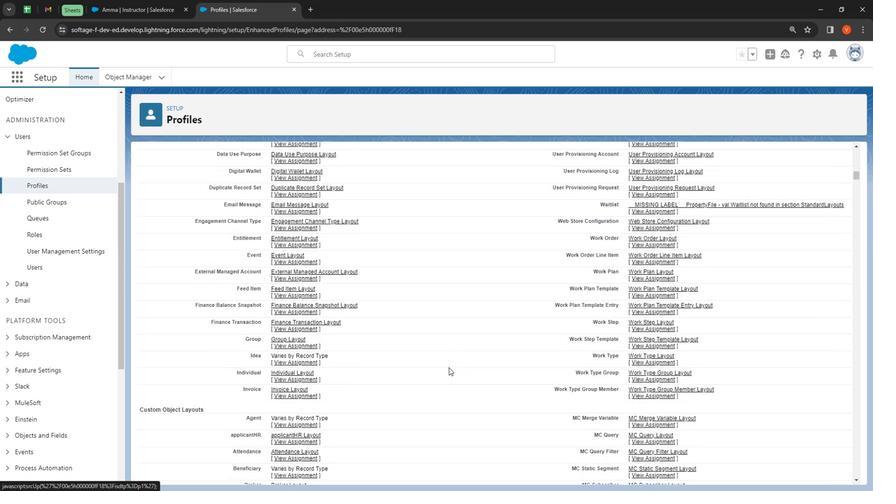 
Action: Mouse moved to (447, 362)
Screenshot: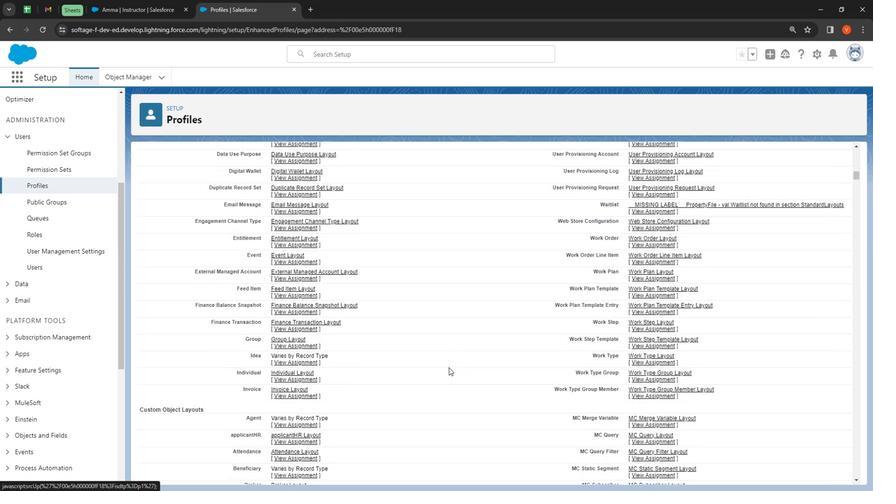 
Action: Mouse scrolled (447, 362) with delta (0, 0)
Screenshot: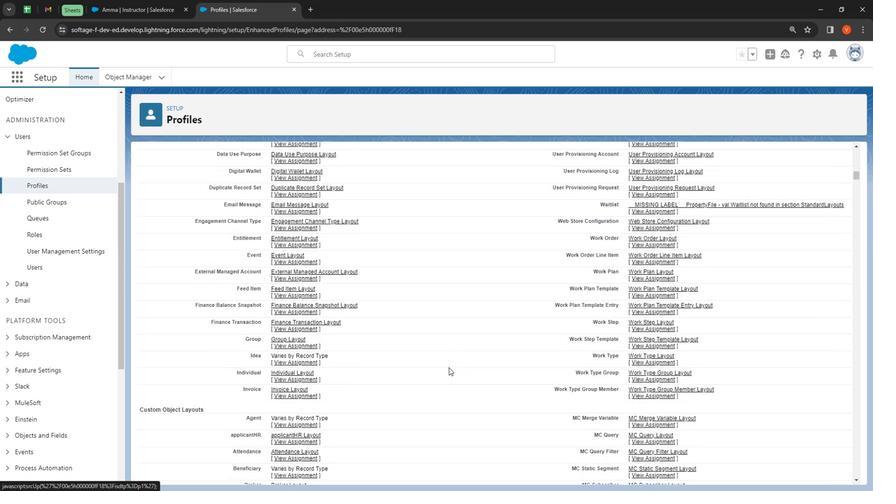 
Action: Mouse moved to (447, 363)
Screenshot: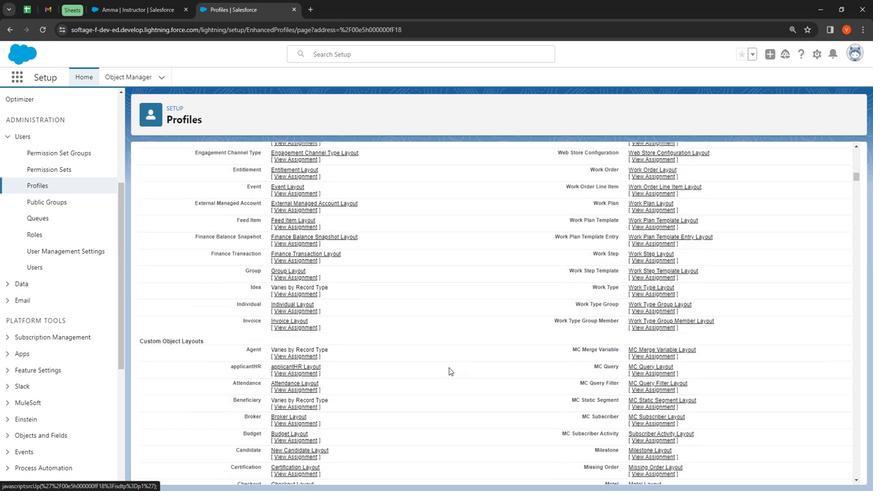 
Action: Mouse scrolled (447, 362) with delta (0, 0)
Screenshot: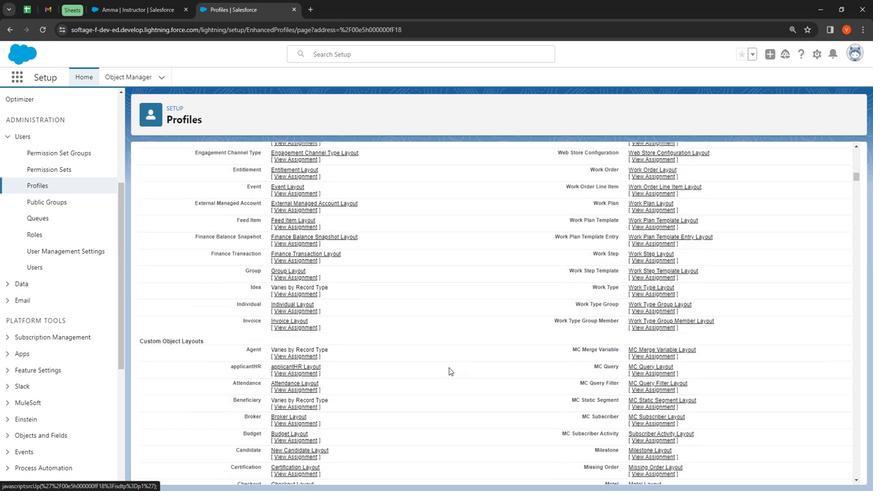 
Action: Mouse scrolled (447, 362) with delta (0, 0)
Screenshot: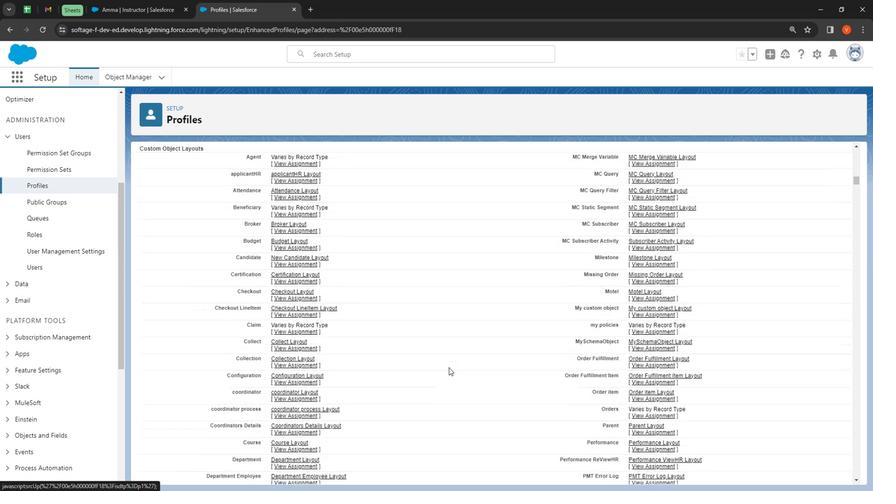 
Action: Mouse moved to (447, 361)
Screenshot: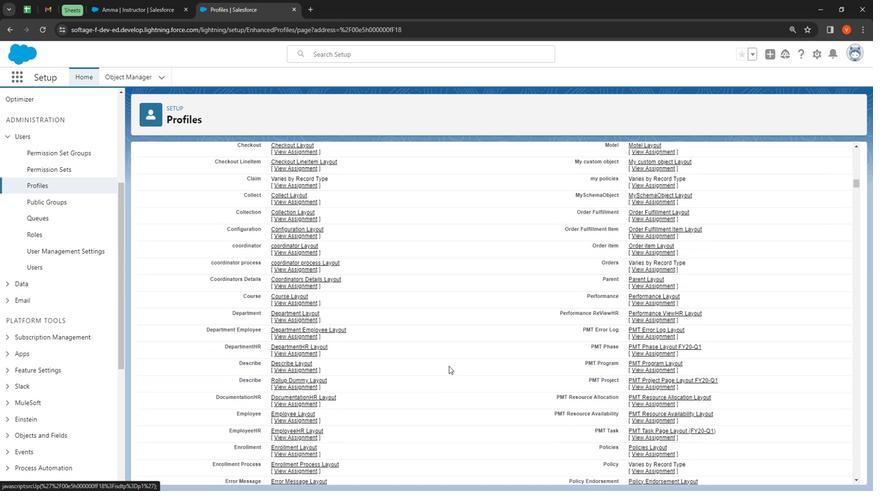 
Action: Mouse scrolled (447, 361) with delta (0, 0)
Screenshot: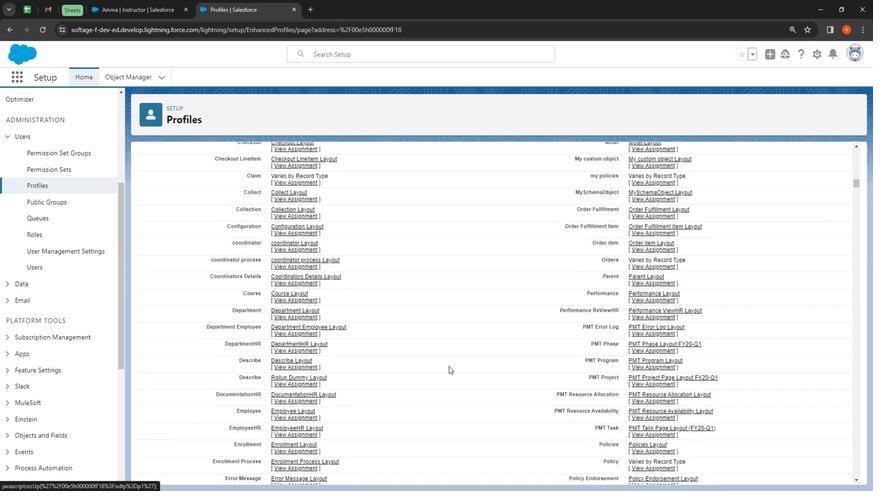 
Action: Mouse scrolled (447, 361) with delta (0, 0)
Screenshot: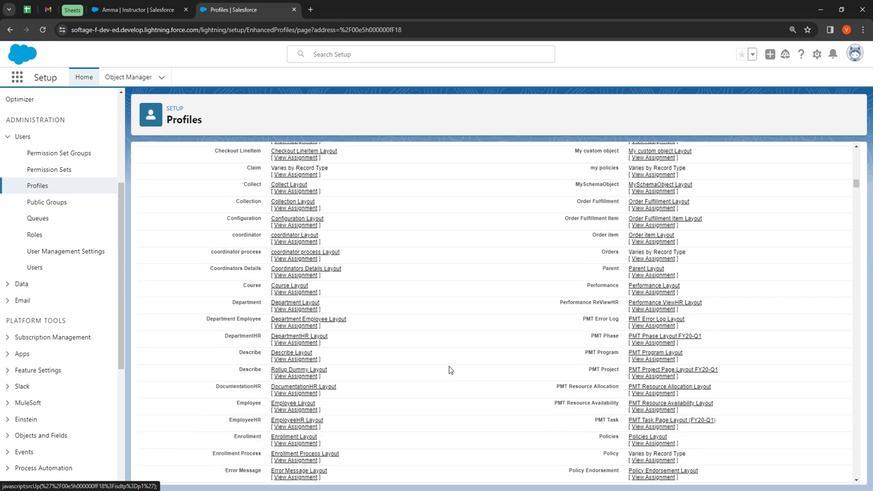
Action: Mouse scrolled (447, 361) with delta (0, 0)
Screenshot: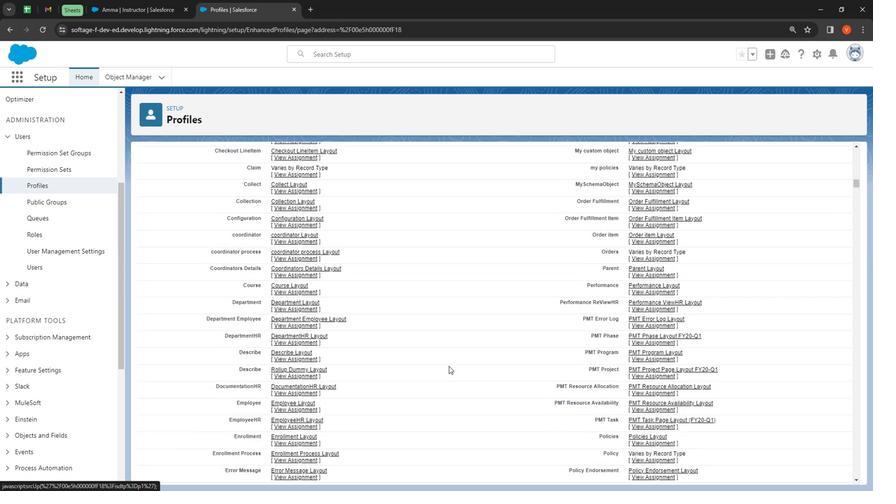 
Action: Mouse scrolled (447, 361) with delta (0, 0)
Screenshot: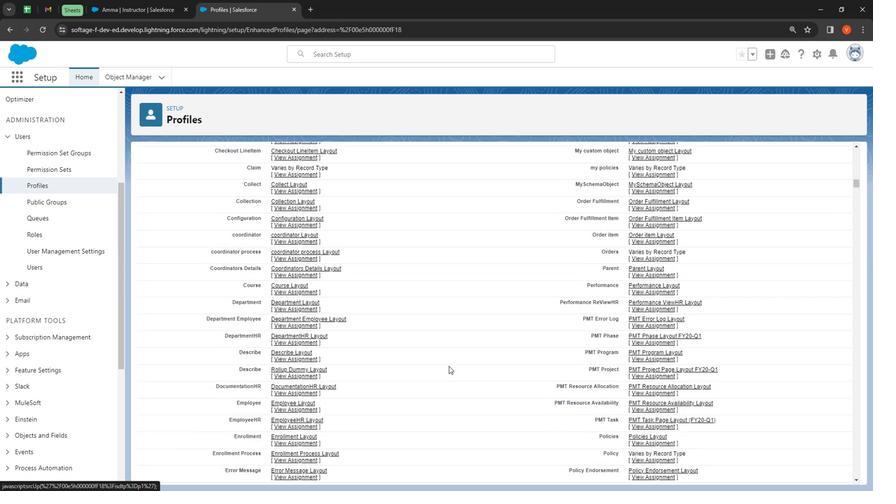 
Action: Mouse scrolled (447, 361) with delta (0, 0)
Screenshot: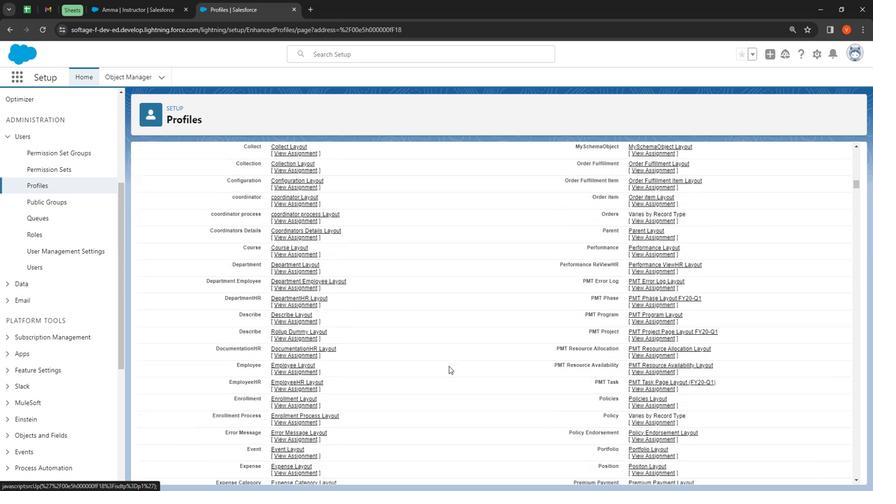 
Action: Mouse scrolled (447, 361) with delta (0, 0)
Screenshot: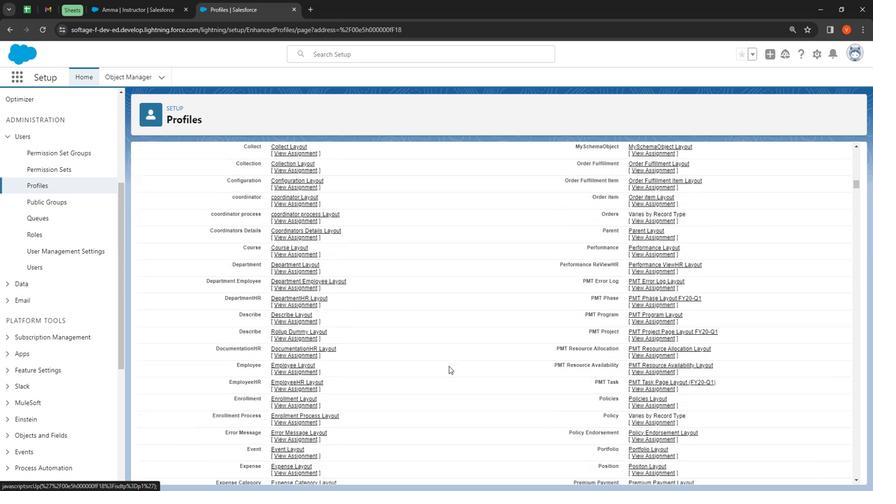 
Action: Mouse scrolled (447, 361) with delta (0, 0)
Screenshot: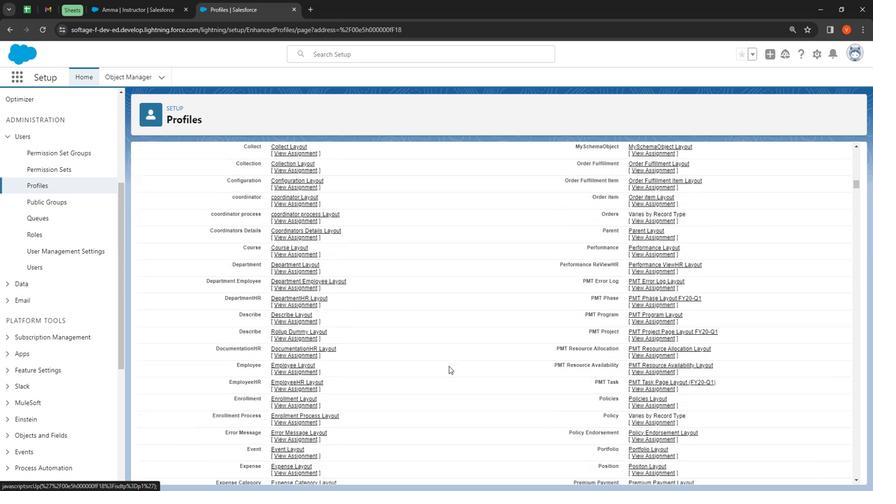
Action: Mouse scrolled (447, 361) with delta (0, 0)
Screenshot: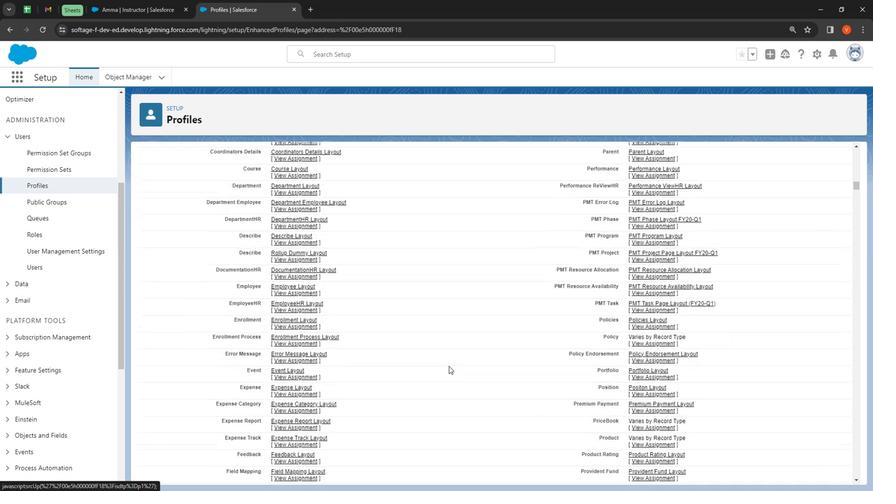 
Action: Mouse scrolled (447, 361) with delta (0, 0)
Screenshot: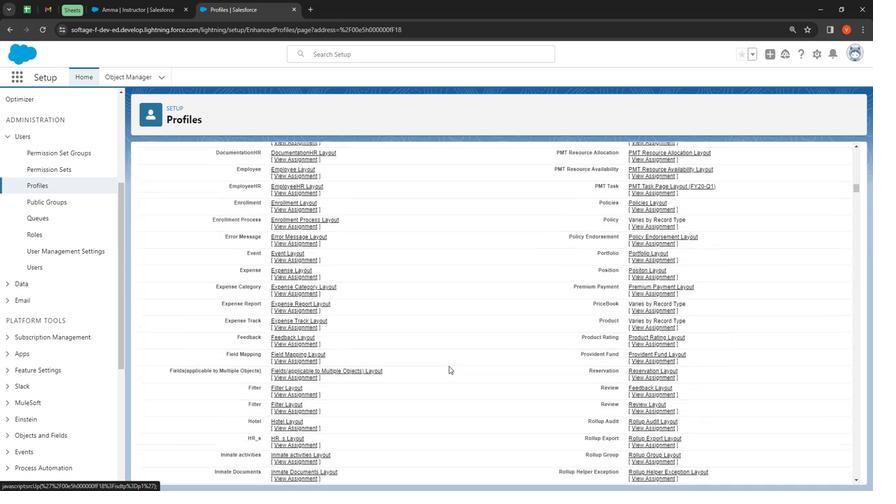 
Action: Mouse scrolled (447, 361) with delta (0, 0)
Screenshot: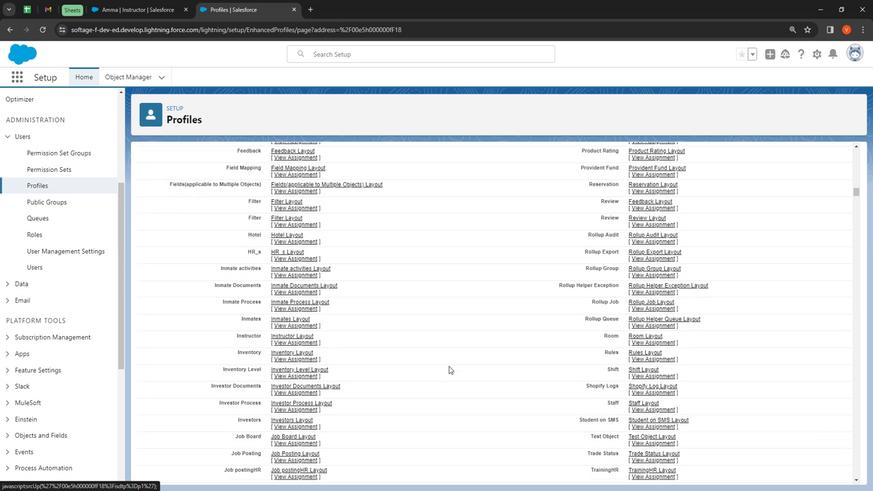 
Action: Mouse scrolled (447, 361) with delta (0, 0)
Screenshot: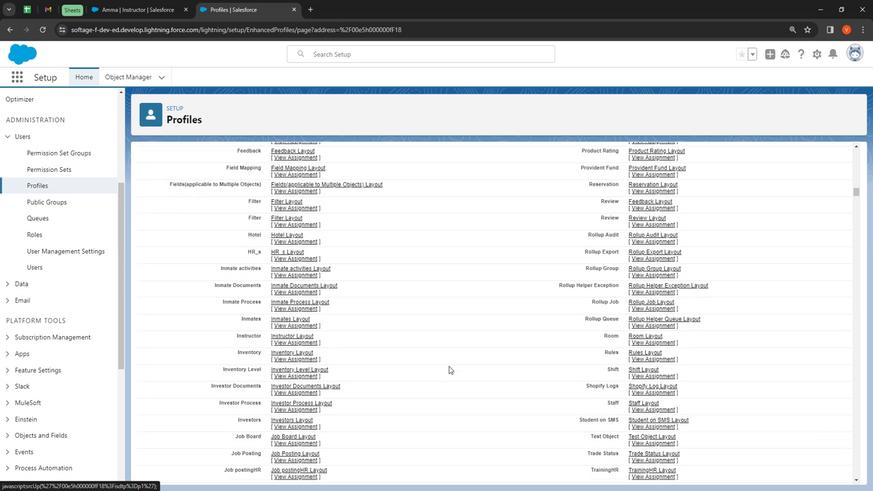 
Action: Mouse scrolled (447, 361) with delta (0, 0)
Screenshot: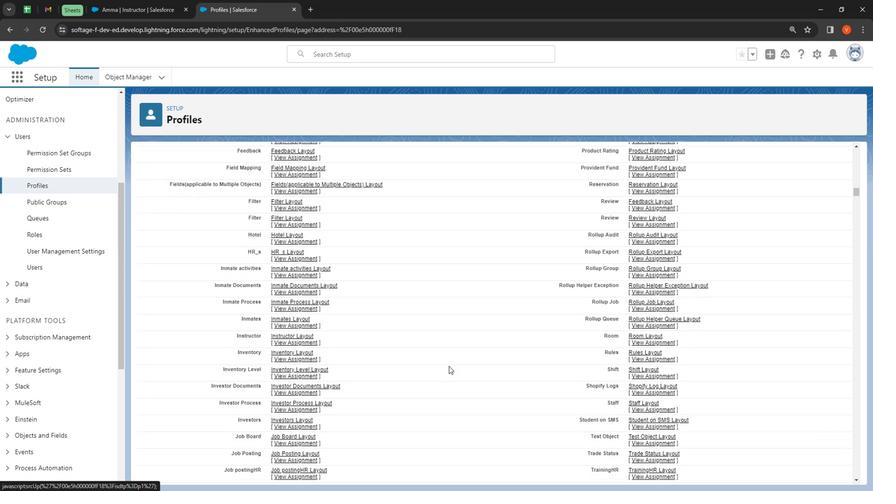 
Action: Mouse scrolled (447, 361) with delta (0, 0)
Screenshot: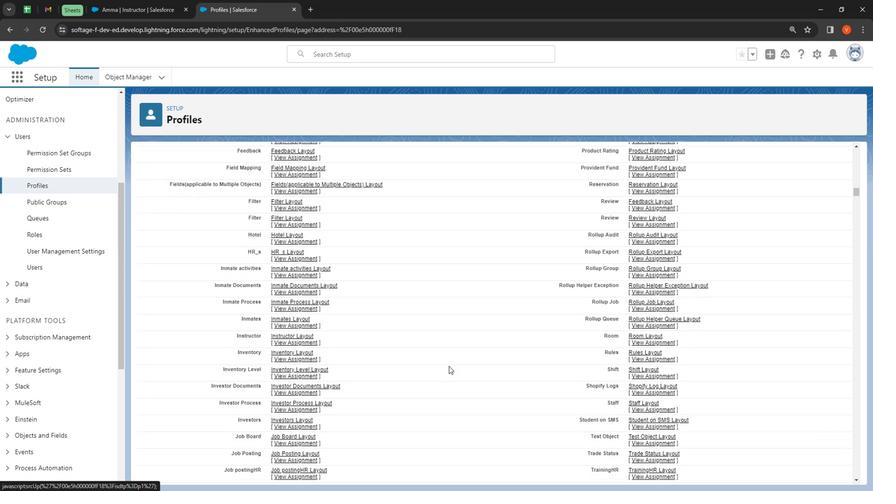 
Action: Mouse scrolled (447, 361) with delta (0, 0)
Screenshot: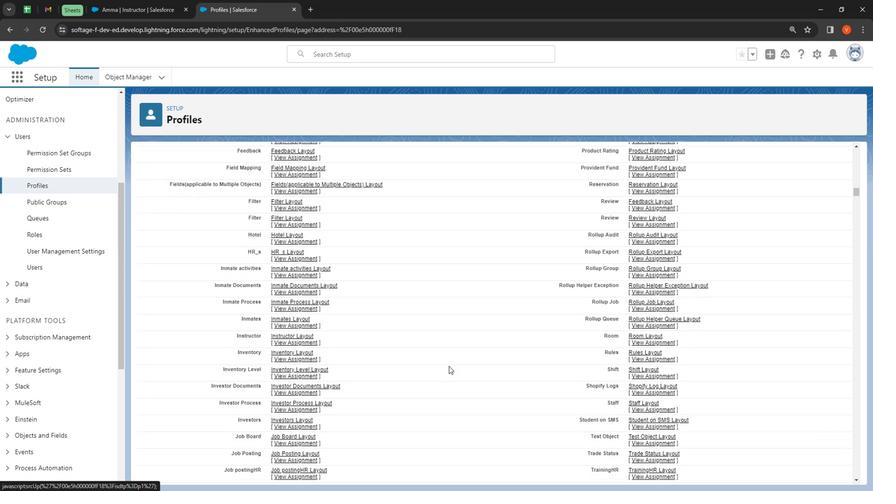 
Action: Mouse scrolled (447, 361) with delta (0, 0)
Screenshot: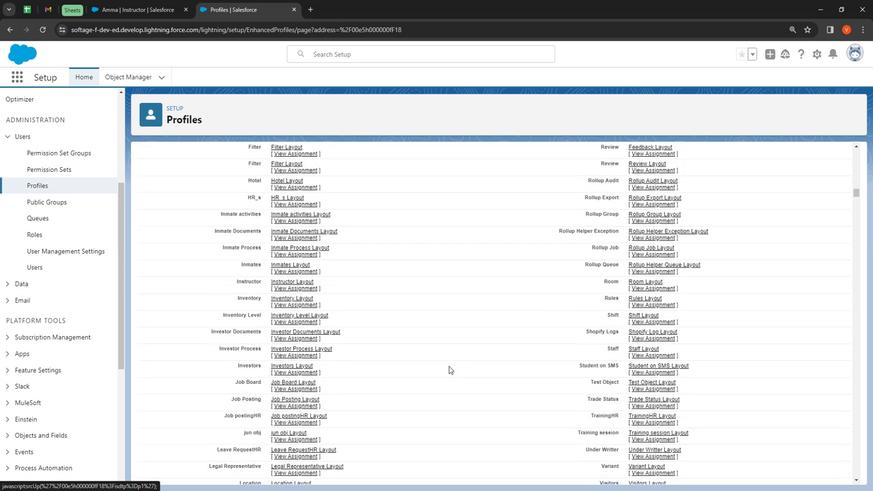 
Action: Mouse scrolled (447, 361) with delta (0, 0)
Screenshot: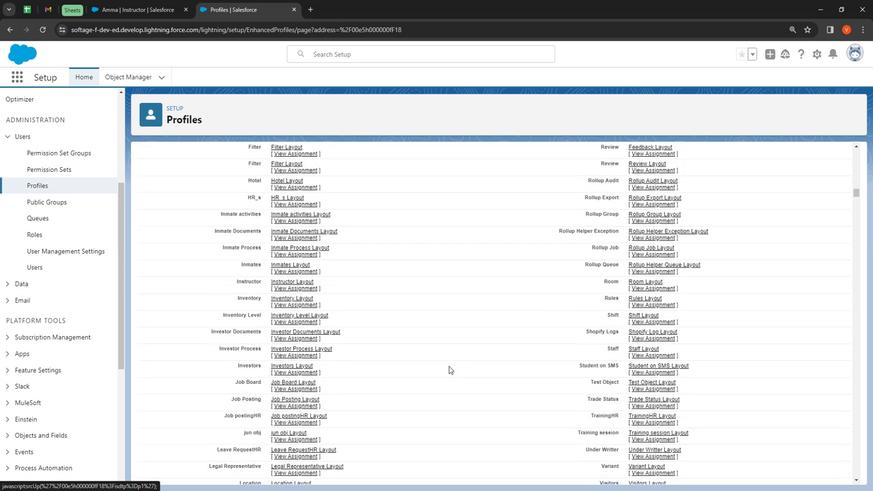 
Action: Mouse scrolled (447, 361) with delta (0, 0)
Screenshot: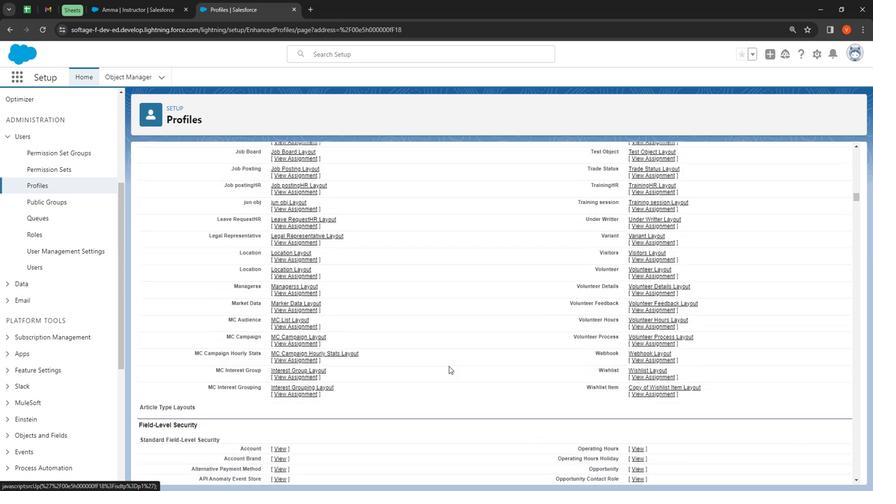 
Action: Mouse scrolled (447, 361) with delta (0, 0)
Screenshot: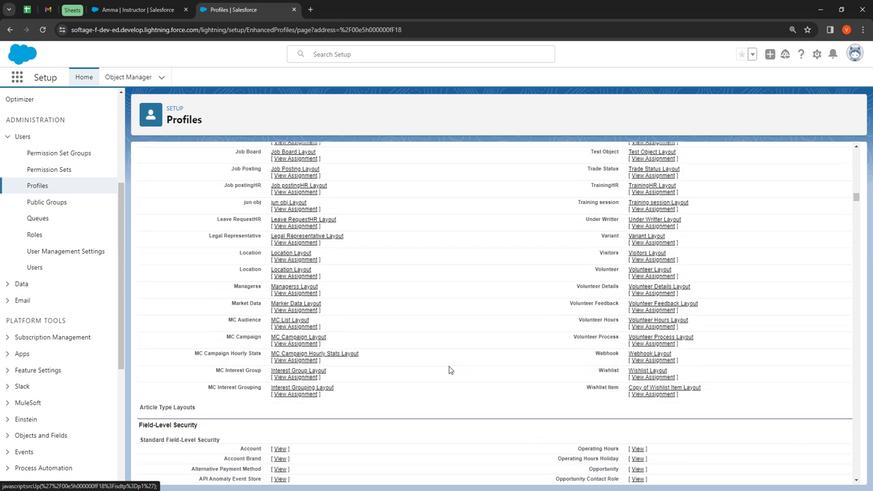 
Action: Mouse scrolled (447, 361) with delta (0, 0)
Screenshot: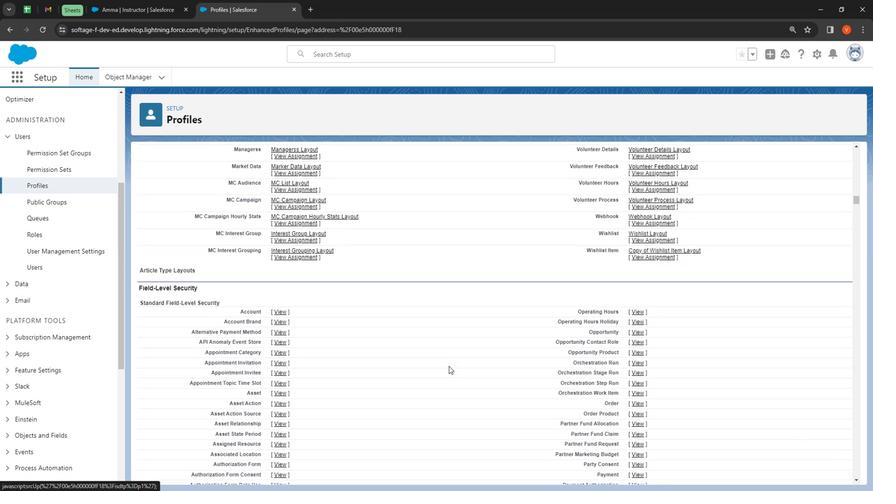 
Action: Mouse scrolled (447, 361) with delta (0, 0)
Screenshot: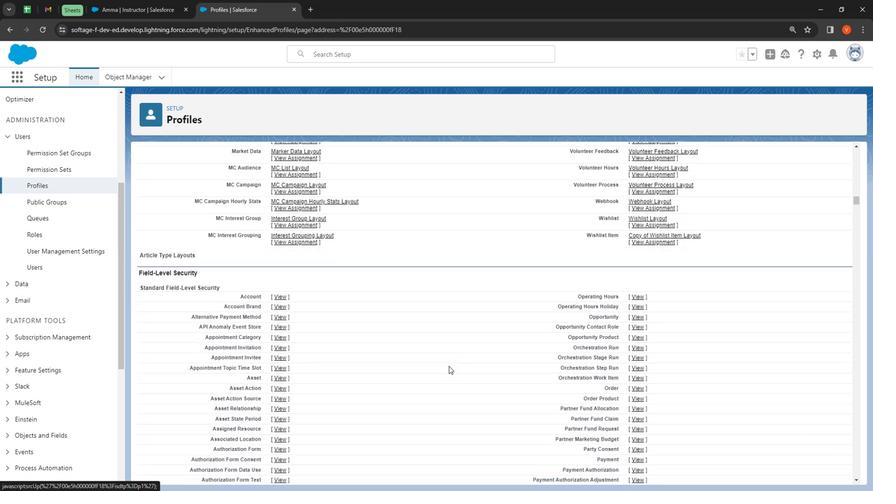 
Action: Mouse scrolled (447, 361) with delta (0, 0)
Screenshot: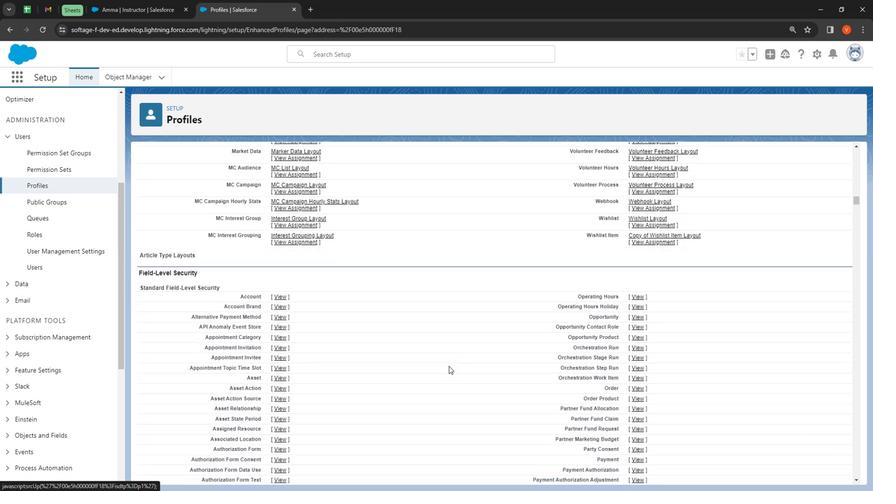 
Action: Mouse scrolled (447, 361) with delta (0, 0)
Screenshot: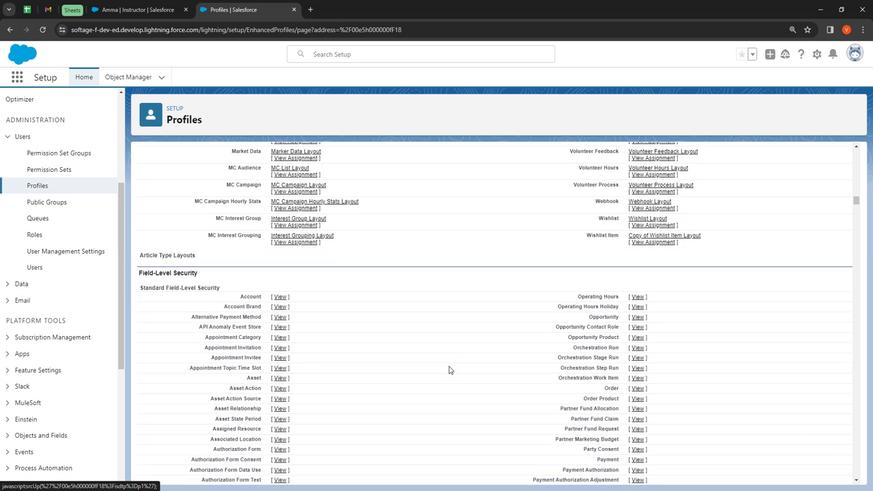 
Action: Mouse scrolled (447, 361) with delta (0, 0)
Screenshot: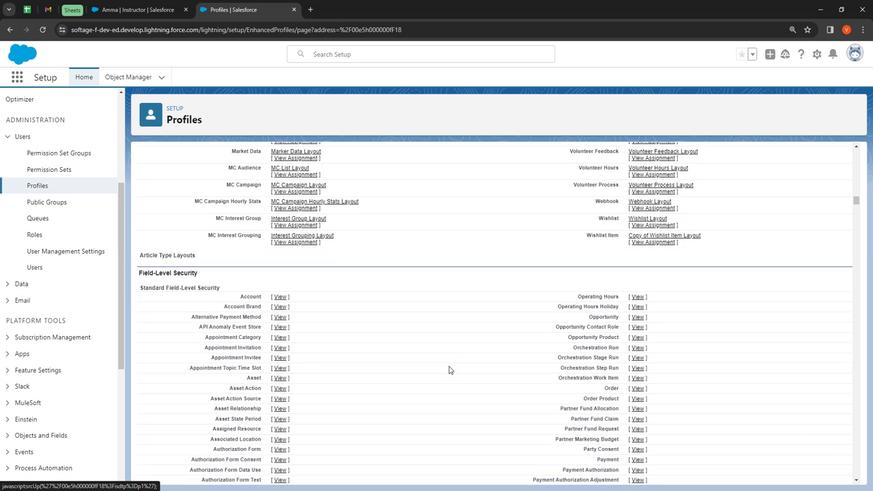 
Action: Mouse scrolled (447, 361) with delta (0, 0)
Screenshot: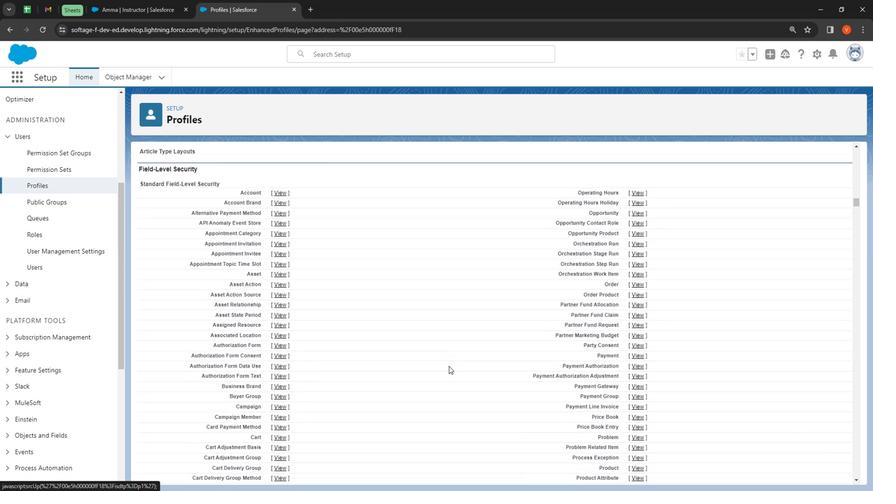
Action: Mouse scrolled (447, 361) with delta (0, 0)
Screenshot: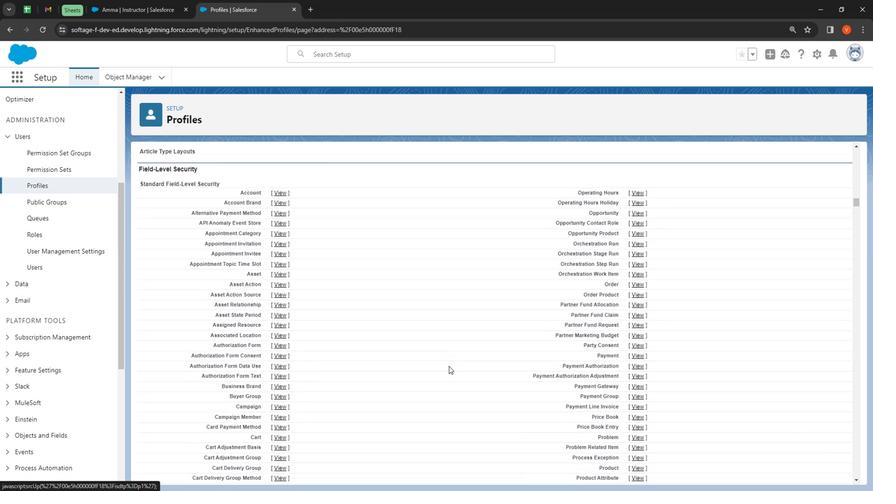 
Action: Mouse scrolled (447, 361) with delta (0, 0)
Screenshot: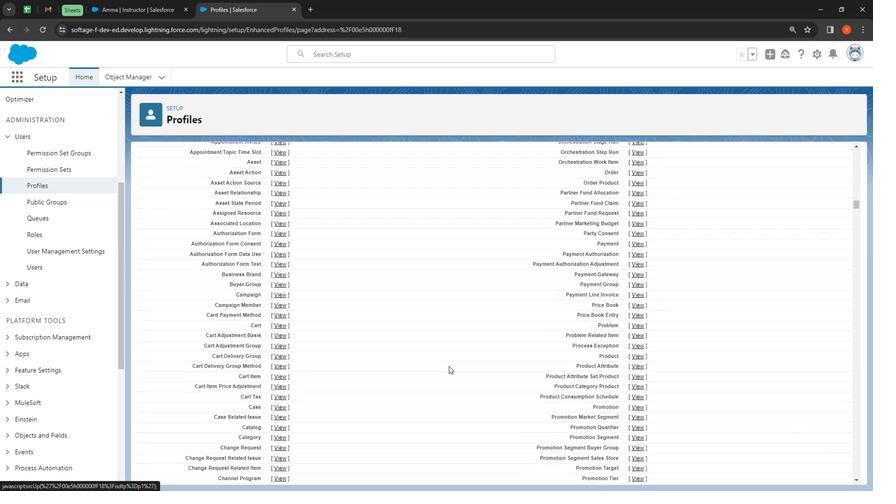 
Action: Mouse scrolled (447, 361) with delta (0, 0)
Screenshot: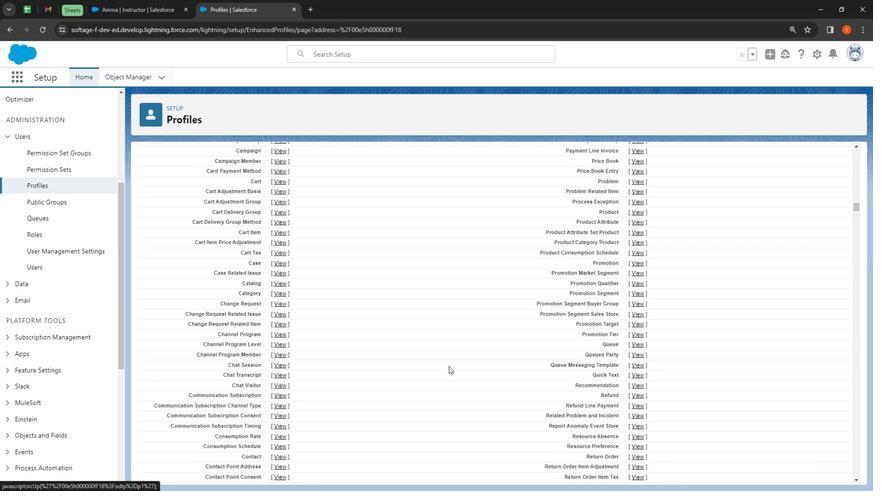 
Action: Mouse scrolled (447, 361) with delta (0, 0)
Screenshot: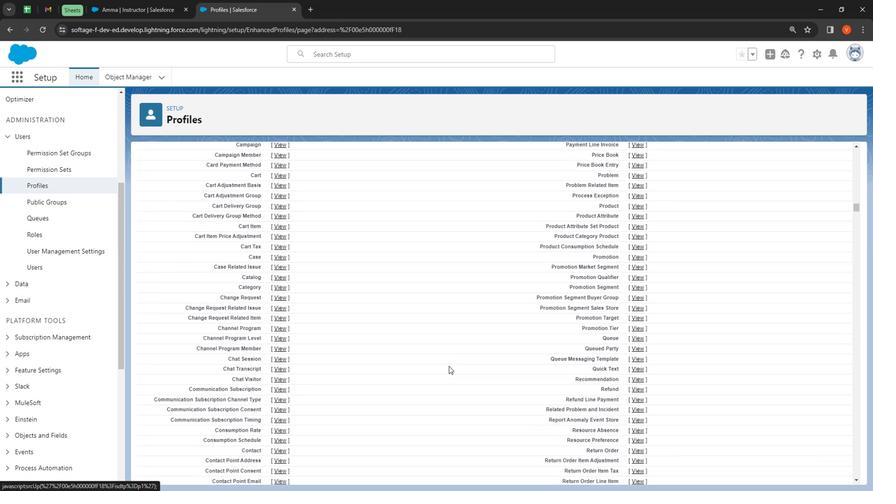 
Action: Mouse scrolled (447, 361) with delta (0, 0)
Screenshot: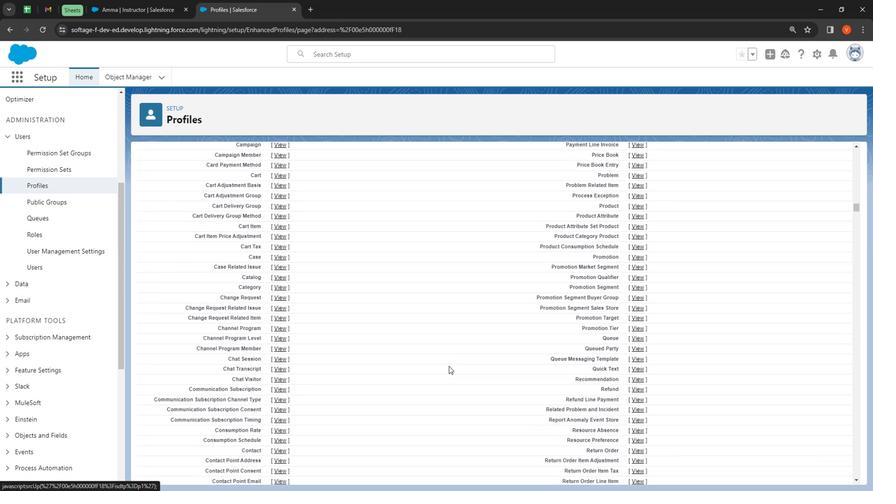 
Action: Mouse scrolled (447, 361) with delta (0, 0)
Screenshot: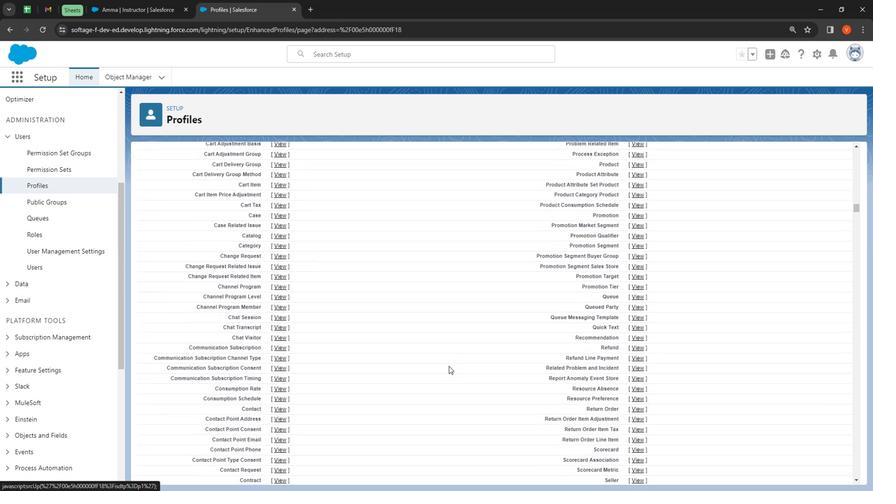 
Action: Mouse scrolled (447, 361) with delta (0, 0)
Screenshot: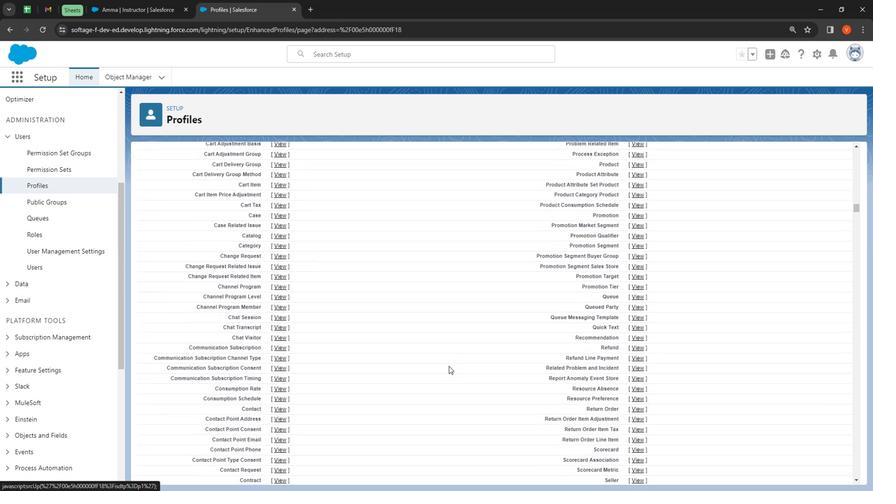 
Action: Mouse scrolled (447, 361) with delta (0, 0)
Screenshot: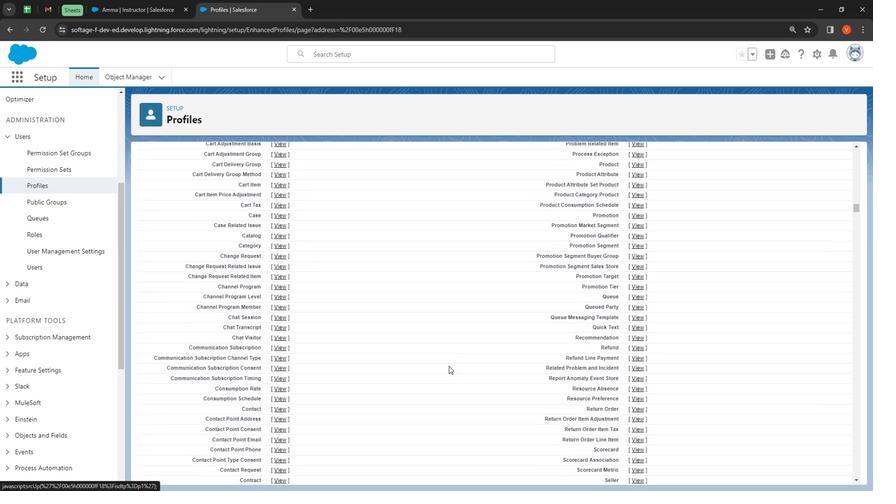 
Action: Mouse scrolled (447, 361) with delta (0, 0)
Screenshot: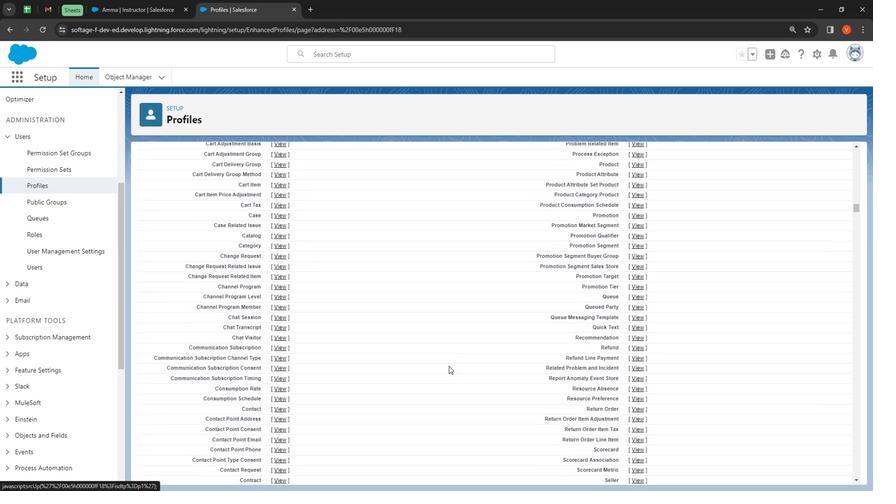 
Action: Mouse scrolled (447, 361) with delta (0, 0)
Screenshot: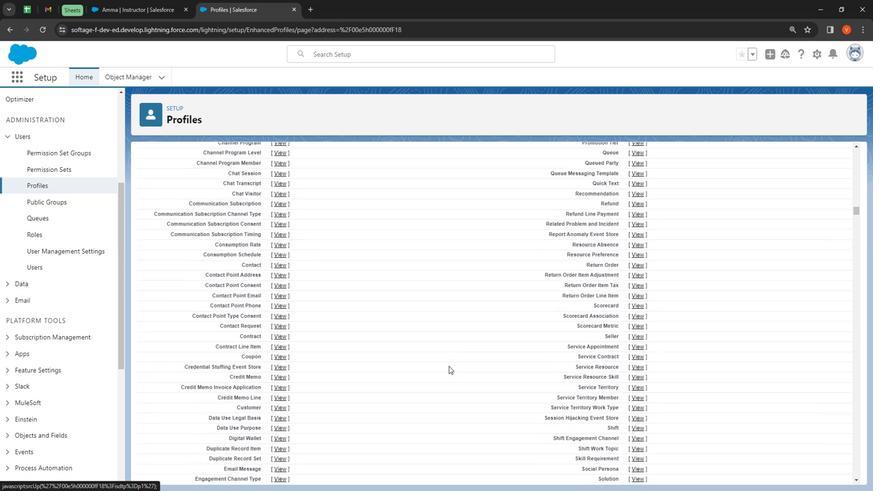 
Action: Mouse scrolled (447, 361) with delta (0, 0)
Screenshot: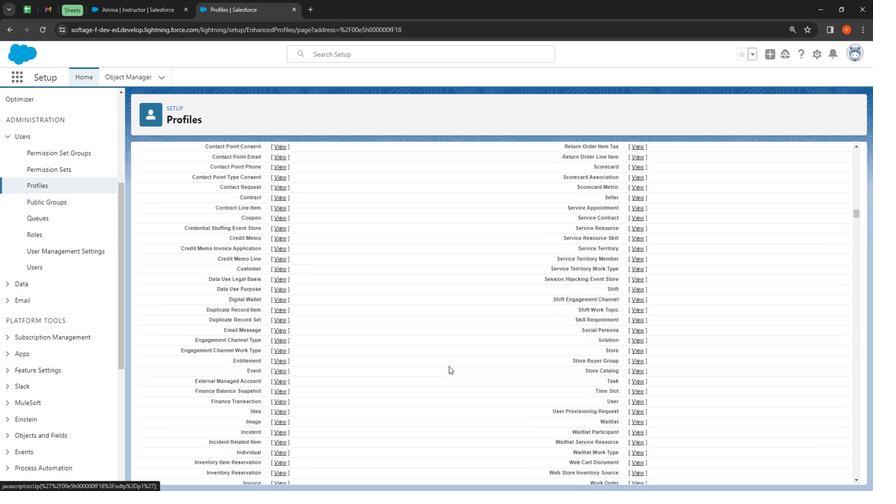 
Action: Mouse scrolled (447, 361) with delta (0, 0)
Screenshot: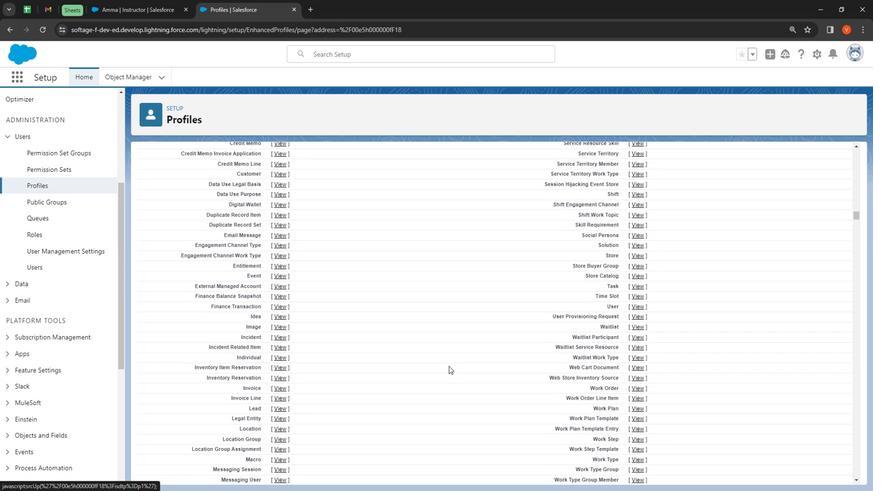 
Action: Mouse scrolled (447, 361) with delta (0, 0)
Screenshot: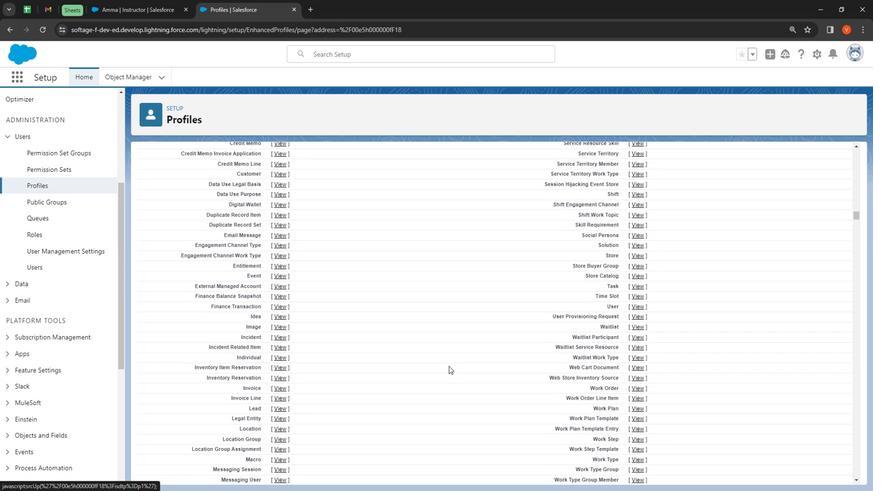 
Action: Mouse scrolled (447, 361) with delta (0, 0)
Screenshot: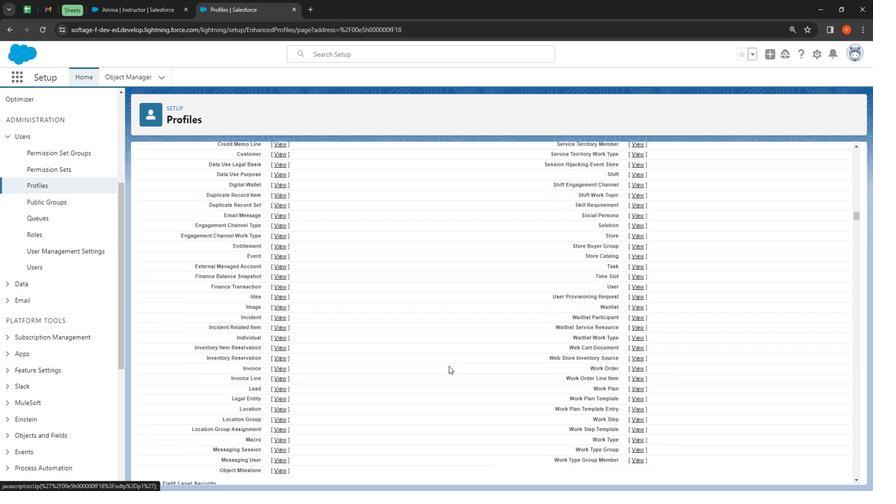 
Action: Mouse scrolled (447, 361) with delta (0, 0)
Screenshot: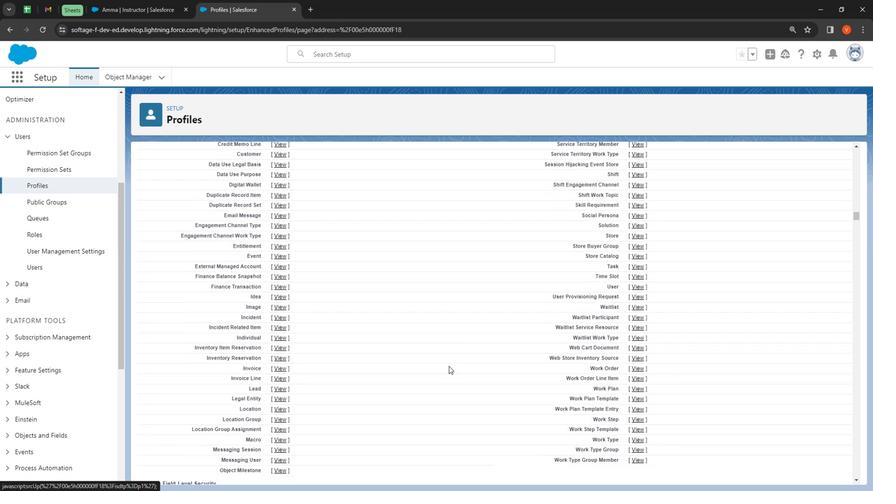 
Action: Mouse scrolled (447, 361) with delta (0, 0)
Screenshot: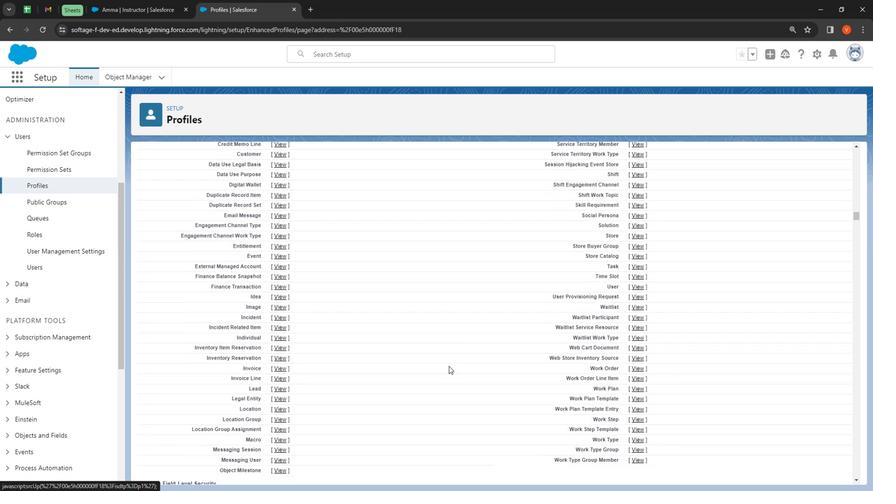 
Action: Mouse scrolled (447, 361) with delta (0, 0)
Screenshot: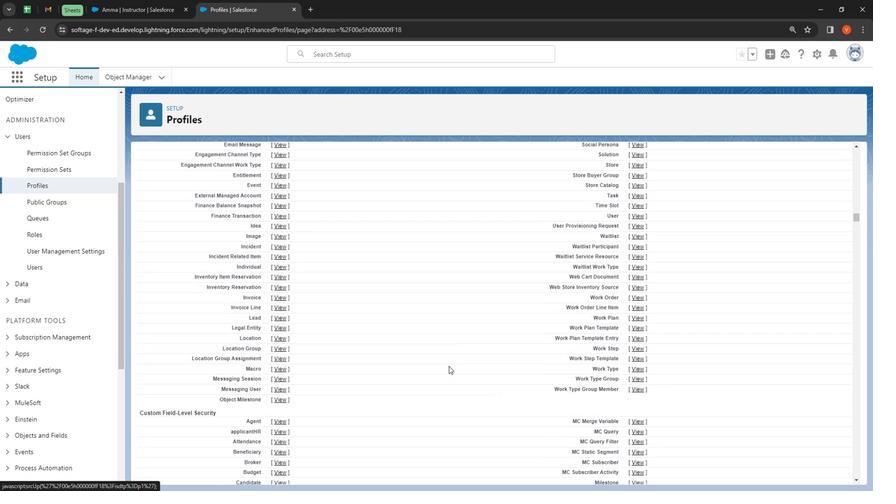 
Action: Mouse scrolled (447, 361) with delta (0, 0)
Screenshot: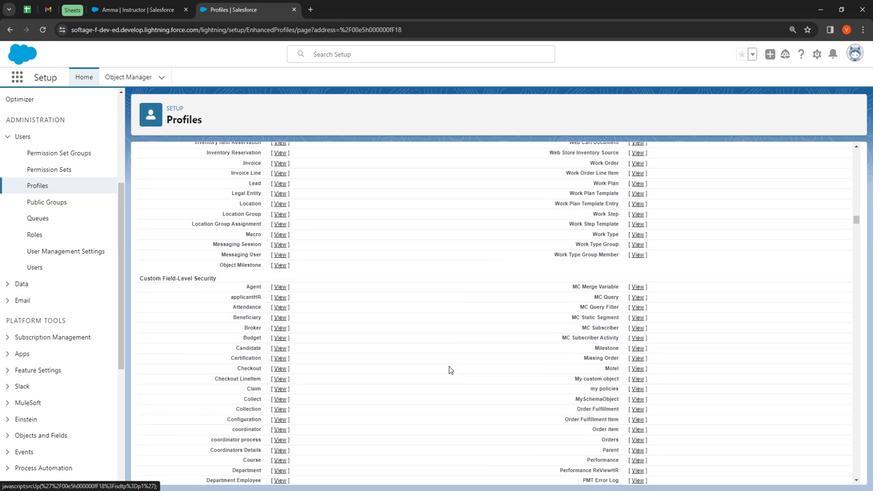 
Action: Mouse scrolled (447, 361) with delta (0, 0)
Screenshot: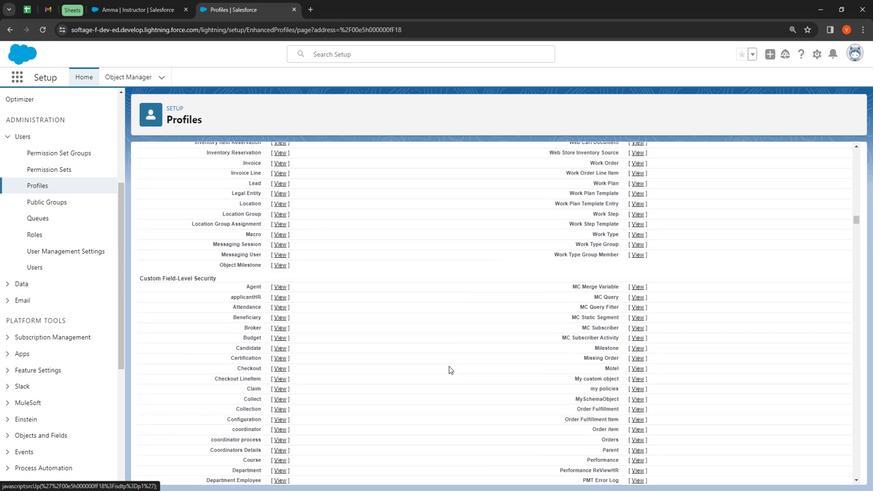 
Action: Mouse scrolled (447, 361) with delta (0, 0)
Screenshot: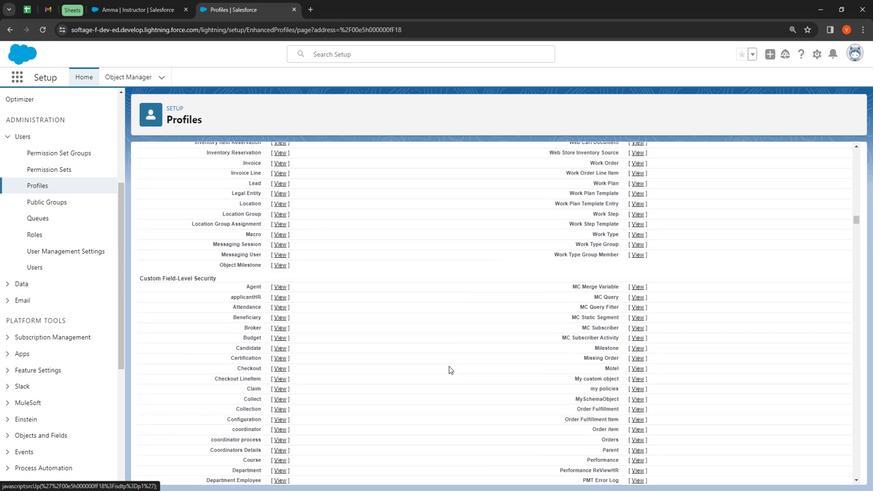 
Action: Mouse scrolled (447, 361) with delta (0, 0)
Screenshot: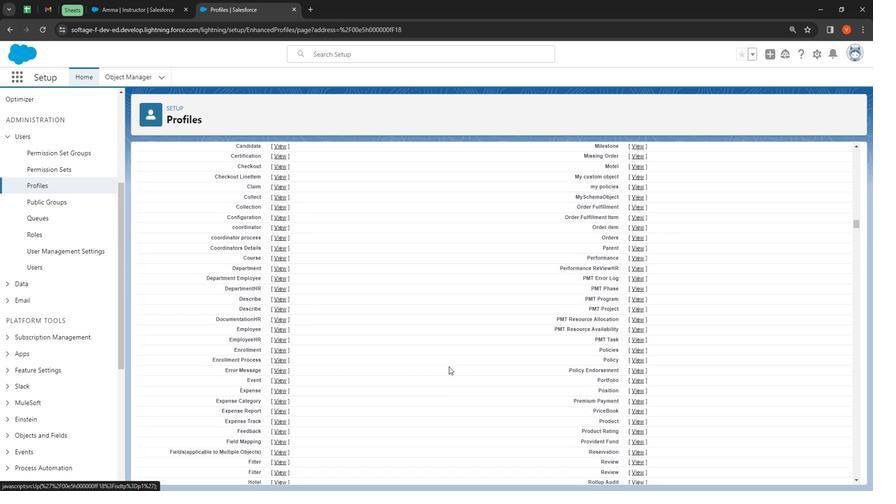 
Action: Mouse moved to (447, 362)
Screenshot: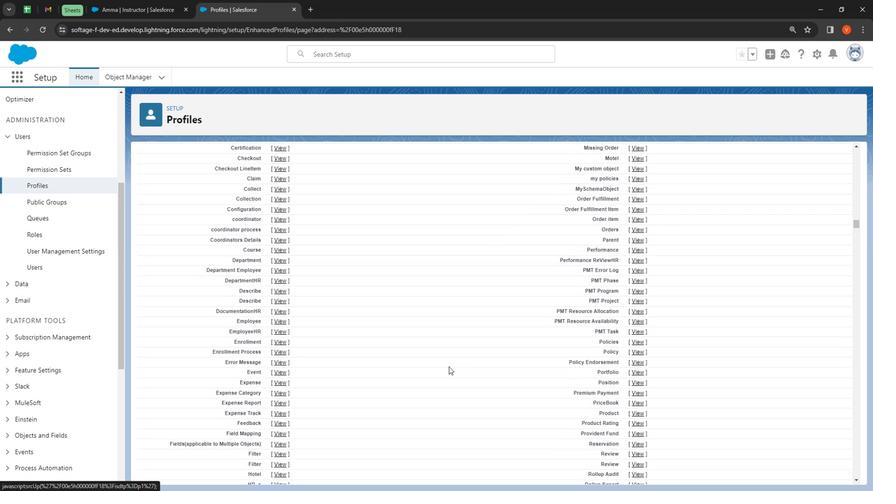 
Action: Mouse scrolled (447, 361) with delta (0, 0)
Screenshot: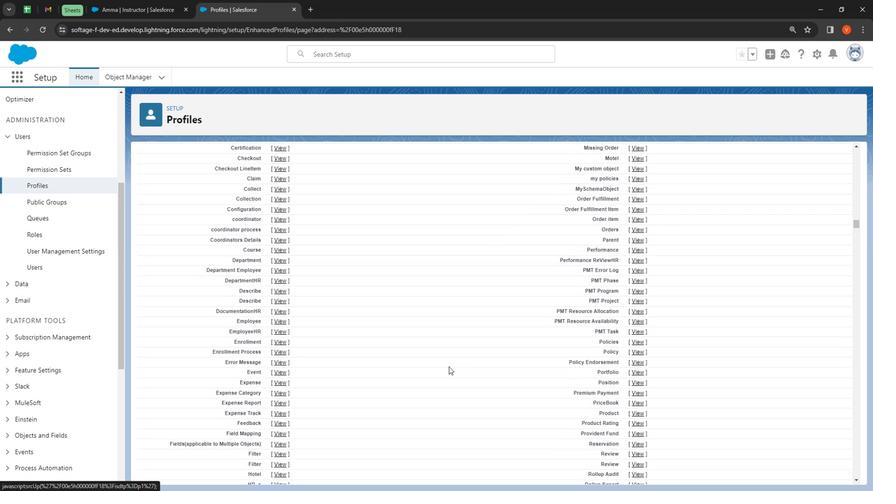 
Action: Mouse scrolled (447, 361) with delta (0, 0)
Screenshot: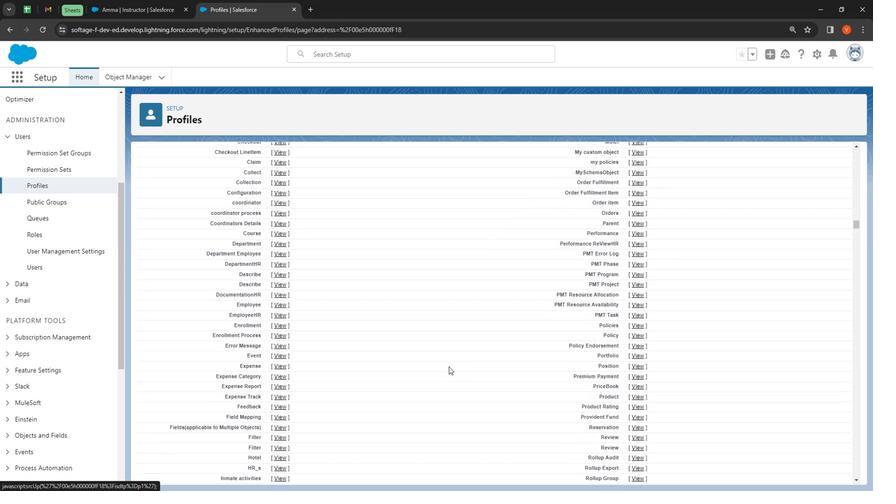 
Action: Mouse scrolled (447, 361) with delta (0, 0)
Screenshot: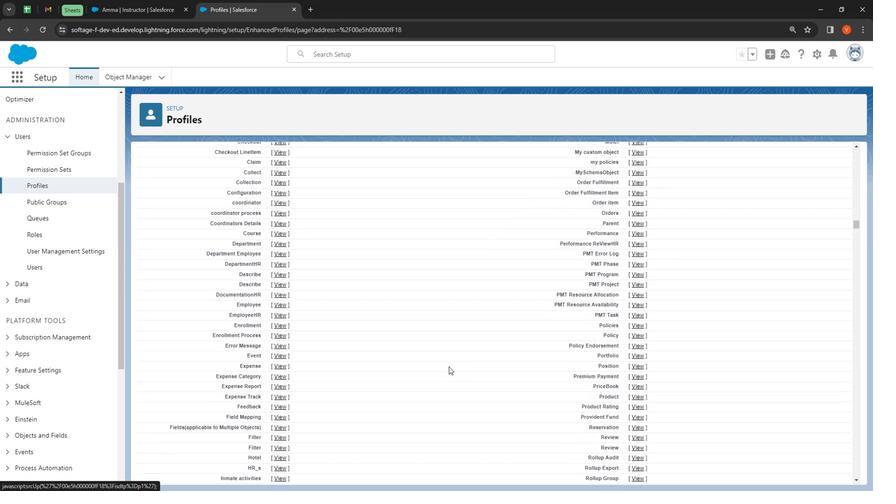 
Action: Mouse scrolled (447, 361) with delta (0, 0)
Screenshot: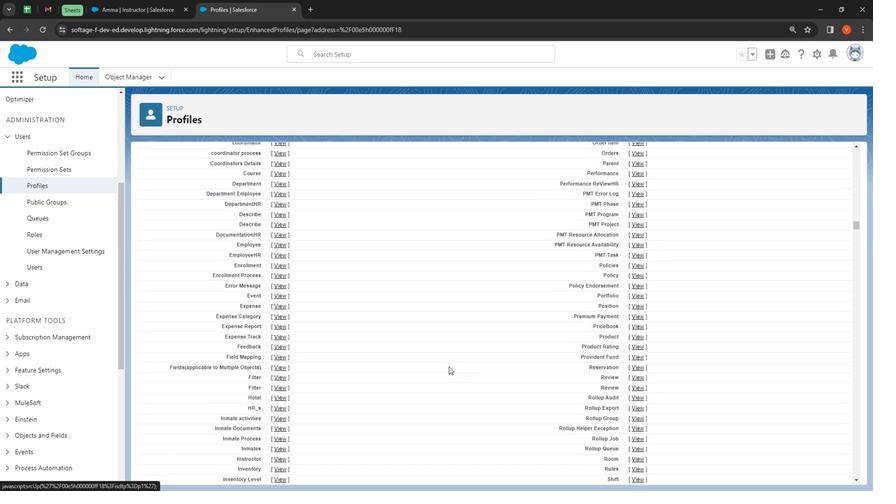 
Action: Mouse scrolled (447, 361) with delta (0, 0)
Screenshot: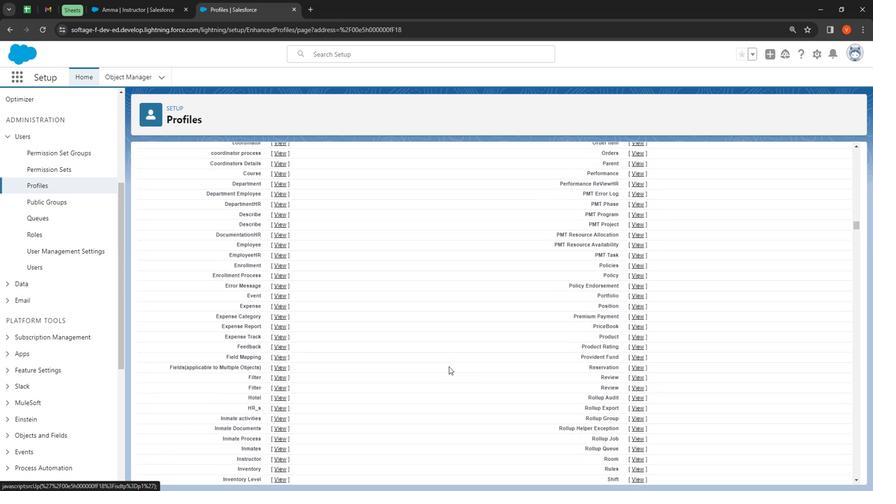 
Action: Mouse scrolled (447, 361) with delta (0, 0)
Screenshot: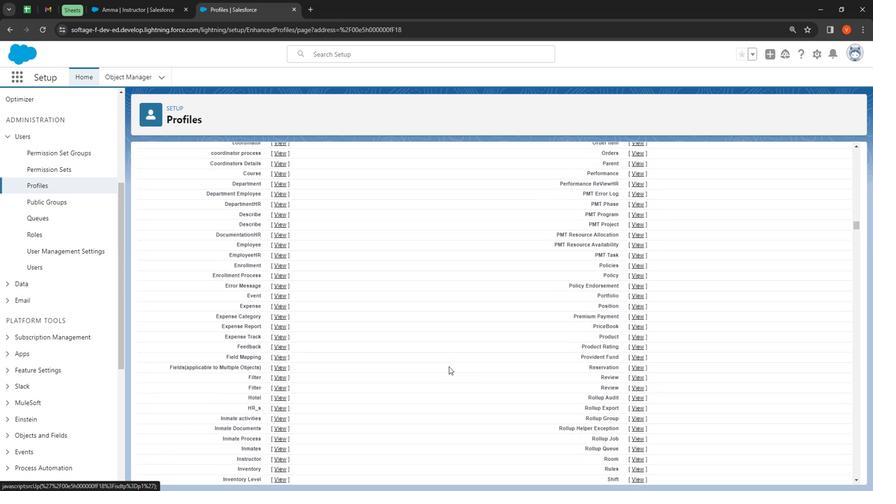 
Action: Mouse scrolled (447, 361) with delta (0, 0)
Screenshot: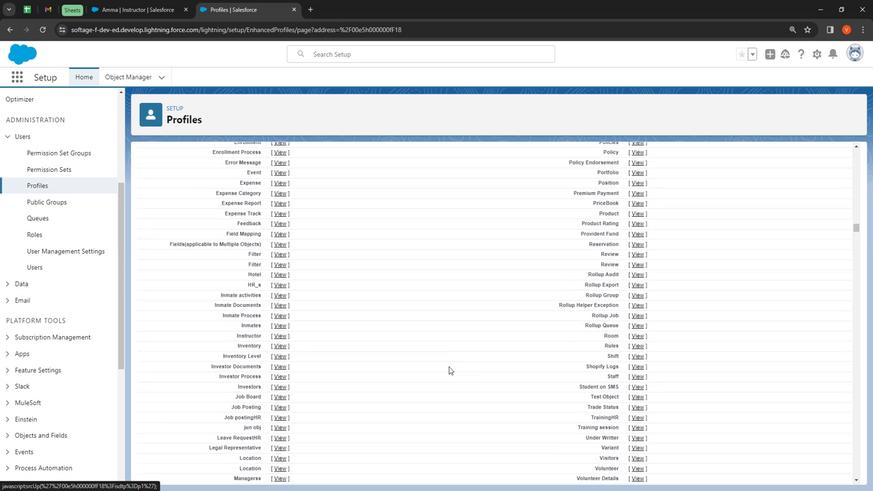
Action: Mouse moved to (447, 362)
Screenshot: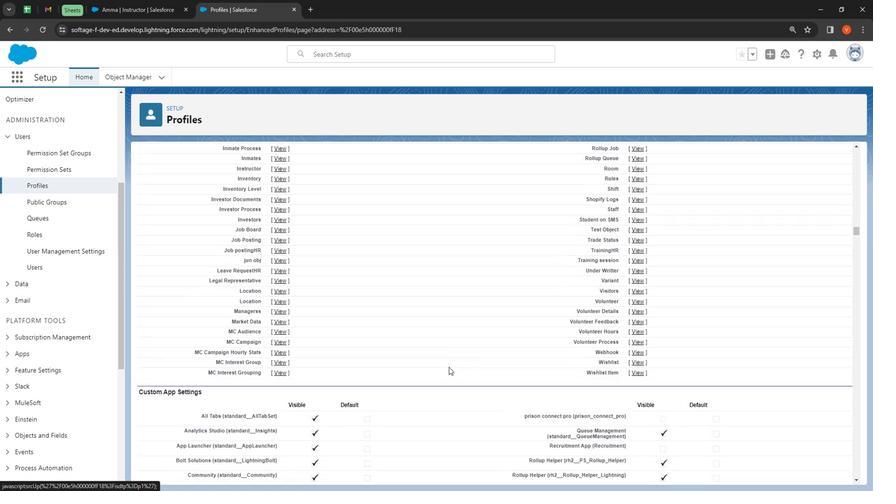 
Action: Mouse scrolled (447, 362) with delta (0, 0)
Screenshot: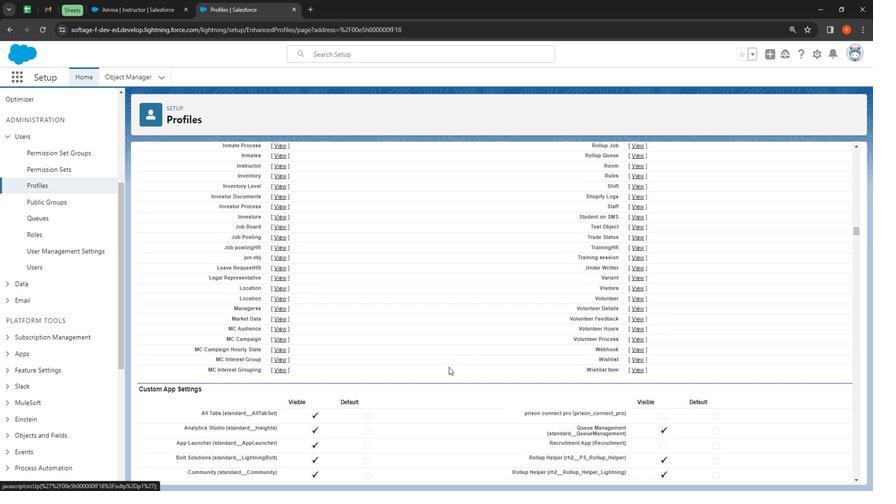 
Action: Mouse scrolled (447, 362) with delta (0, 0)
Screenshot: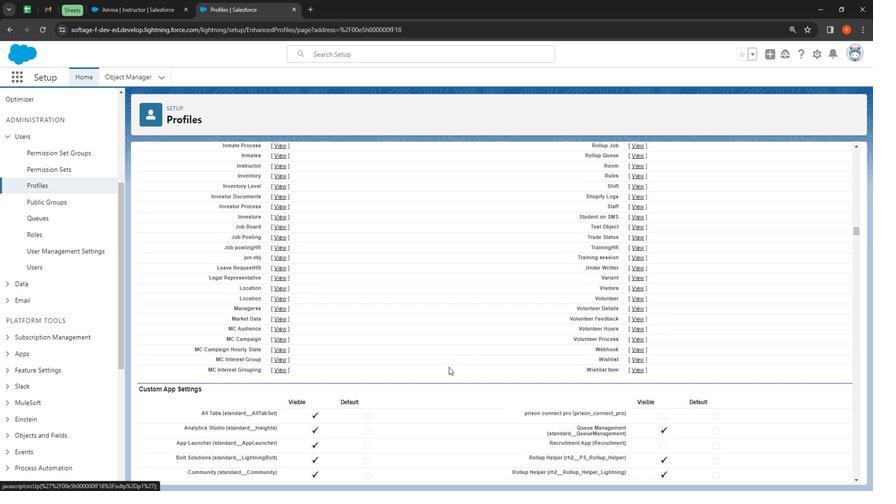 
Action: Mouse scrolled (447, 362) with delta (0, 0)
Screenshot: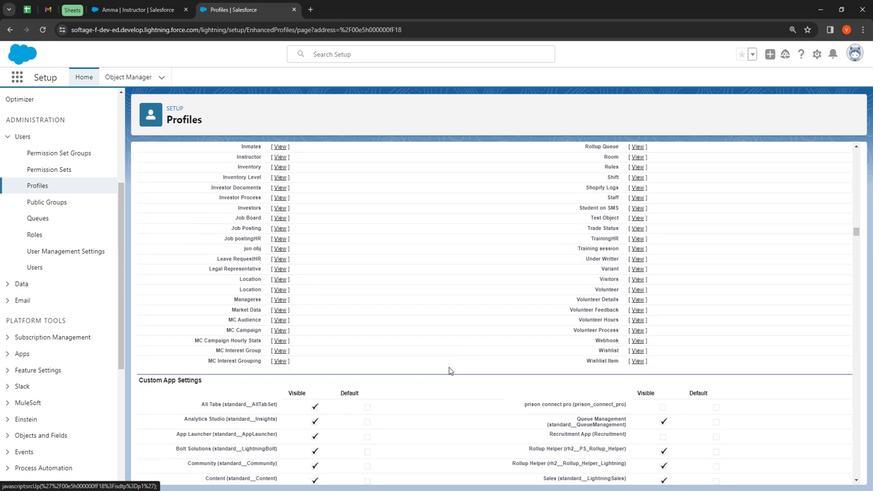 
Action: Mouse scrolled (447, 362) with delta (0, 0)
Screenshot: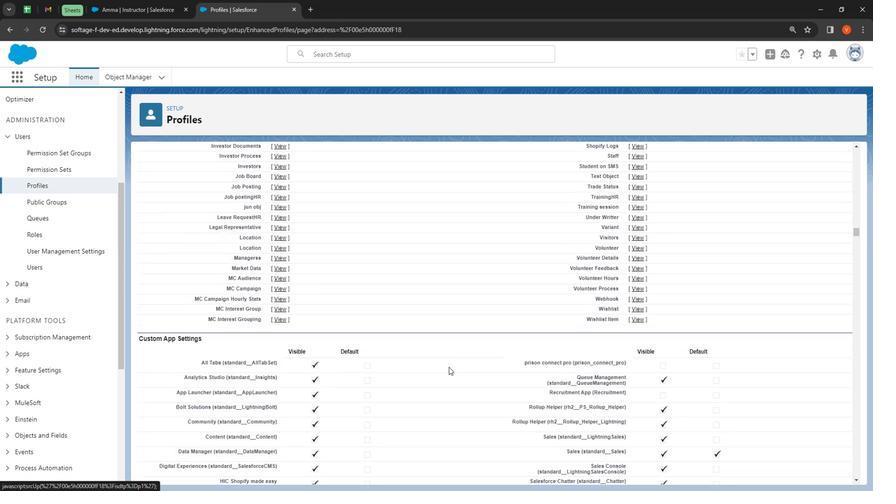 
Action: Mouse scrolled (447, 362) with delta (0, 0)
Screenshot: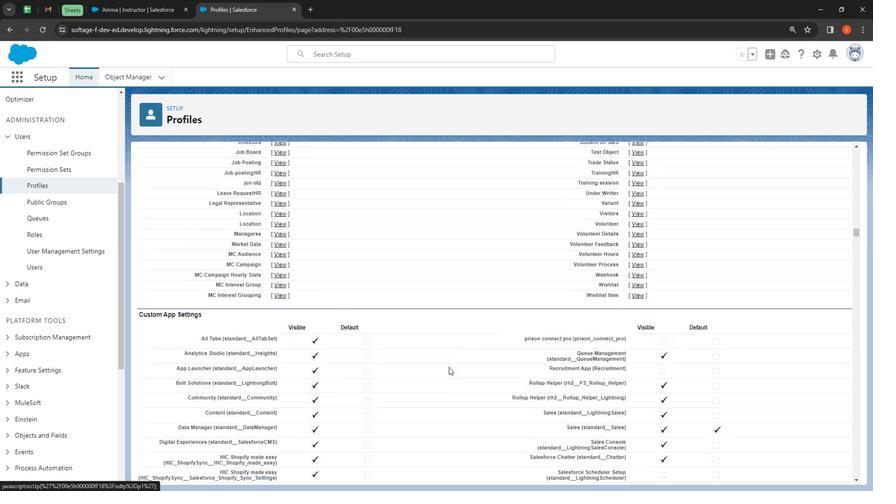 
Action: Mouse scrolled (447, 362) with delta (0, 0)
Screenshot: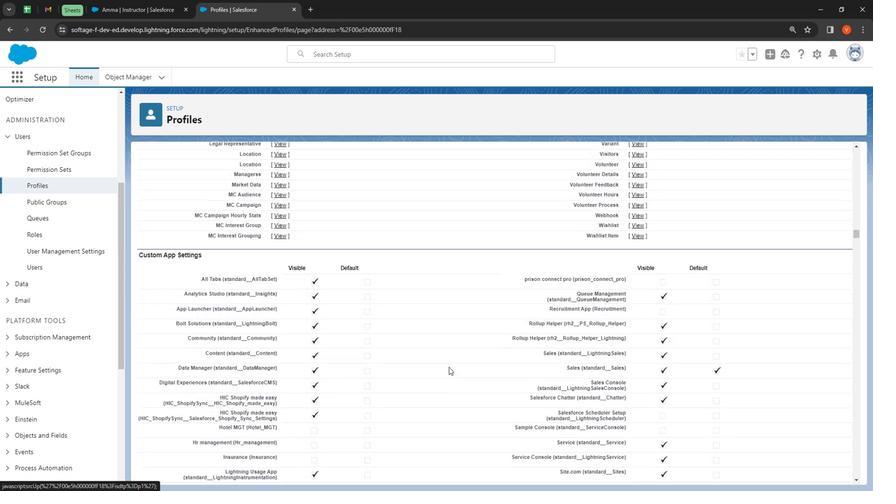 
Action: Mouse scrolled (447, 362) with delta (0, 0)
Screenshot: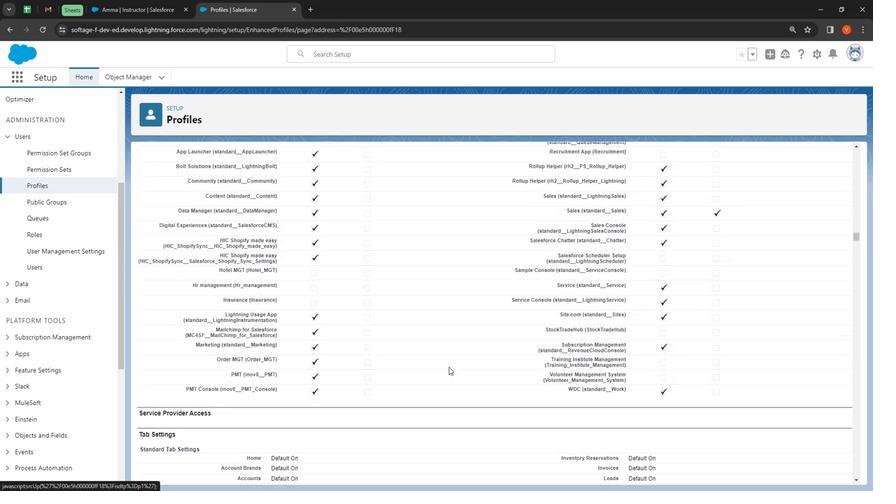 
Action: Mouse scrolled (447, 362) with delta (0, 0)
Screenshot: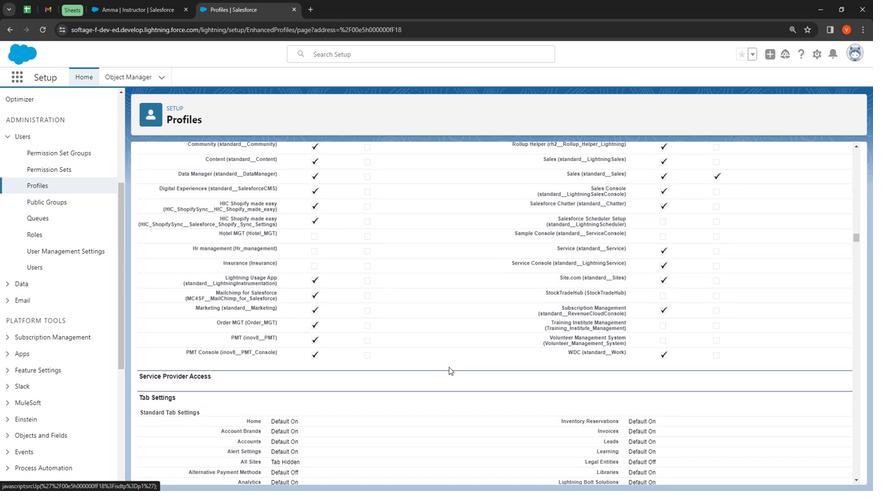 
Action: Mouse moved to (447, 362)
Screenshot: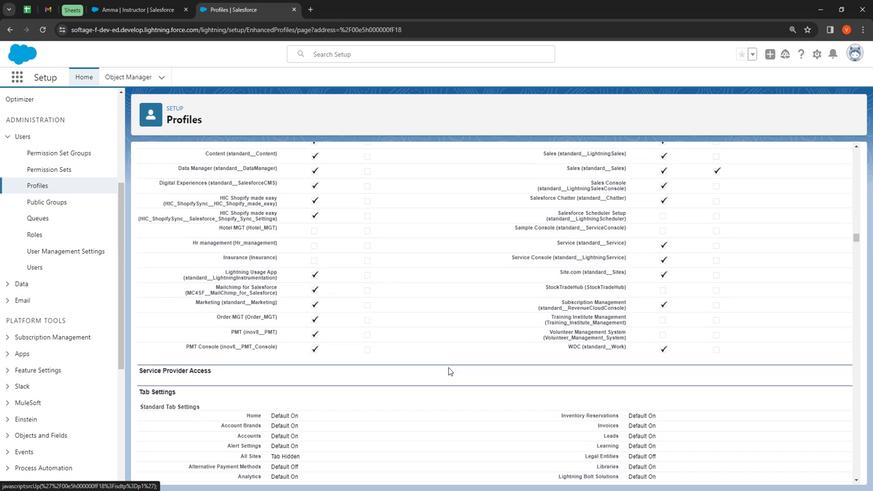 
Action: Mouse scrolled (447, 362) with delta (0, 0)
Screenshot: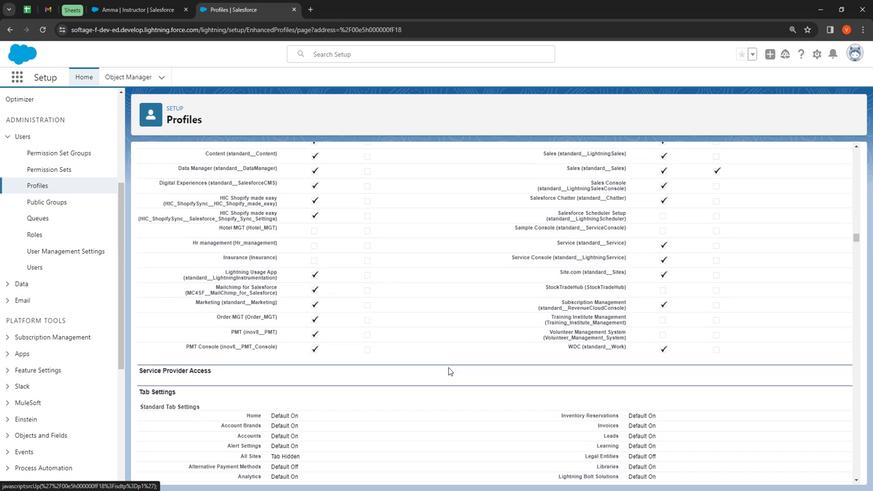 
Action: Mouse moved to (446, 363)
Screenshot: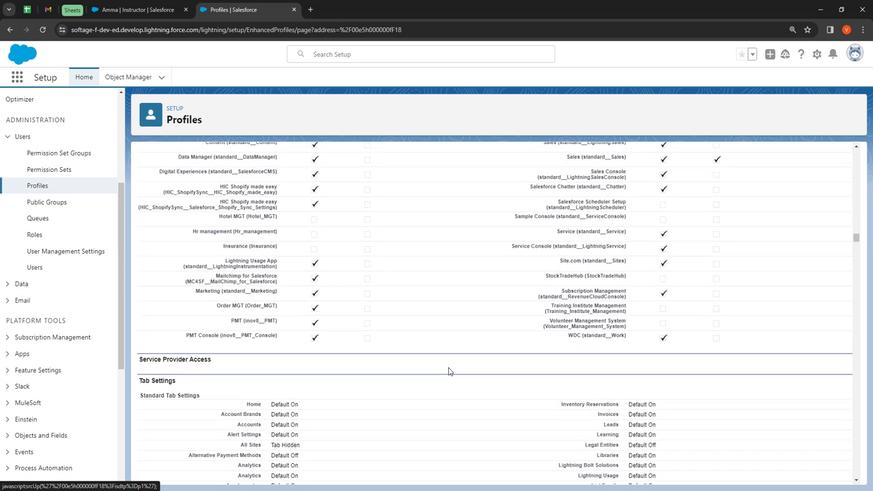
Action: Mouse scrolled (446, 362) with delta (0, 0)
Screenshot: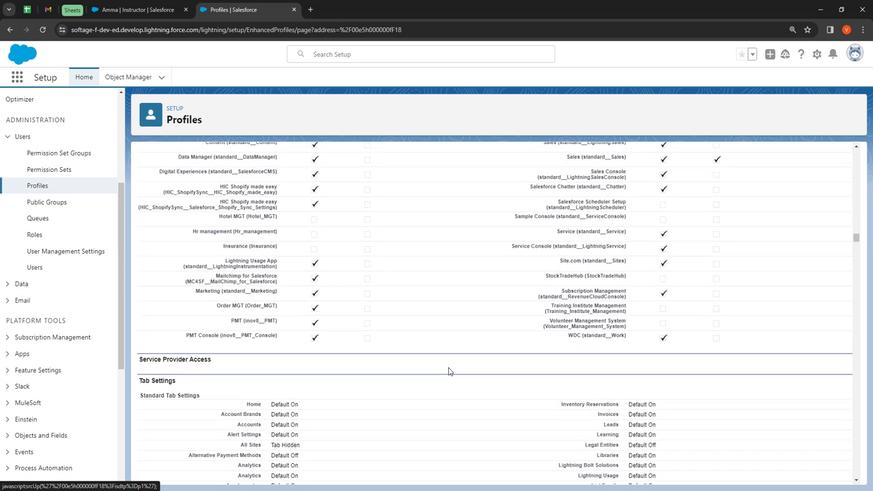 
Action: Mouse scrolled (446, 362) with delta (0, 0)
Screenshot: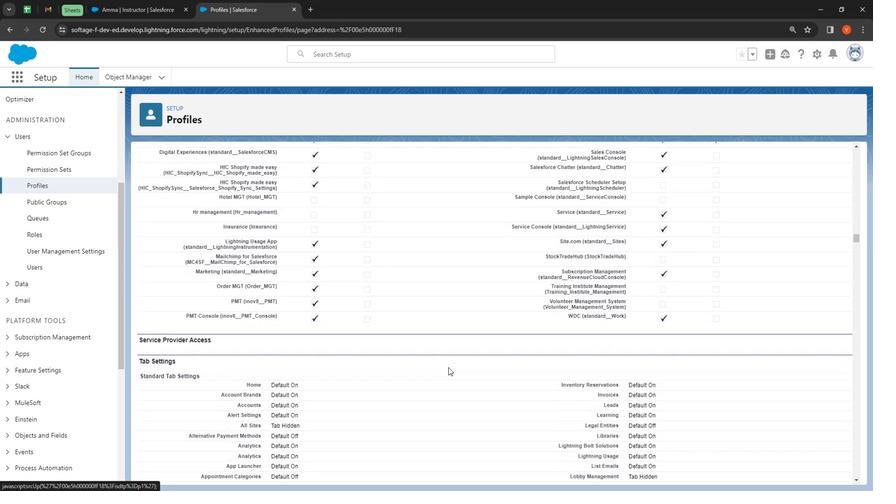 
Action: Mouse scrolled (446, 362) with delta (0, 0)
Screenshot: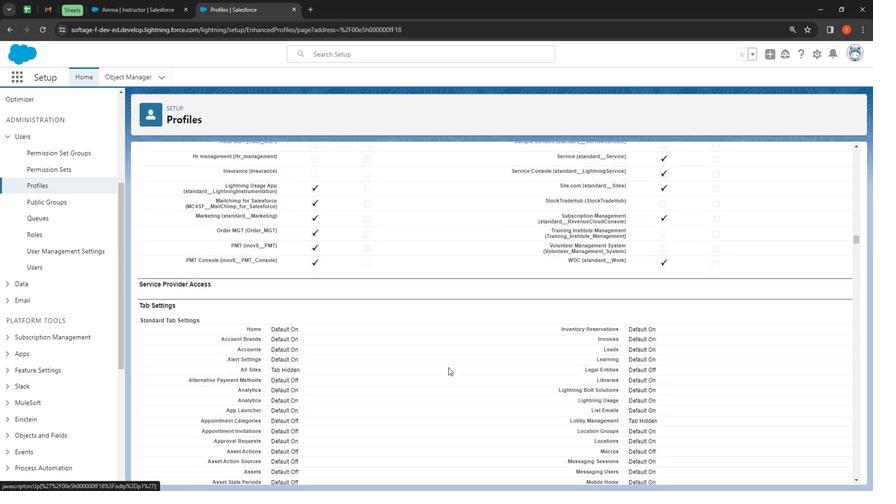 
Action: Mouse scrolled (446, 362) with delta (0, 0)
Screenshot: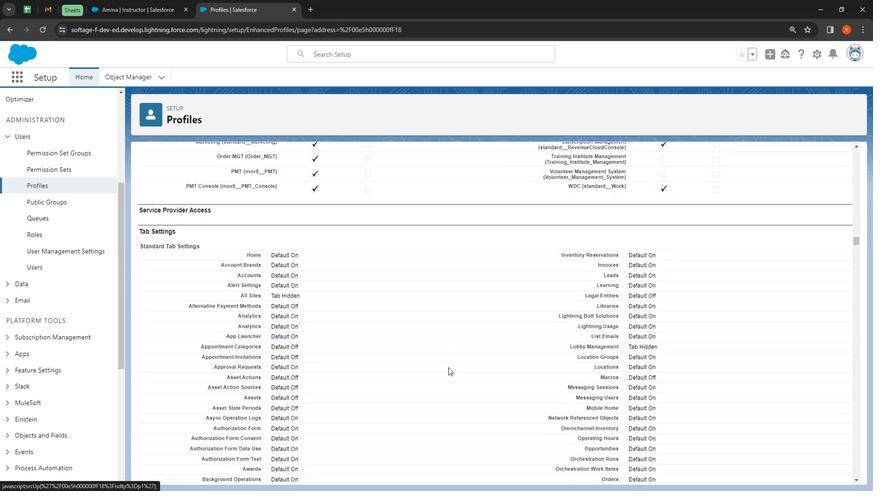 
Action: Mouse scrolled (446, 362) with delta (0, 0)
Screenshot: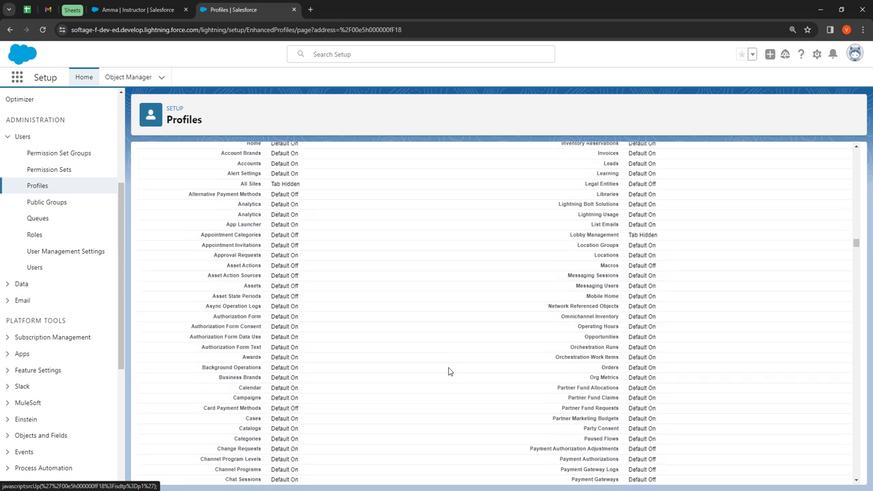 
Action: Mouse scrolled (446, 362) with delta (0, 0)
Screenshot: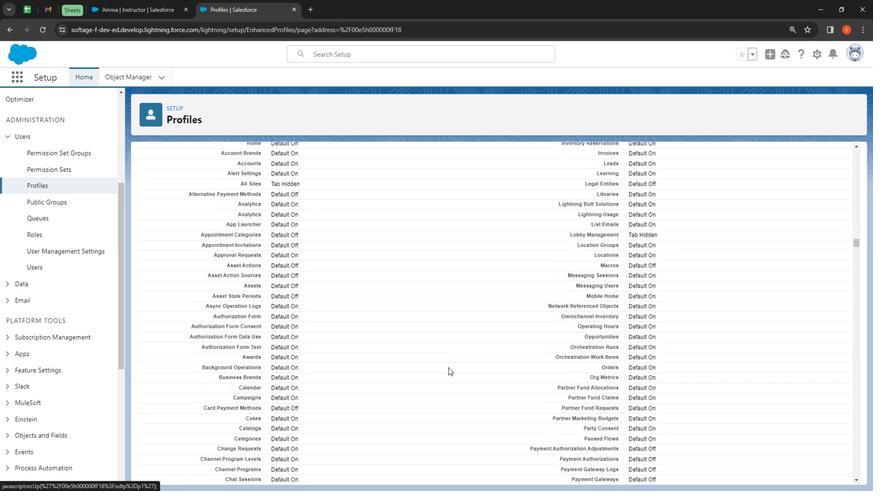 
Action: Mouse scrolled (446, 362) with delta (0, 0)
Screenshot: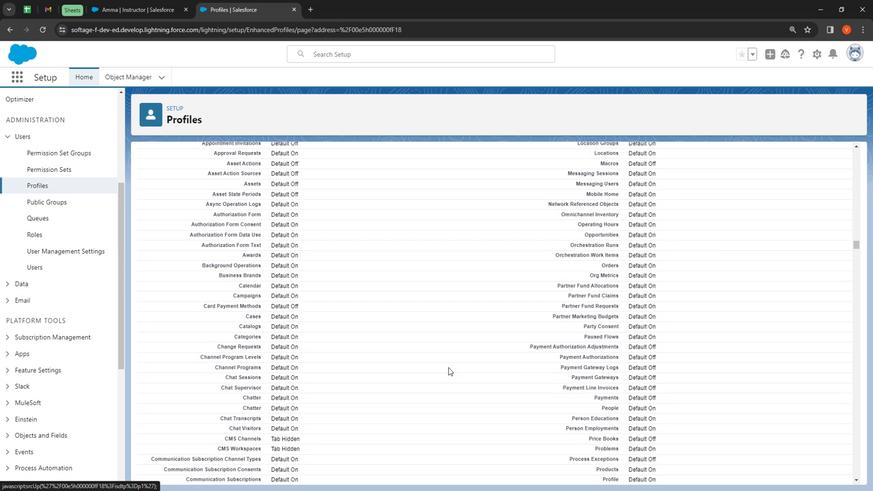 
Action: Mouse scrolled (446, 362) with delta (0, 0)
Screenshot: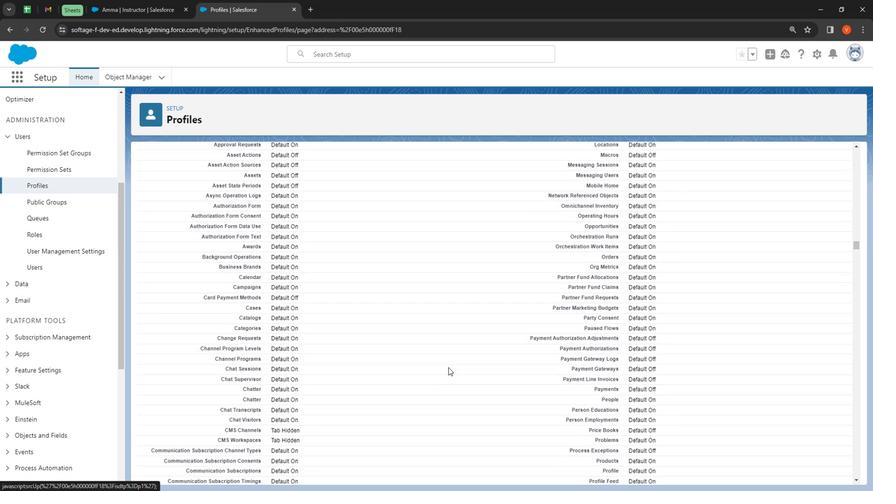 
Action: Mouse scrolled (446, 362) with delta (0, 0)
Screenshot: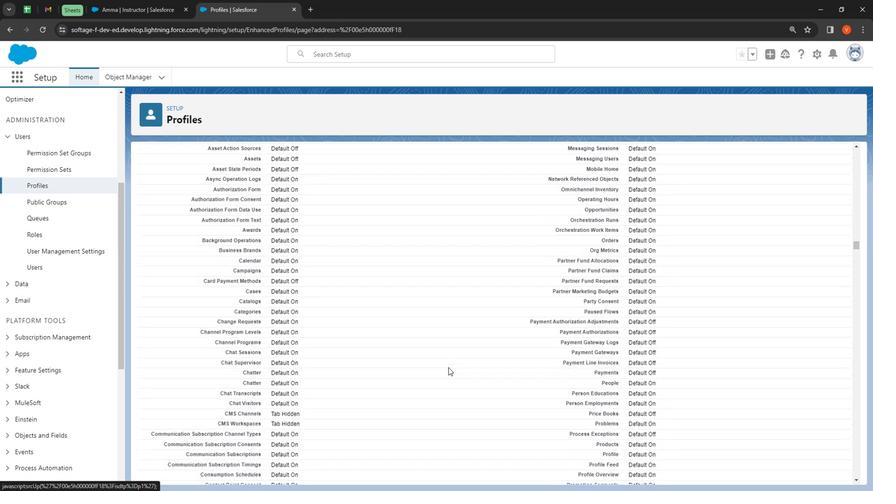 
Action: Mouse scrolled (446, 362) with delta (0, 0)
Screenshot: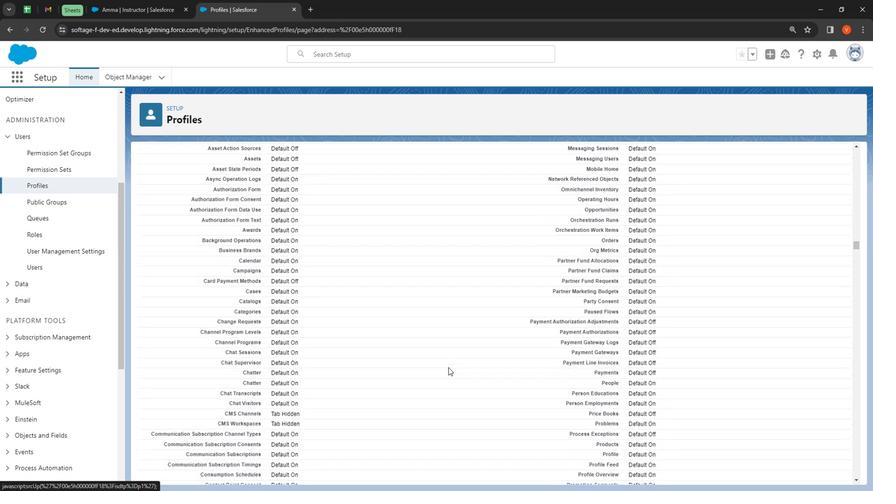 
Action: Mouse scrolled (446, 362) with delta (0, 0)
Screenshot: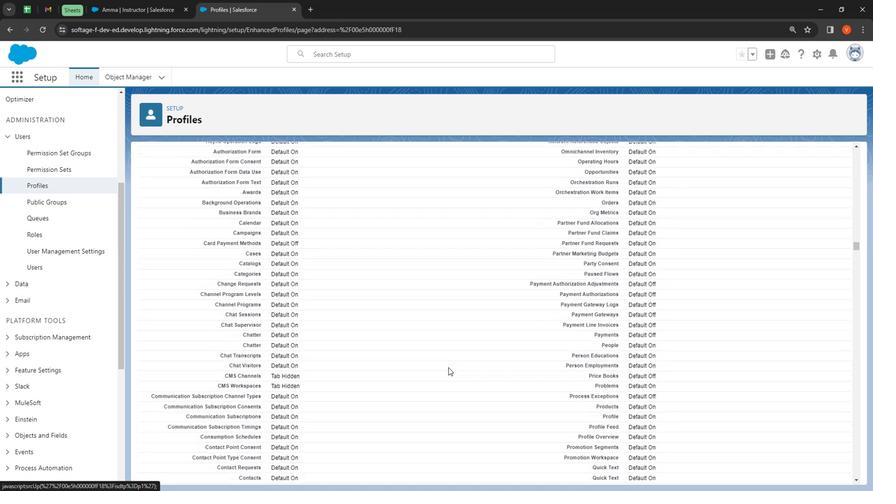 
Action: Mouse scrolled (446, 362) with delta (0, 0)
Screenshot: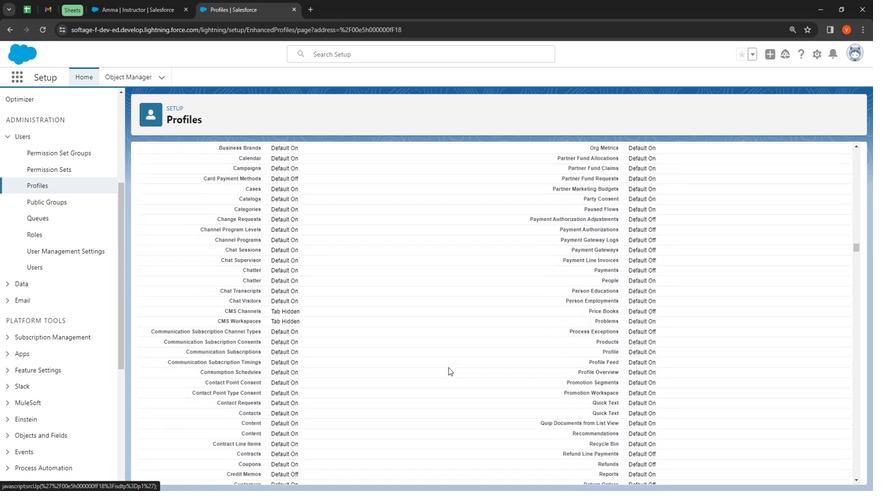 
Action: Mouse scrolled (446, 362) with delta (0, 0)
Screenshot: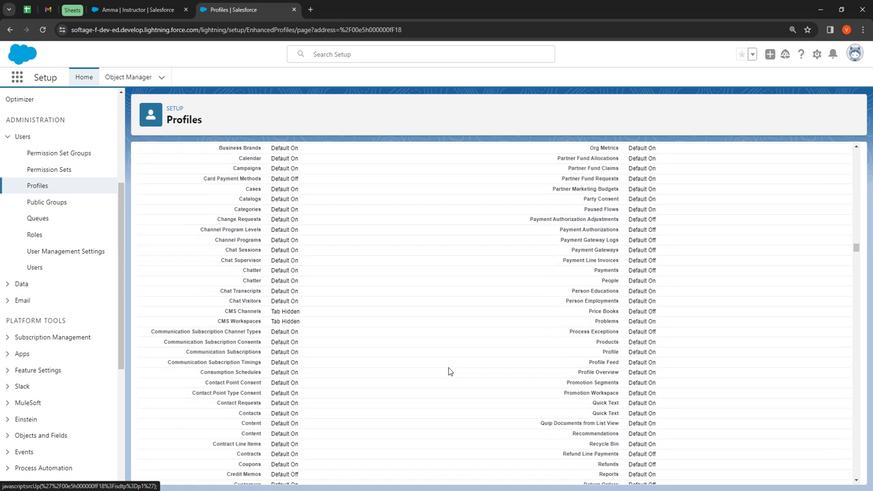 
Action: Mouse scrolled (446, 362) with delta (0, 0)
Screenshot: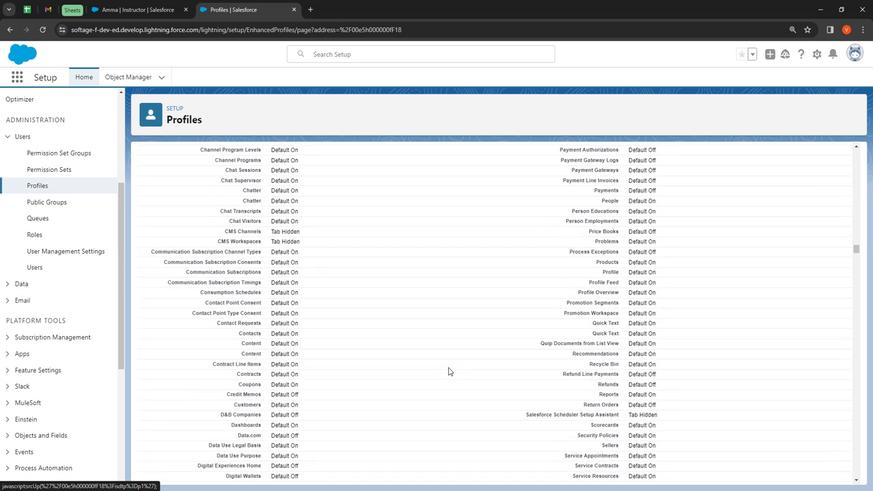 
Action: Mouse scrolled (446, 362) with delta (0, 0)
Screenshot: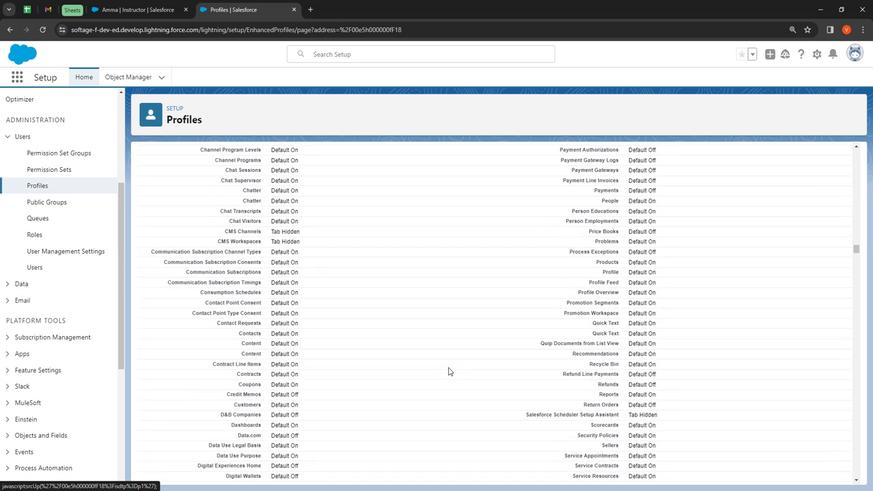 
Action: Mouse moved to (446, 360)
Screenshot: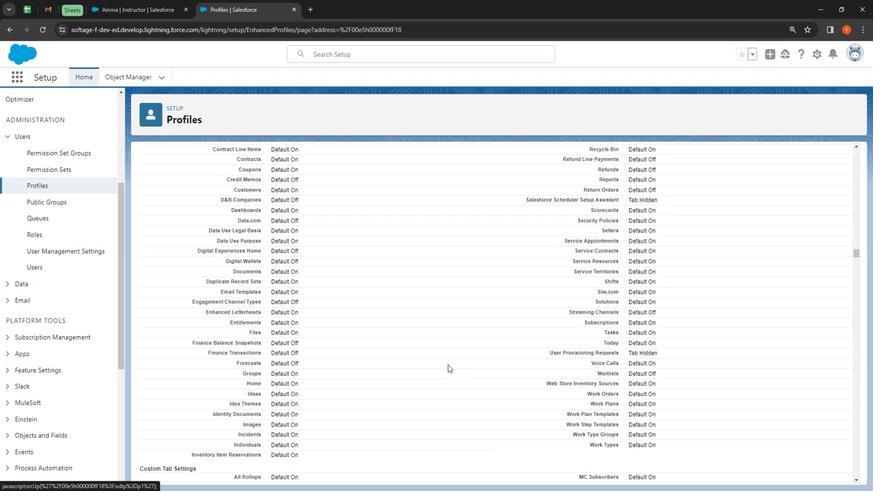 
Action: Mouse scrolled (446, 359) with delta (0, 0)
Screenshot: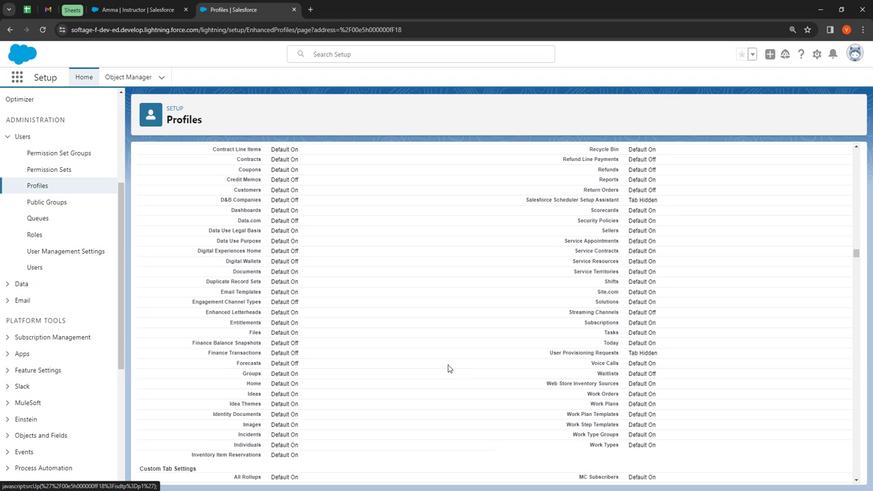 
Action: Mouse scrolled (446, 359) with delta (0, 0)
Screenshot: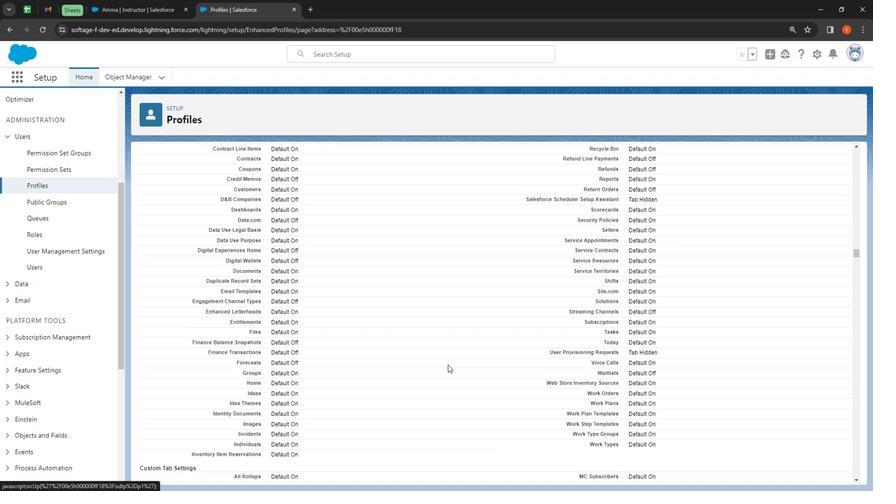 
Action: Mouse scrolled (446, 359) with delta (0, 0)
Screenshot: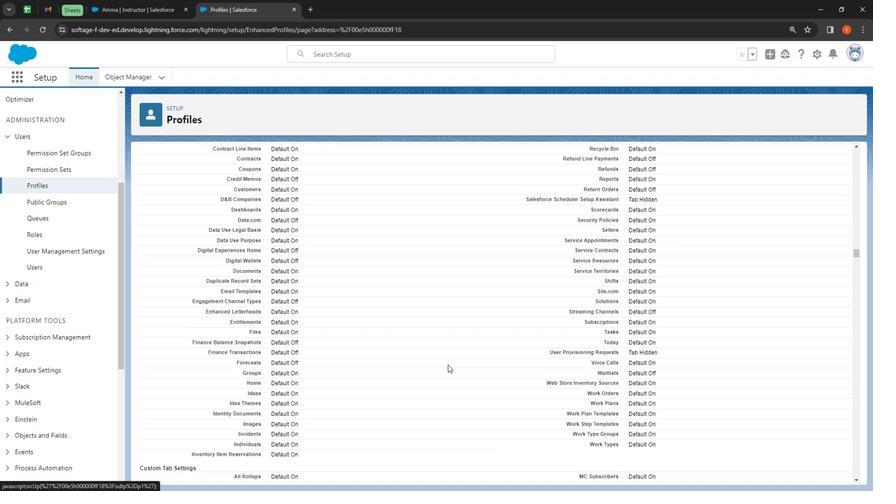 
Action: Mouse scrolled (446, 359) with delta (0, 0)
Screenshot: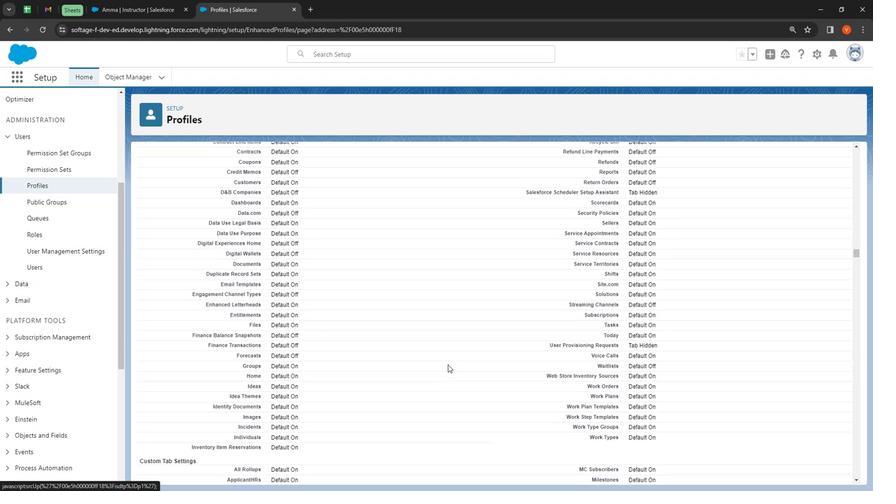 
Action: Mouse scrolled (446, 359) with delta (0, 0)
Screenshot: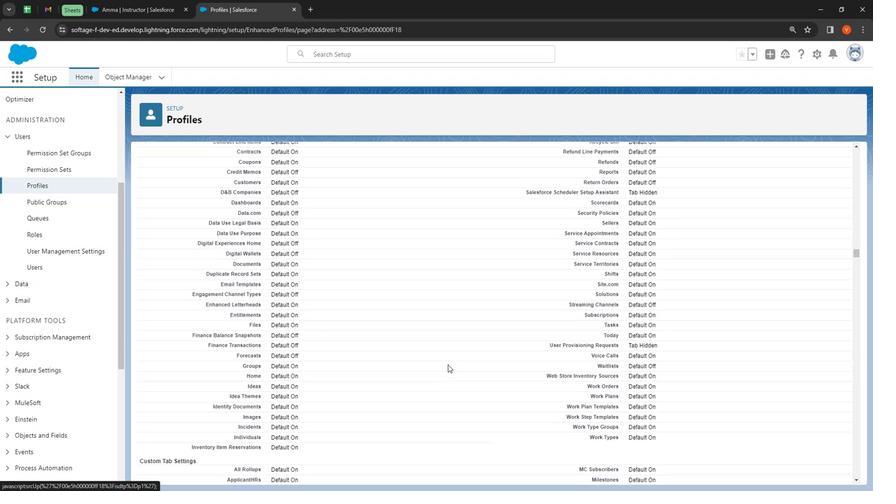 
Action: Mouse scrolled (446, 359) with delta (0, 0)
Screenshot: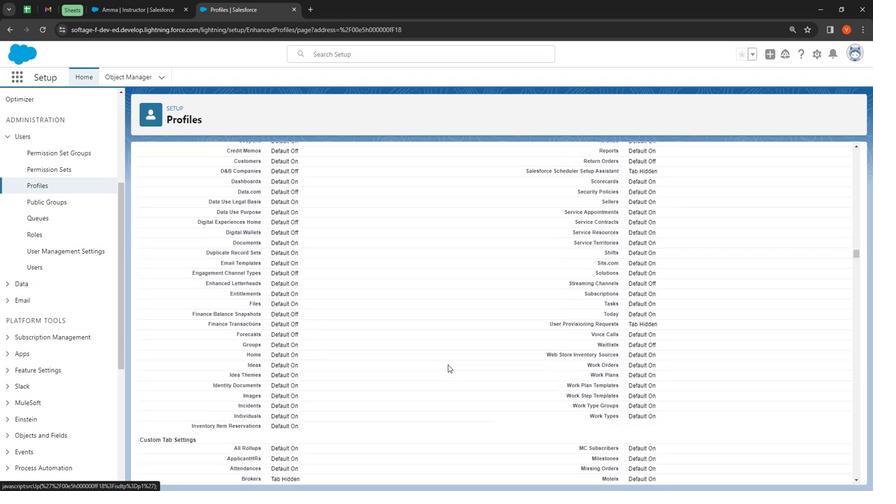 
Action: Mouse scrolled (446, 359) with delta (0, 0)
Screenshot: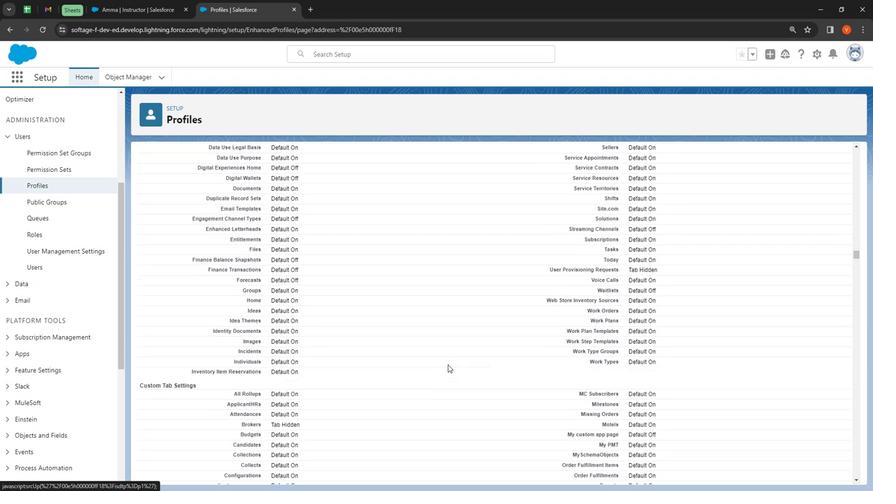 
Action: Mouse scrolled (446, 359) with delta (0, 0)
Screenshot: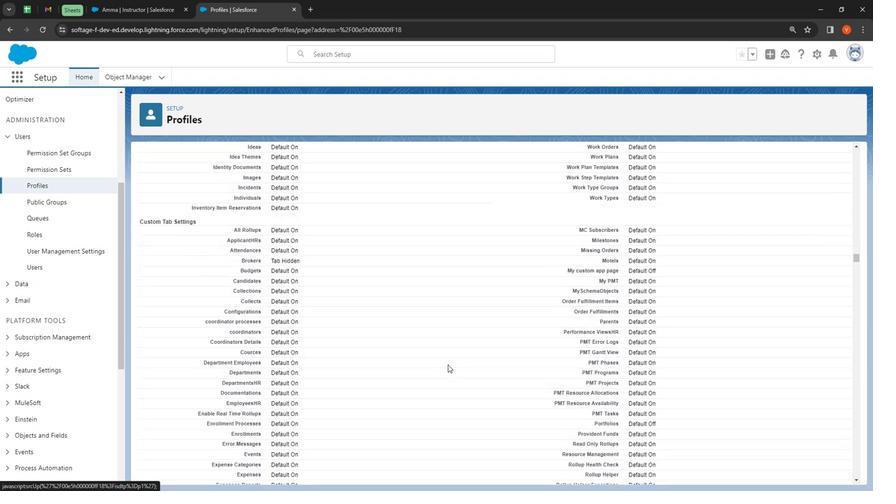 
Action: Mouse scrolled (446, 359) with delta (0, 0)
